 Task: Find connections with filter location Mundgod with filter topic #productmanagementwith filter profile language Potuguese with filter current company Mobile Premier League (MPL) with filter school KIET Group of Institutions with filter industry Automation Machinery Manufacturing with filter service category Telecommunications with filter keywords title Software Ninjaneer
Action: Mouse moved to (509, 83)
Screenshot: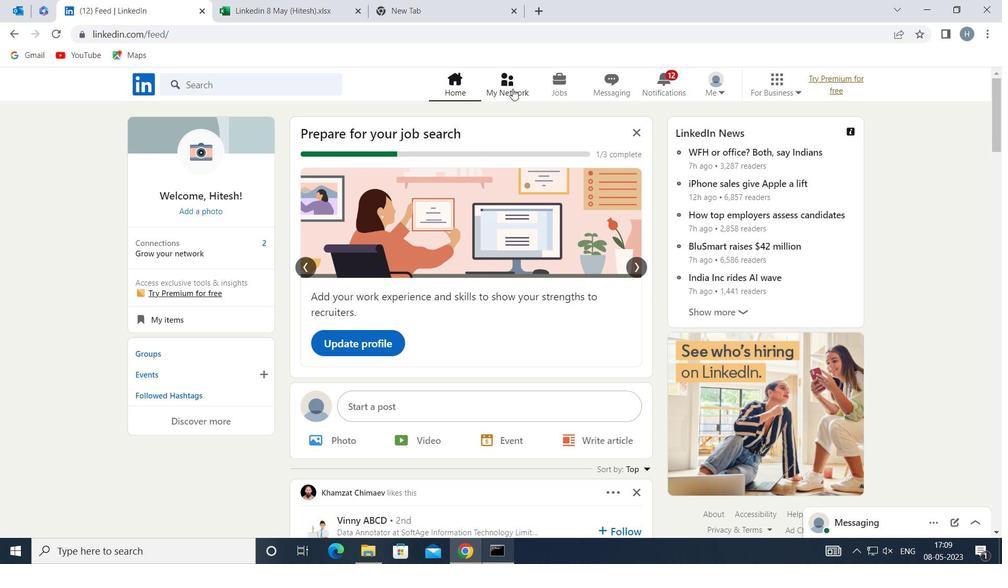 
Action: Mouse pressed left at (509, 83)
Screenshot: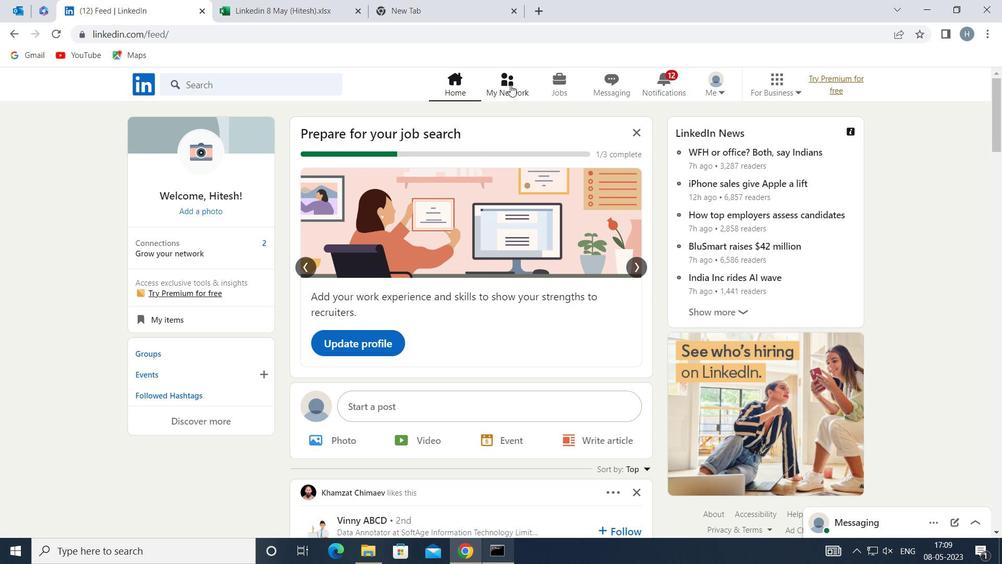 
Action: Mouse moved to (287, 154)
Screenshot: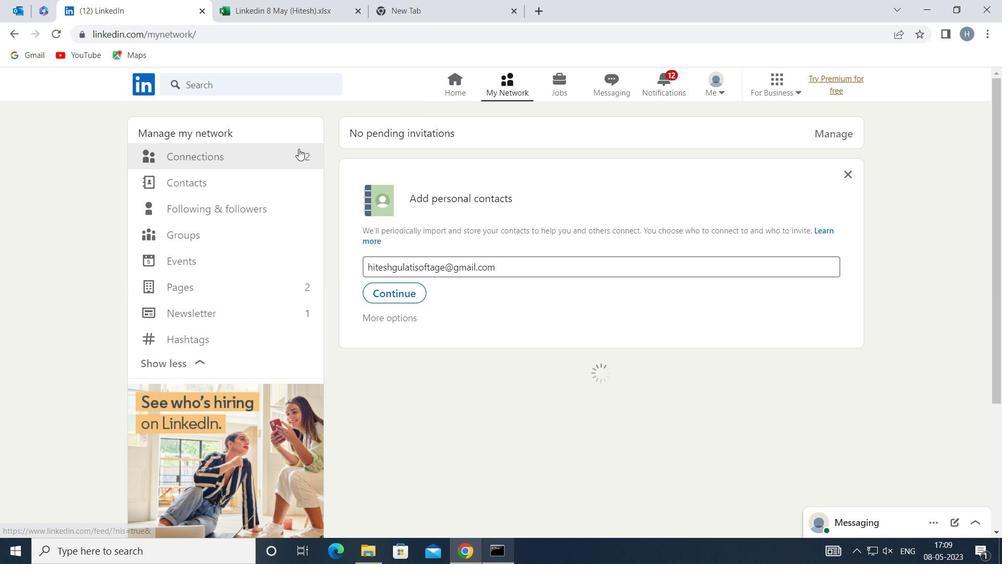 
Action: Mouse pressed left at (287, 154)
Screenshot: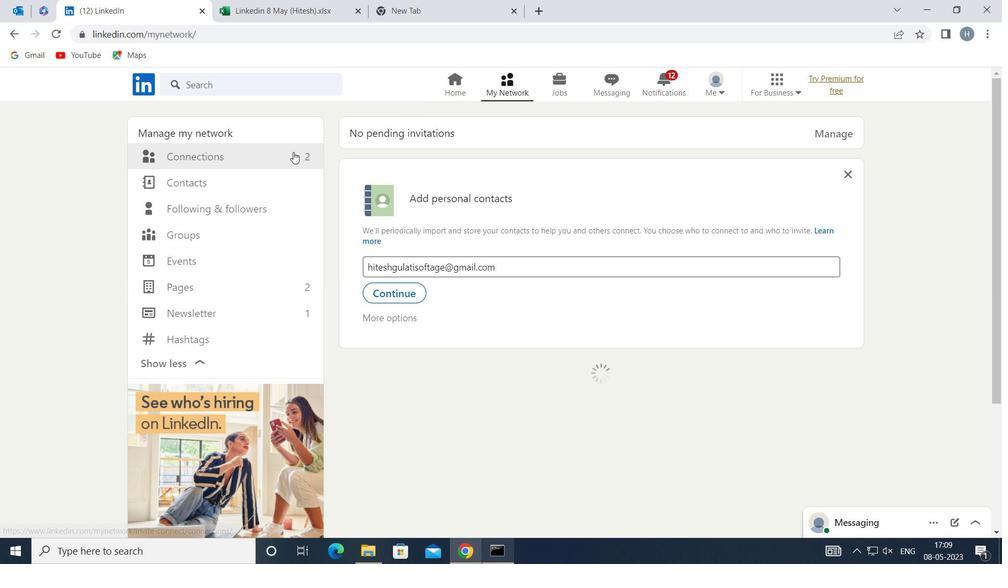 
Action: Mouse moved to (583, 155)
Screenshot: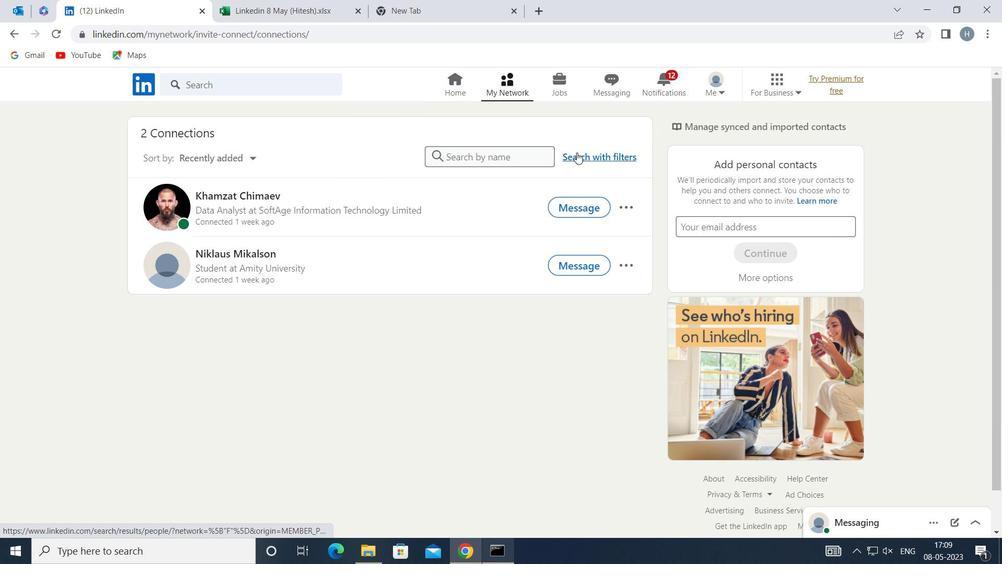 
Action: Mouse pressed left at (583, 155)
Screenshot: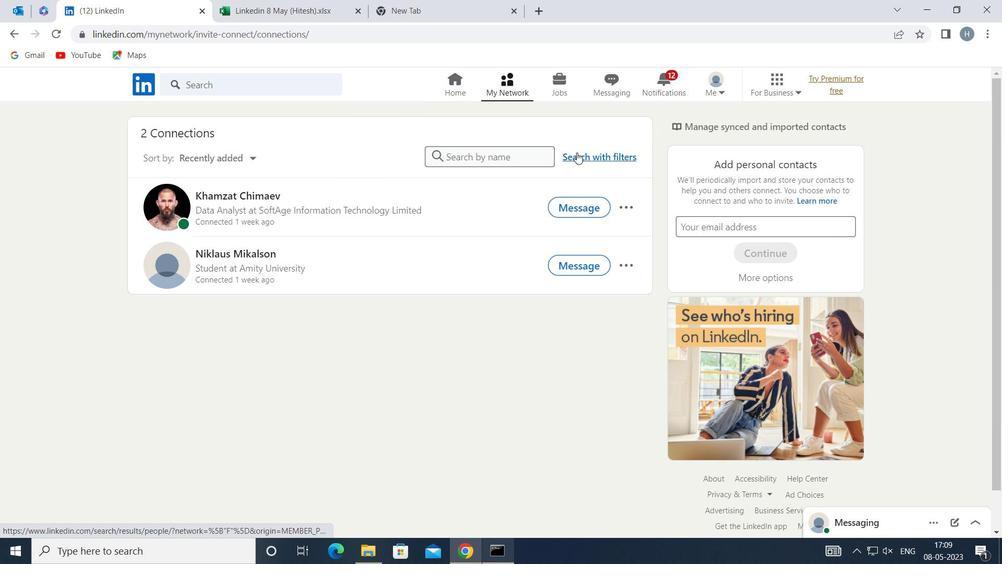 
Action: Mouse moved to (543, 115)
Screenshot: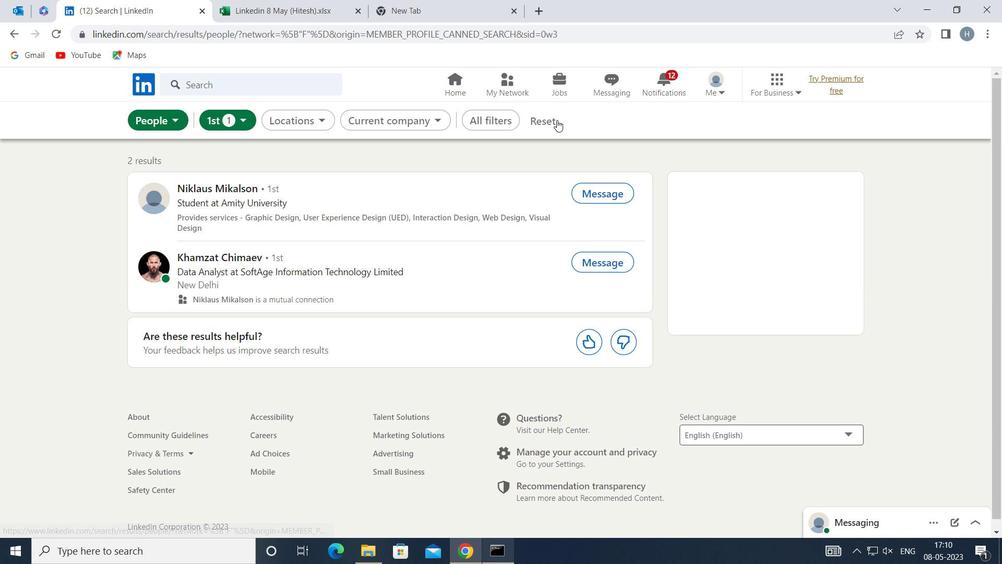 
Action: Mouse pressed left at (543, 115)
Screenshot: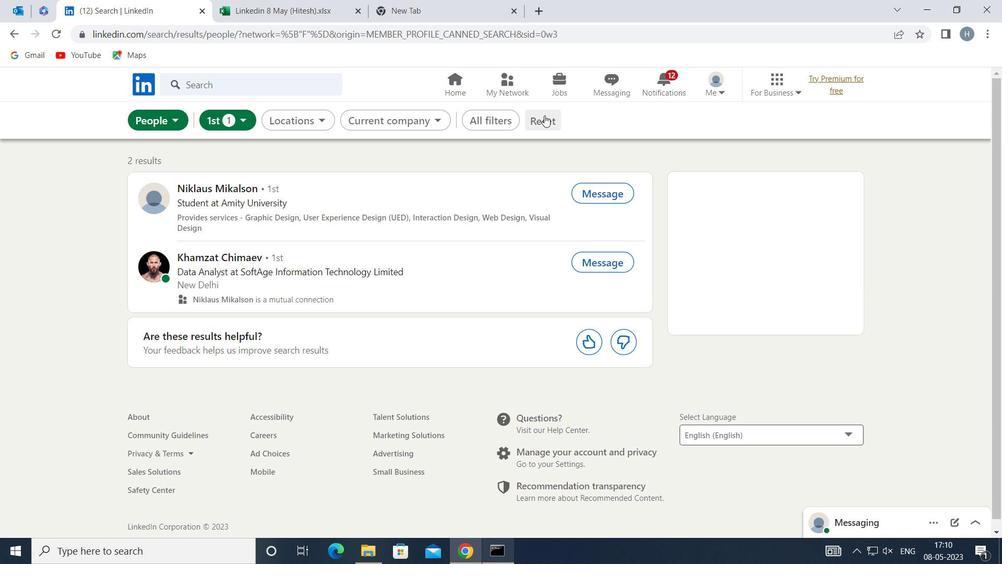 
Action: Mouse moved to (528, 117)
Screenshot: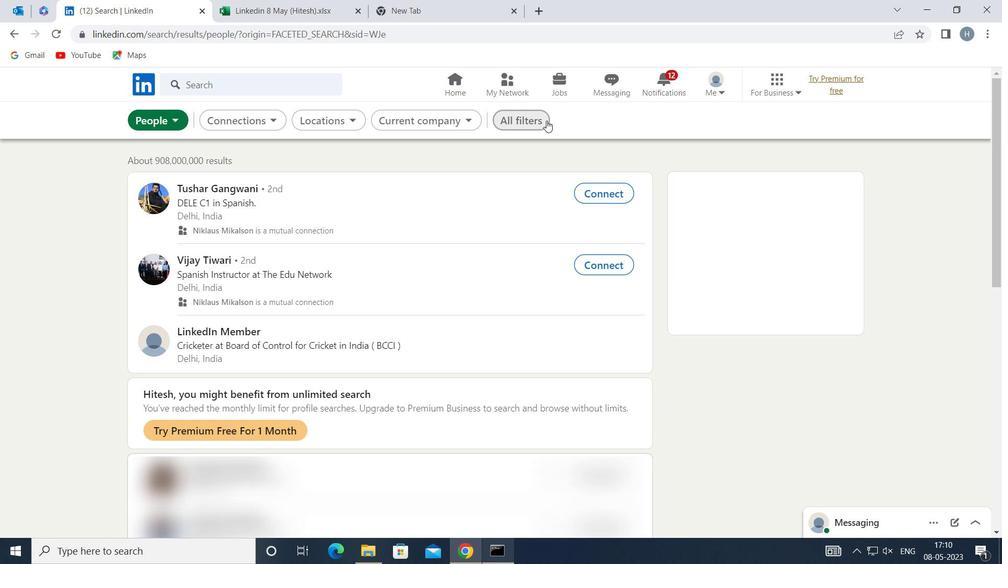 
Action: Mouse pressed left at (528, 117)
Screenshot: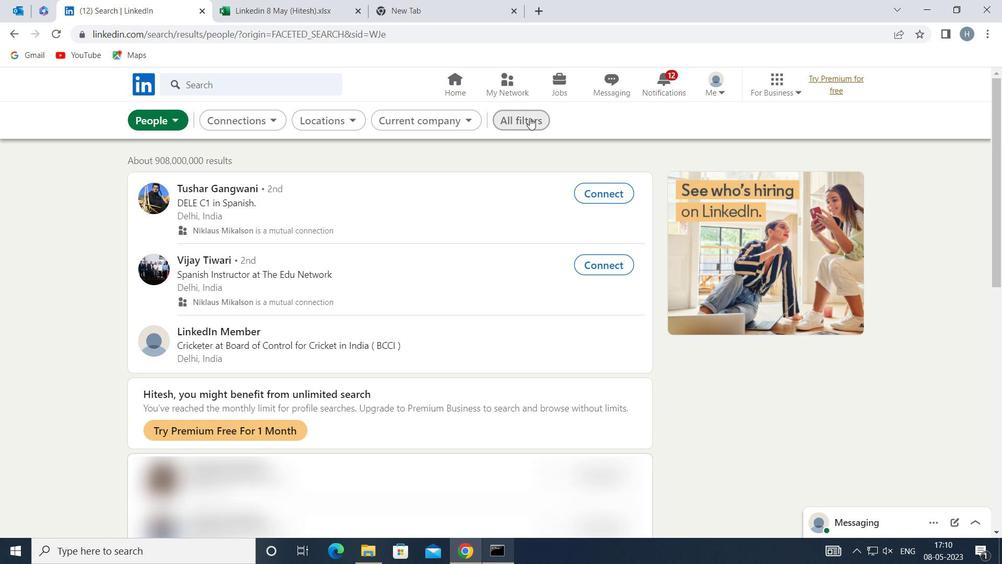 
Action: Mouse moved to (762, 212)
Screenshot: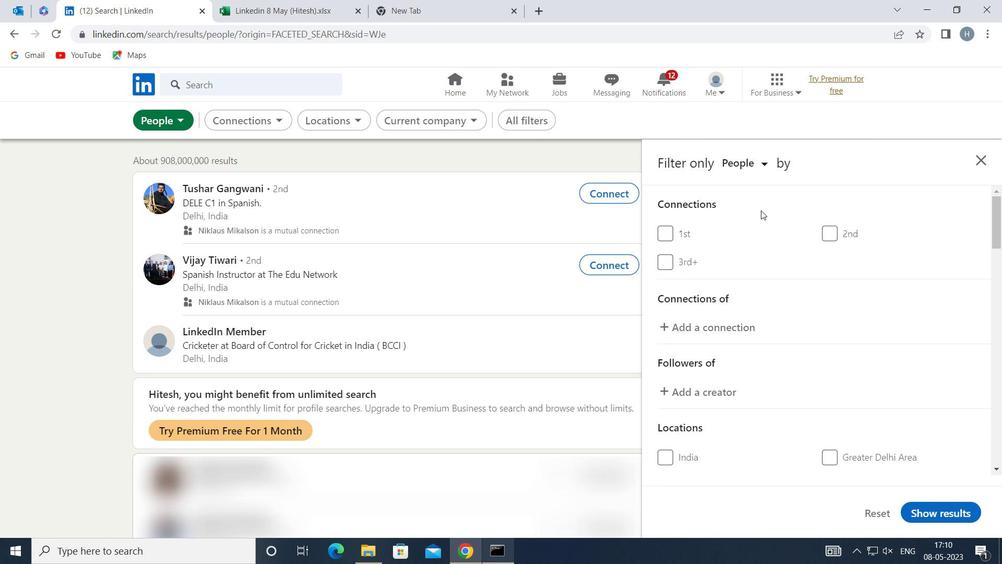
Action: Mouse scrolled (762, 211) with delta (0, 0)
Screenshot: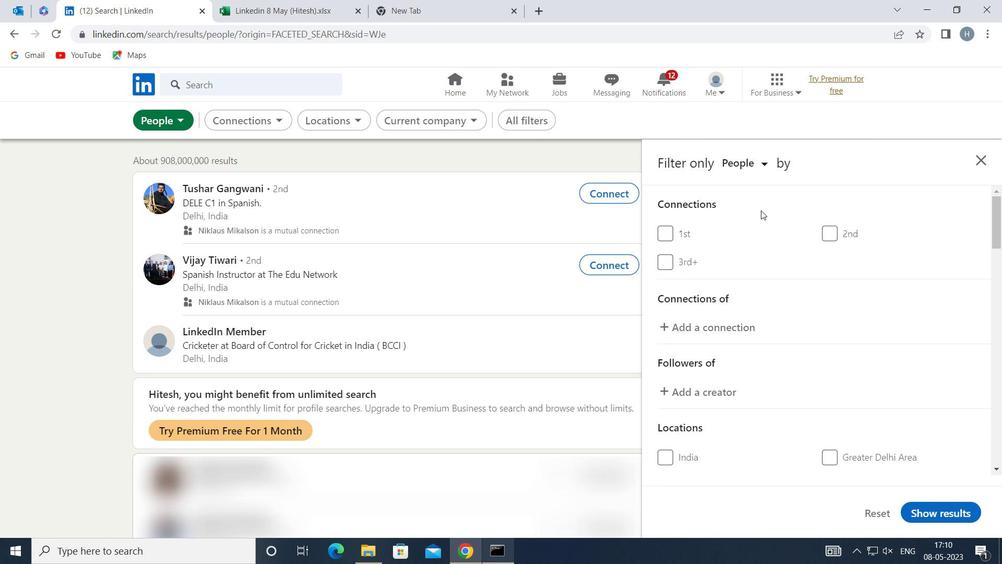 
Action: Mouse moved to (761, 215)
Screenshot: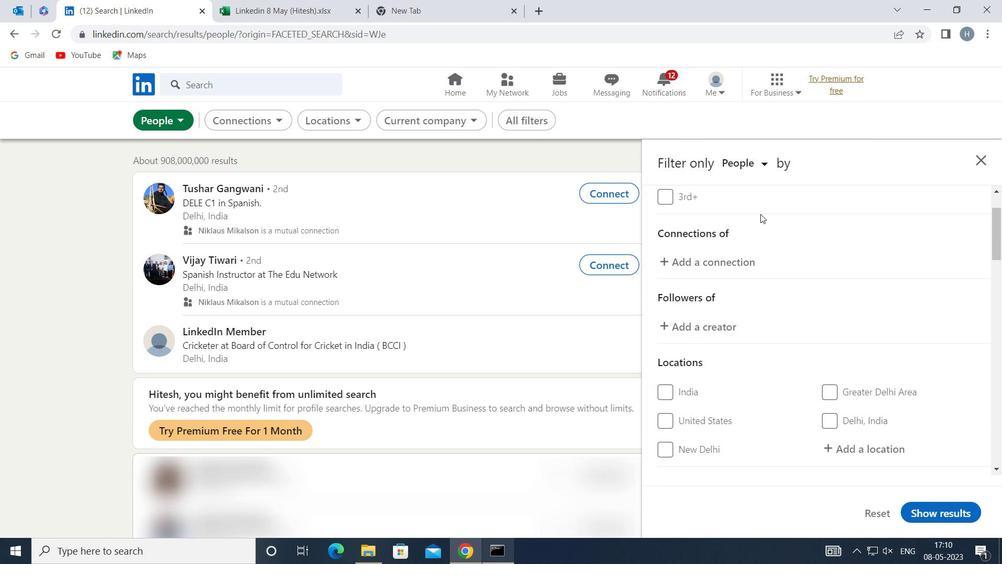 
Action: Mouse scrolled (761, 214) with delta (0, 0)
Screenshot: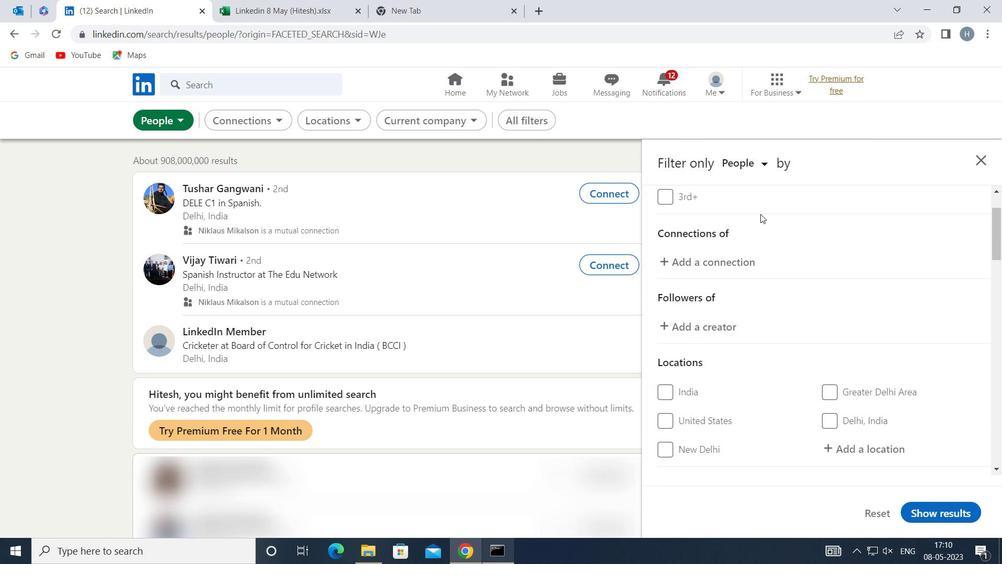 
Action: Mouse moved to (761, 217)
Screenshot: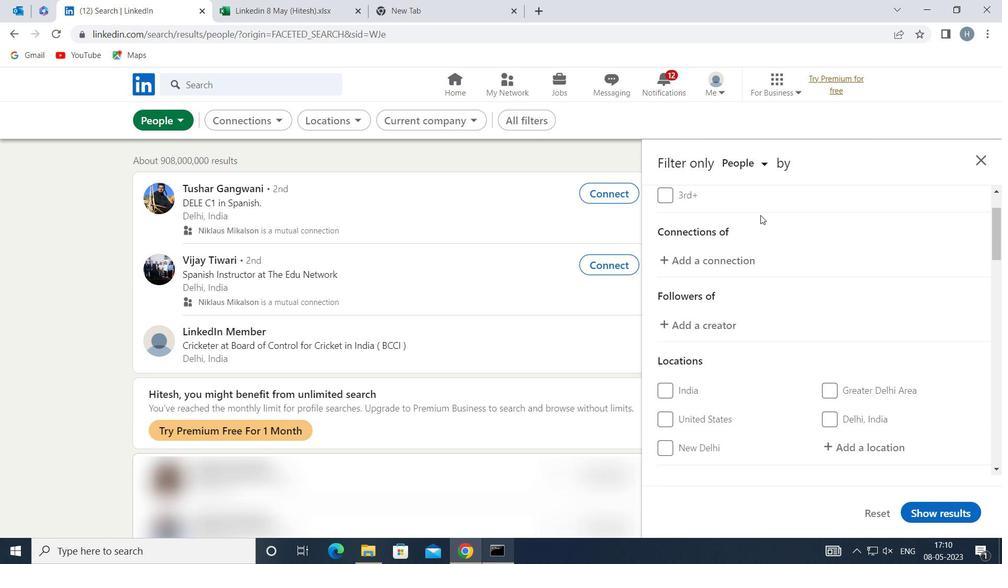 
Action: Mouse scrolled (761, 216) with delta (0, 0)
Screenshot: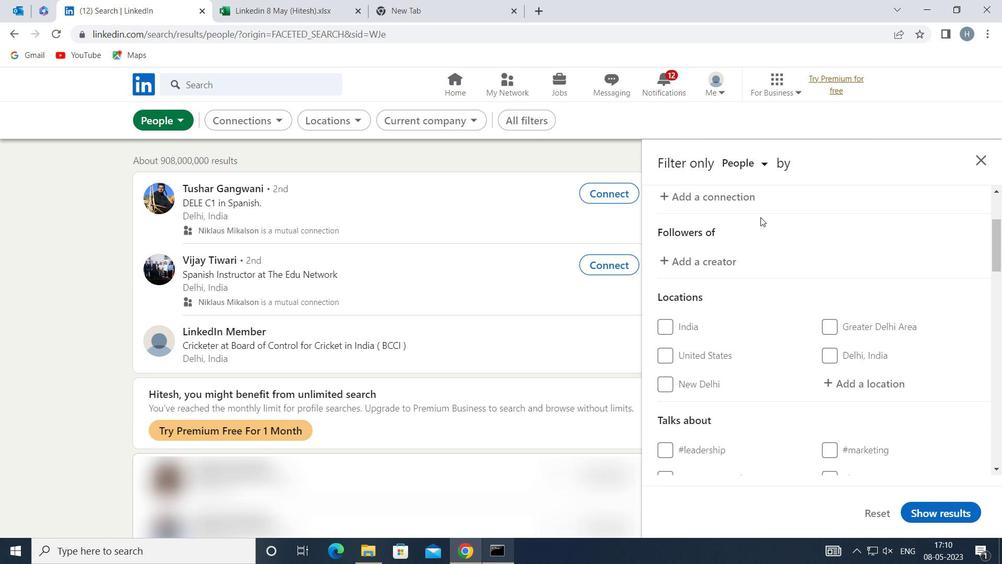 
Action: Mouse moved to (864, 316)
Screenshot: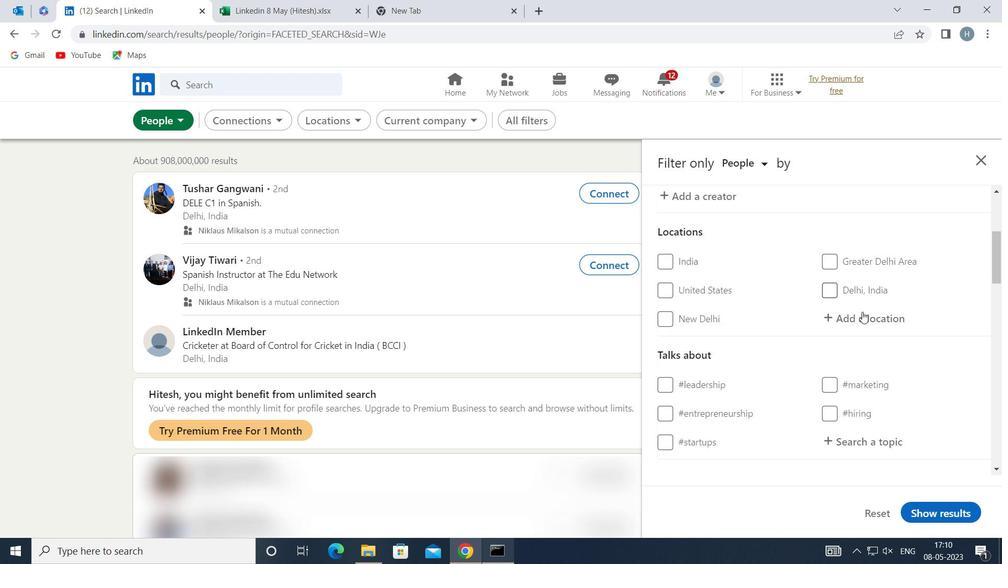 
Action: Mouse pressed left at (864, 316)
Screenshot: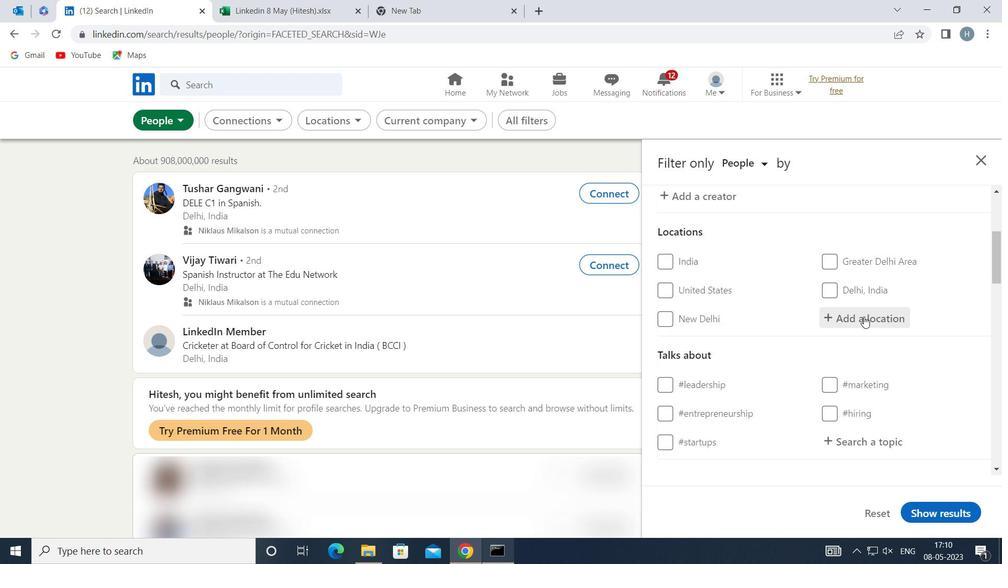 
Action: Mouse moved to (864, 317)
Screenshot: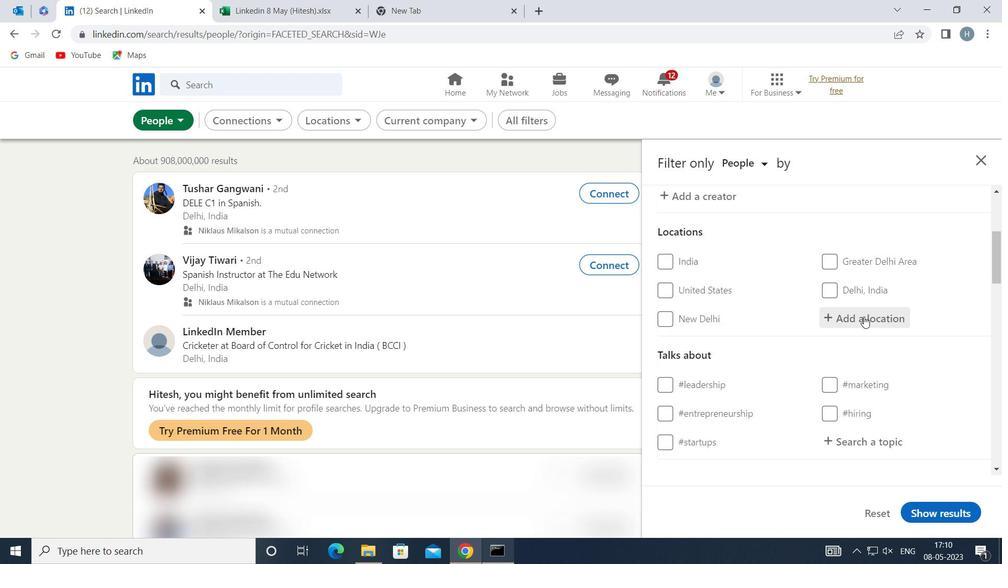 
Action: Key pressed <Key.shift>MUNDGOD
Screenshot: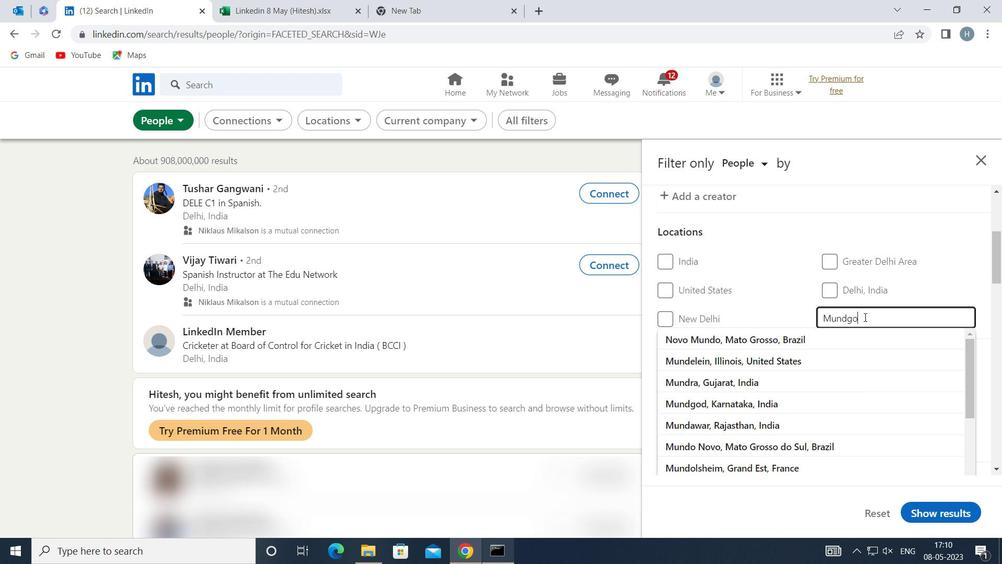 
Action: Mouse moved to (809, 342)
Screenshot: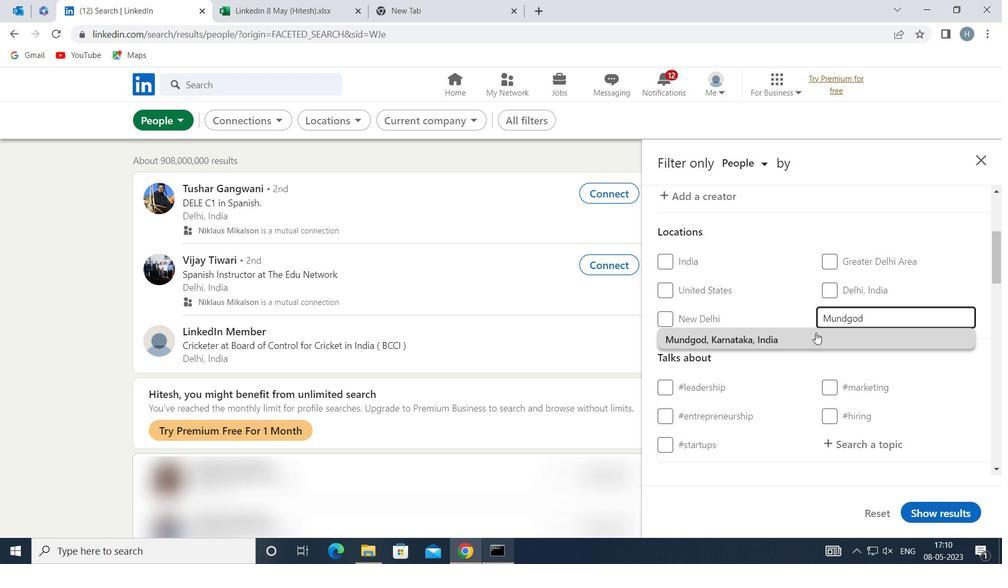 
Action: Mouse pressed left at (809, 342)
Screenshot: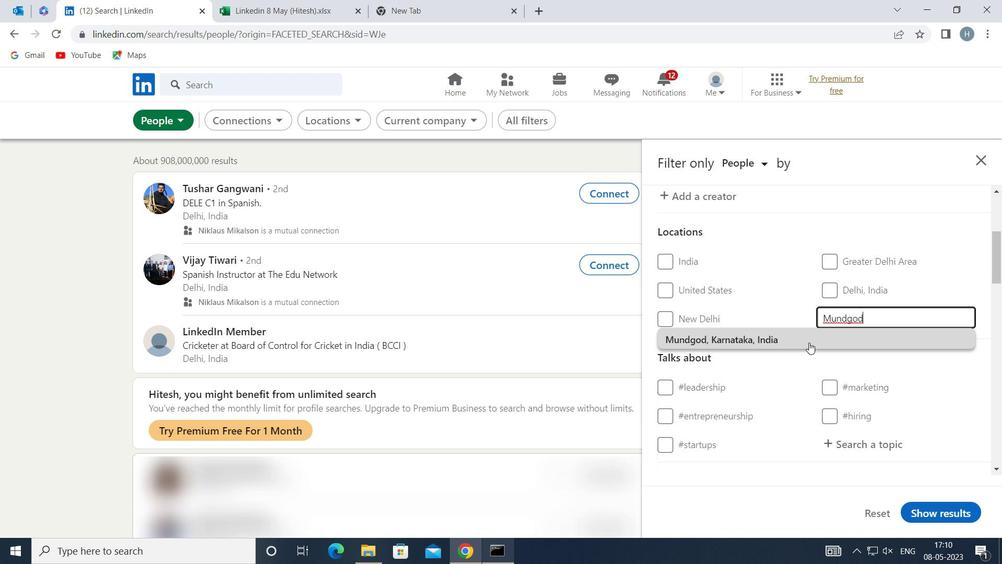 
Action: Mouse moved to (808, 337)
Screenshot: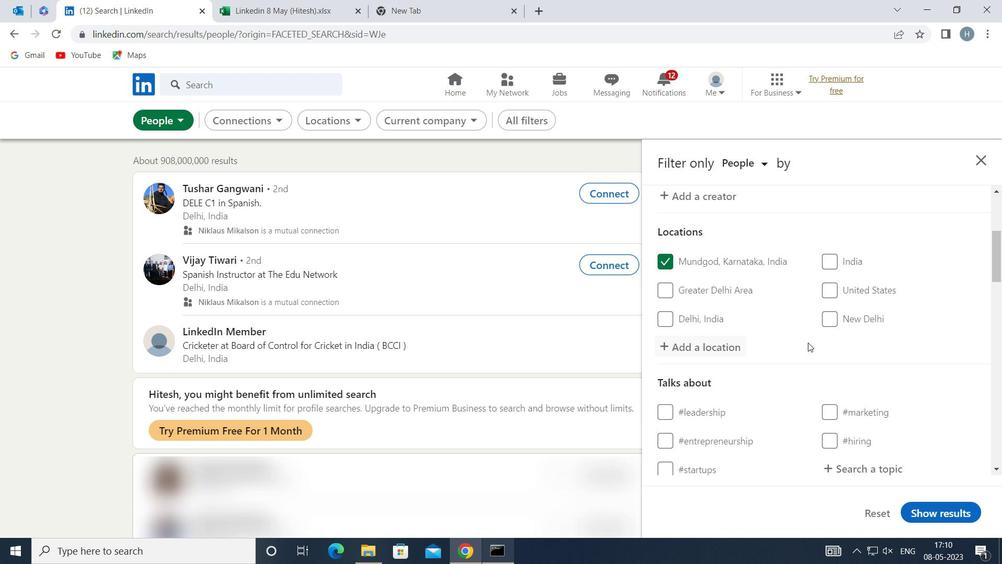 
Action: Mouse scrolled (808, 336) with delta (0, 0)
Screenshot: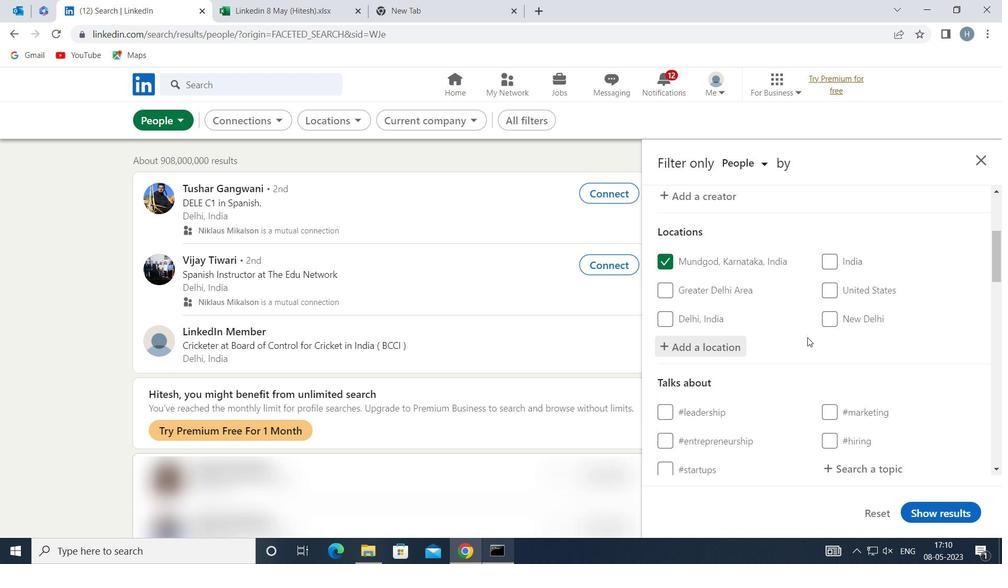
Action: Mouse moved to (808, 335)
Screenshot: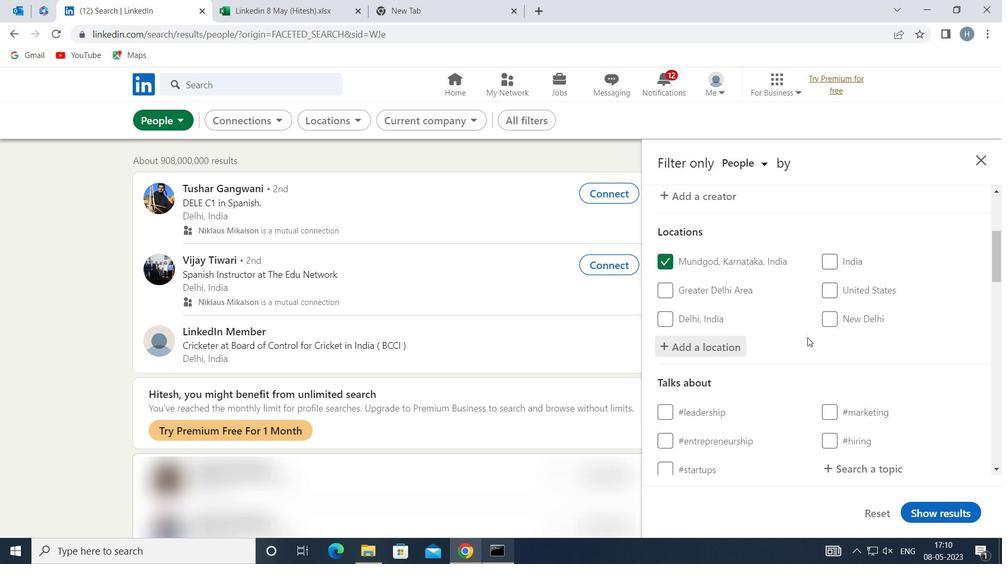 
Action: Mouse scrolled (808, 335) with delta (0, 0)
Screenshot: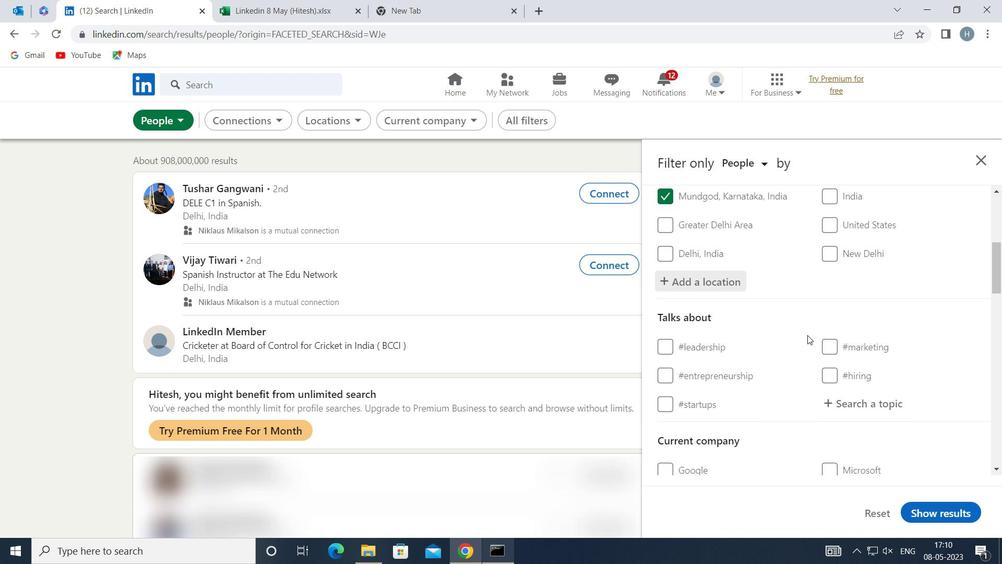 
Action: Mouse moved to (852, 332)
Screenshot: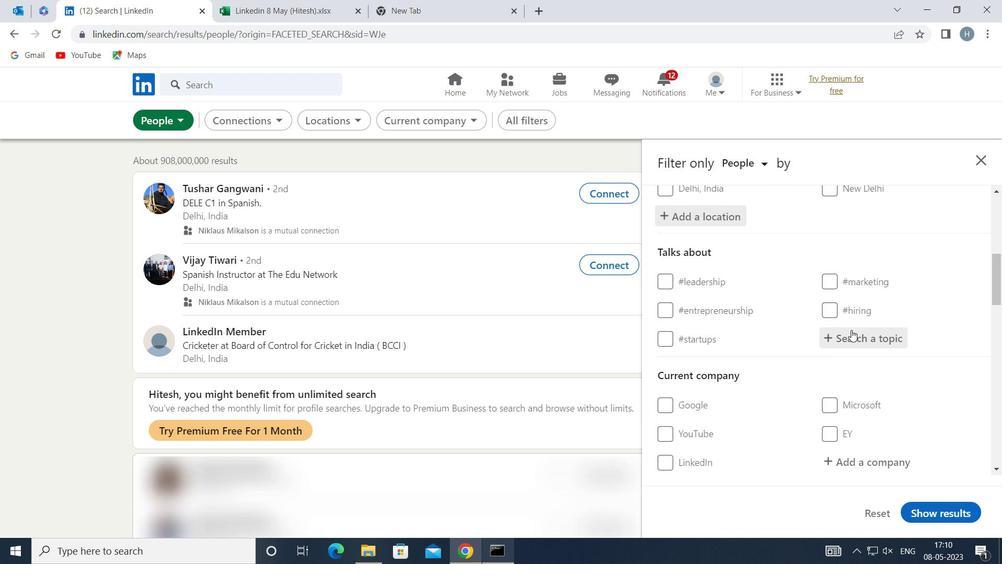 
Action: Mouse pressed left at (852, 332)
Screenshot: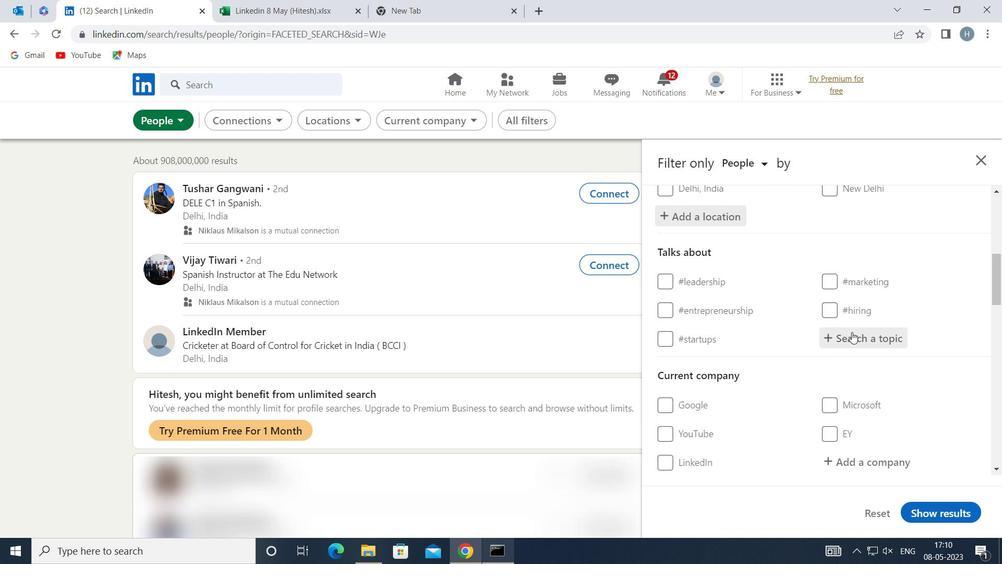 
Action: Key pressed PRODUCTMANAGE
Screenshot: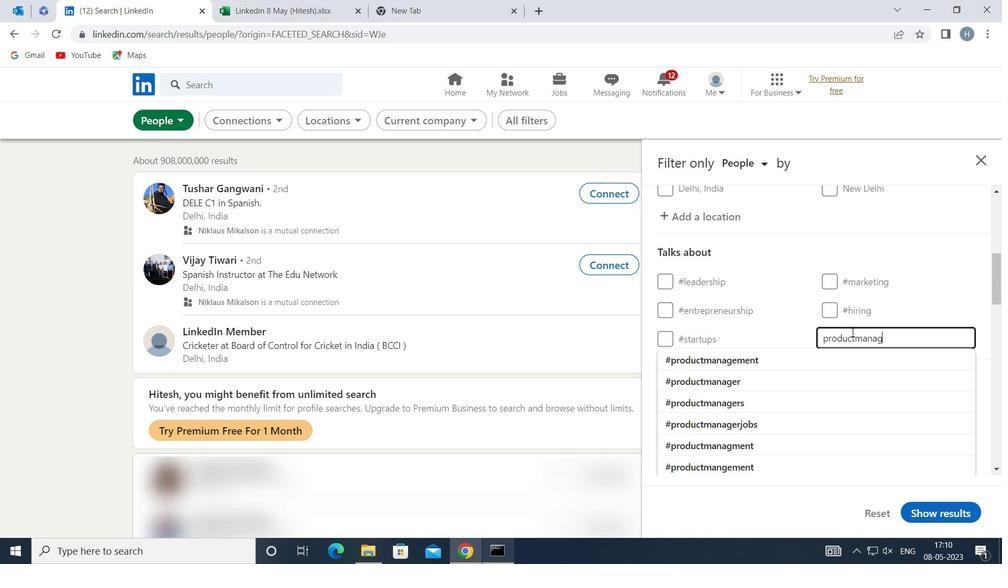 
Action: Mouse moved to (794, 361)
Screenshot: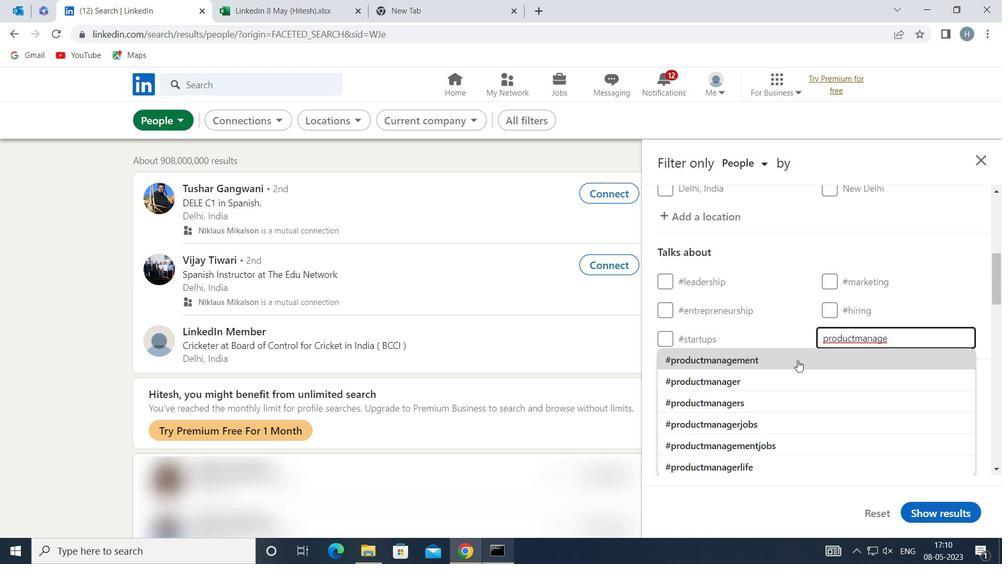 
Action: Mouse pressed left at (794, 361)
Screenshot: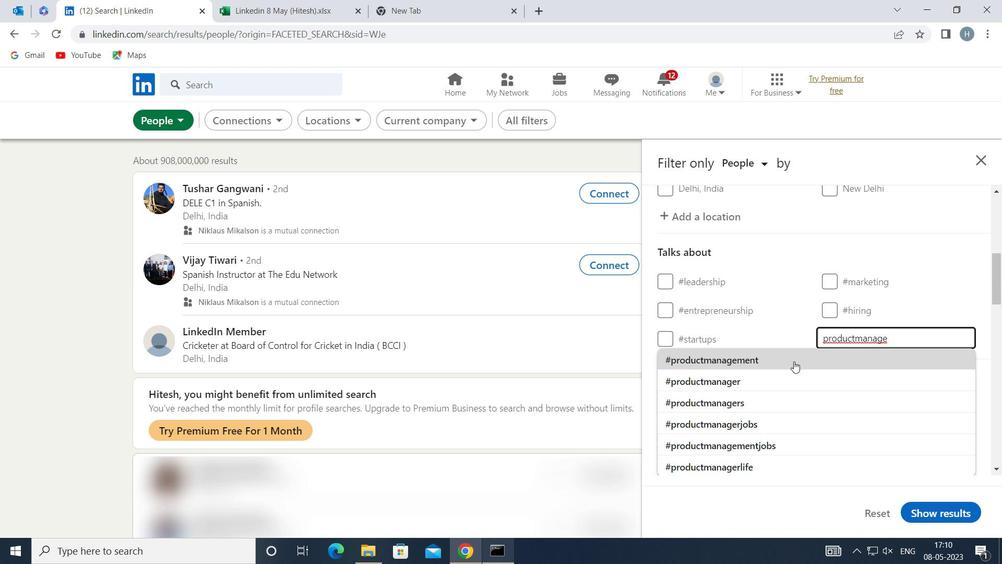 
Action: Mouse moved to (778, 361)
Screenshot: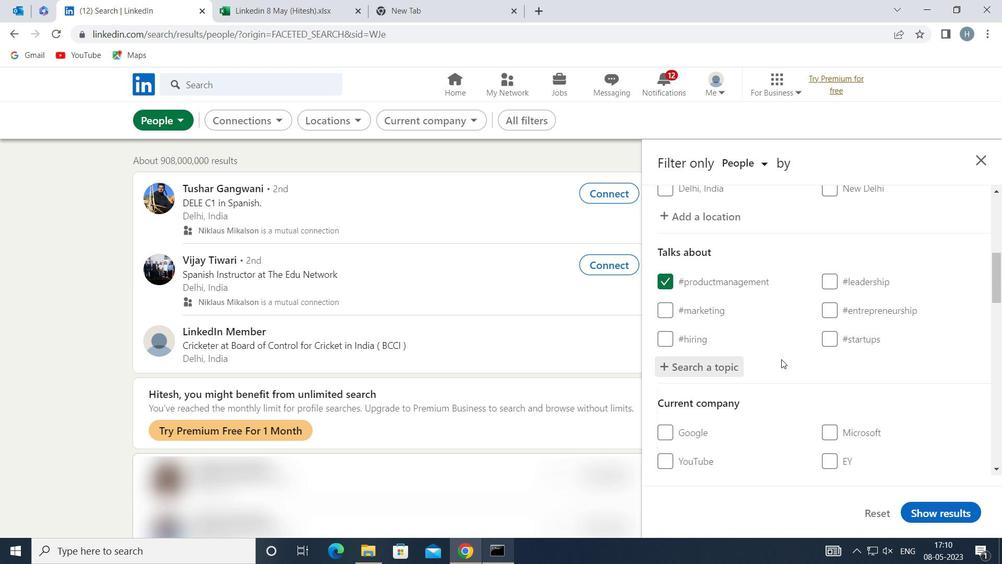 
Action: Mouse scrolled (778, 360) with delta (0, 0)
Screenshot: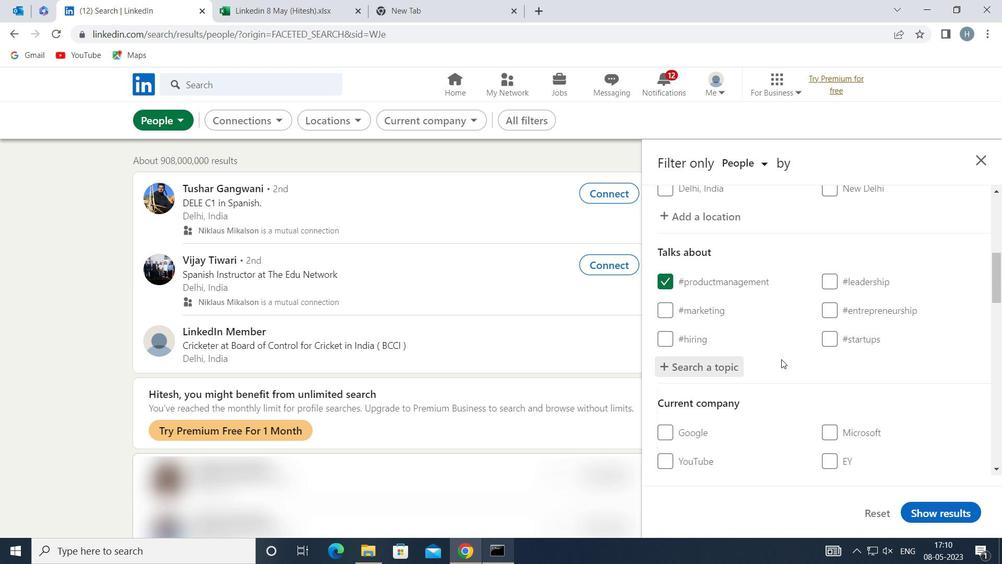 
Action: Mouse moved to (777, 361)
Screenshot: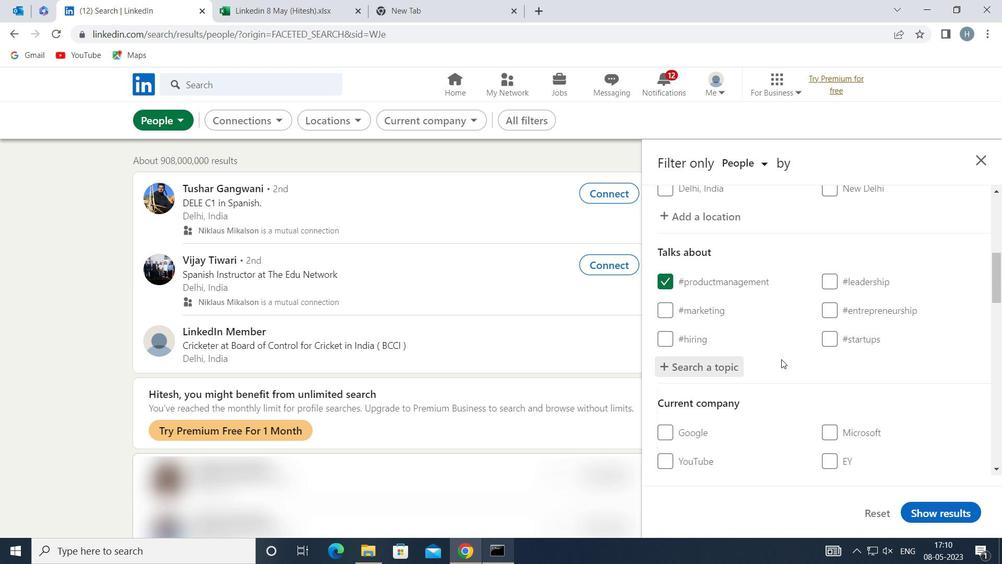 
Action: Mouse scrolled (777, 360) with delta (0, 0)
Screenshot: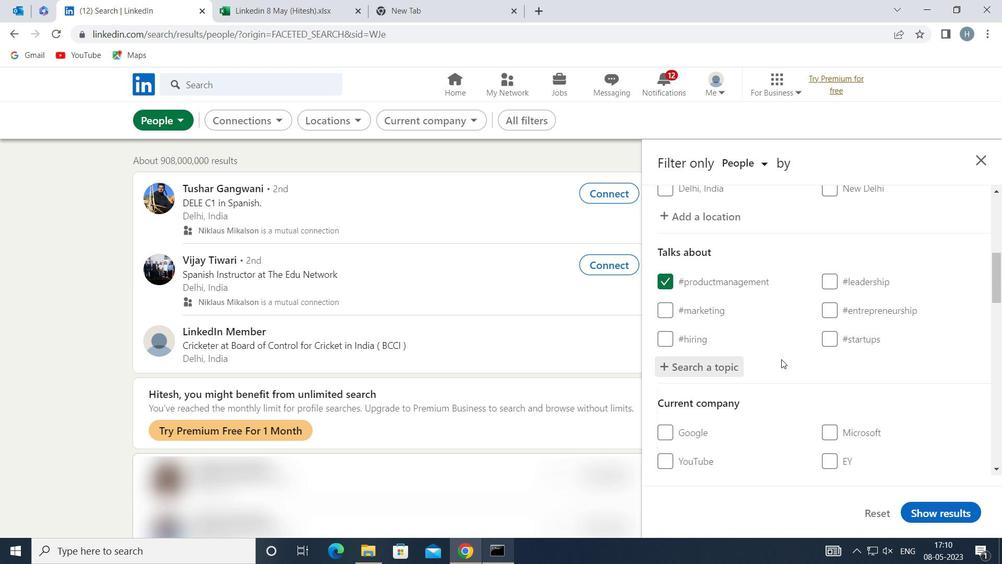 
Action: Mouse moved to (784, 314)
Screenshot: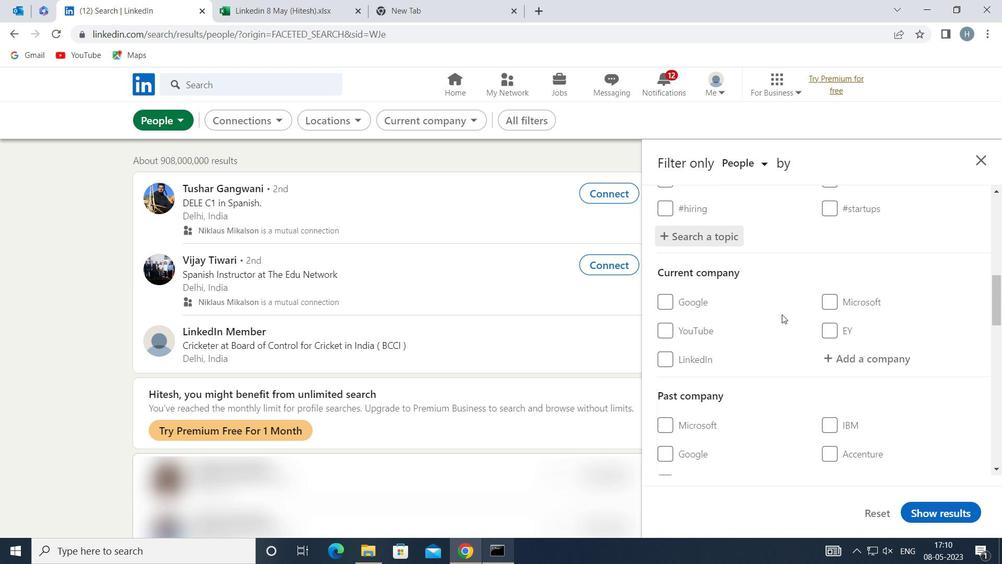 
Action: Mouse scrolled (784, 314) with delta (0, 0)
Screenshot: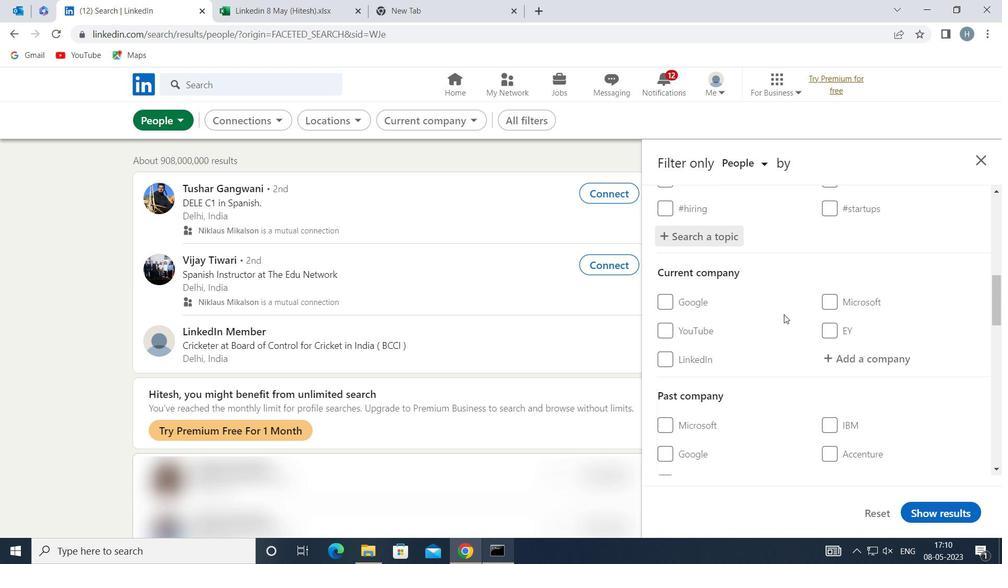 
Action: Mouse moved to (784, 315)
Screenshot: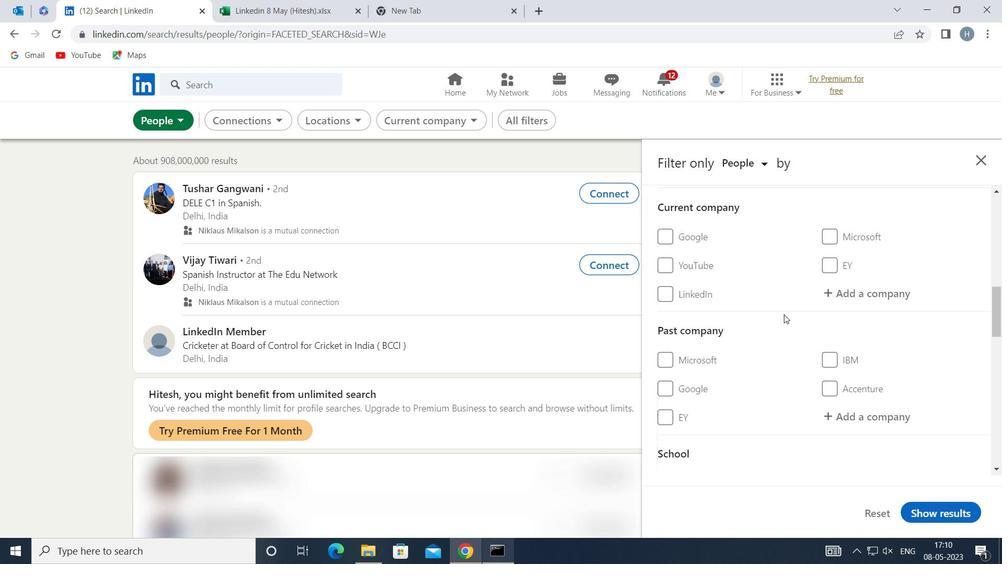 
Action: Mouse scrolled (784, 314) with delta (0, 0)
Screenshot: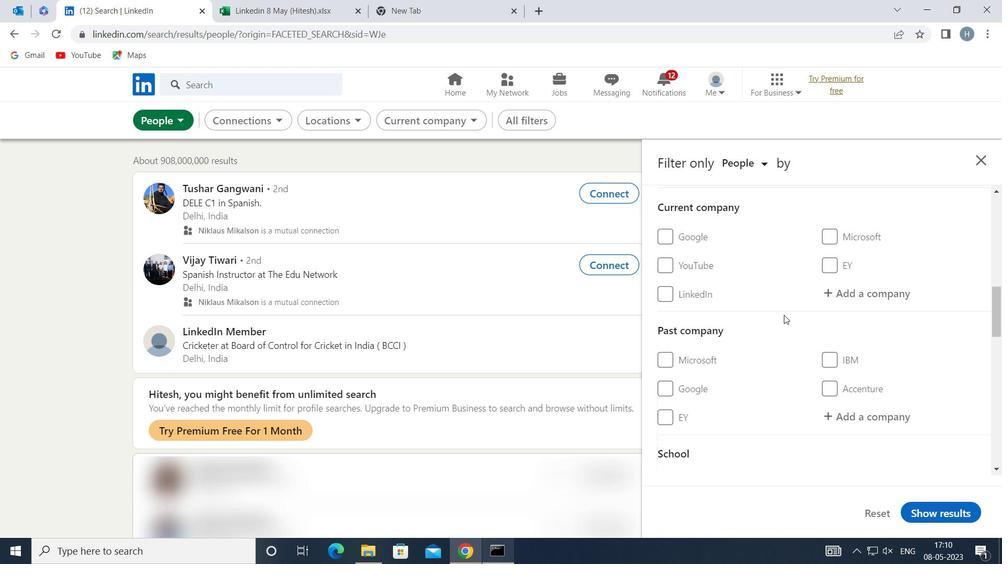 
Action: Mouse scrolled (784, 314) with delta (0, 0)
Screenshot: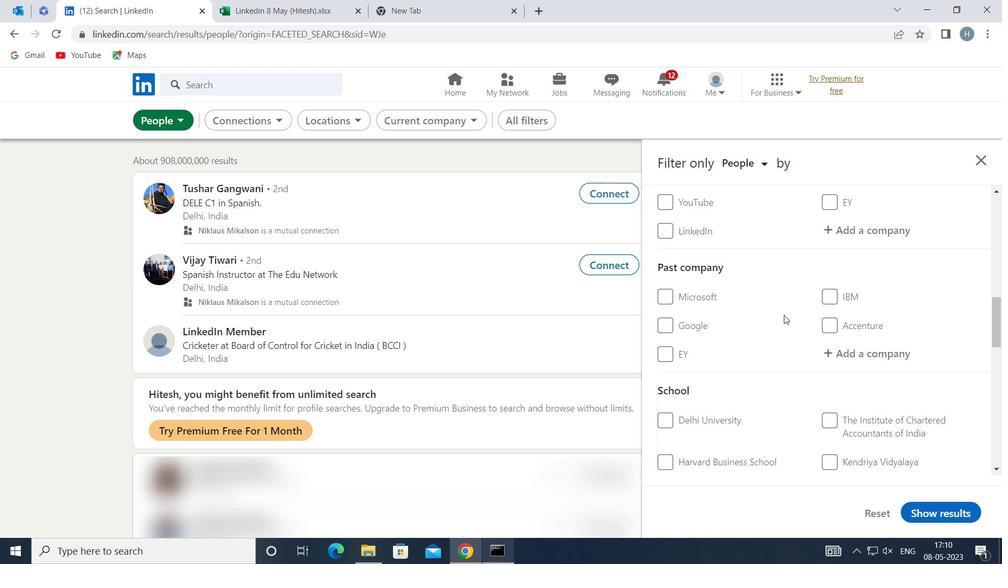 
Action: Mouse scrolled (784, 314) with delta (0, 0)
Screenshot: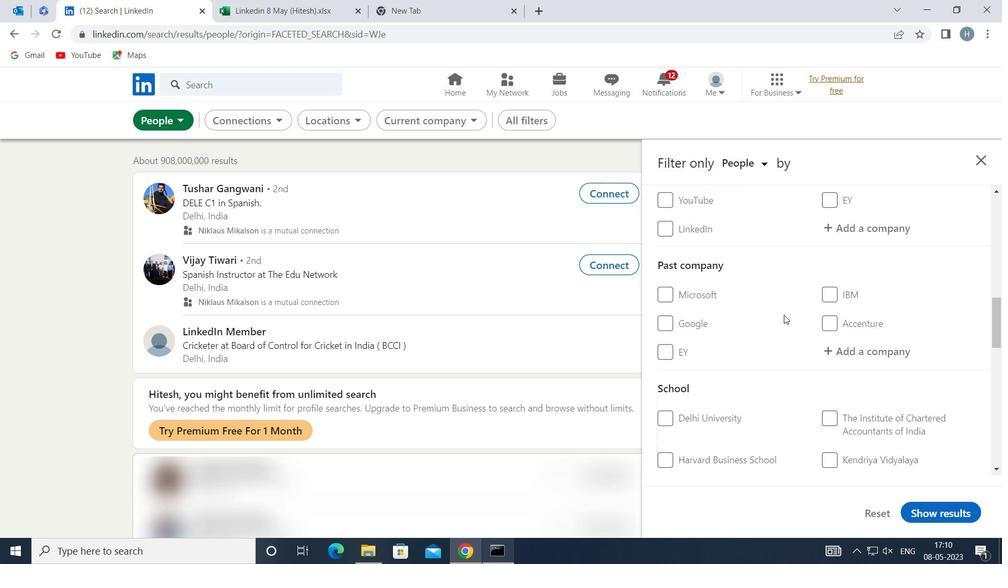 
Action: Mouse scrolled (784, 314) with delta (0, 0)
Screenshot: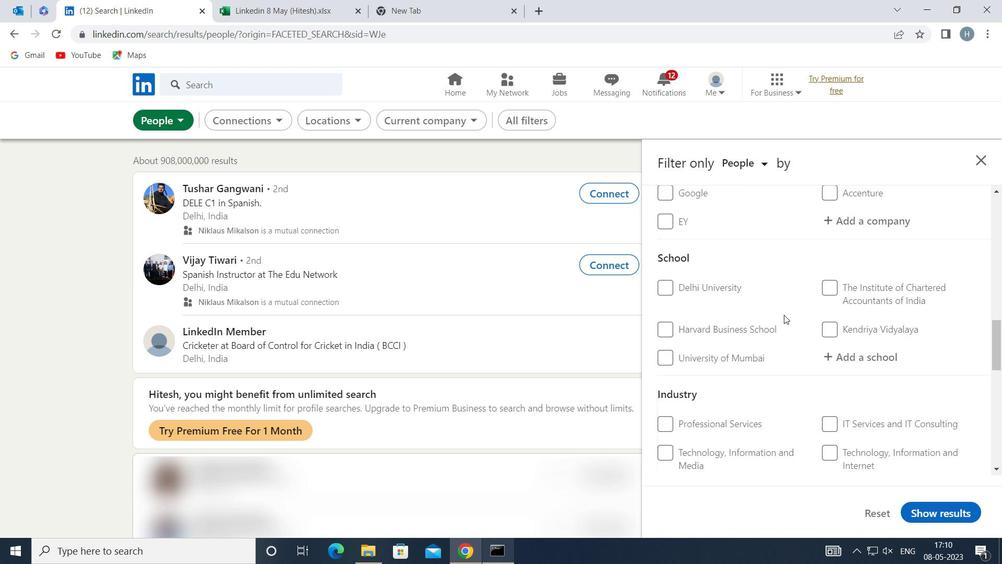 
Action: Mouse scrolled (784, 314) with delta (0, 0)
Screenshot: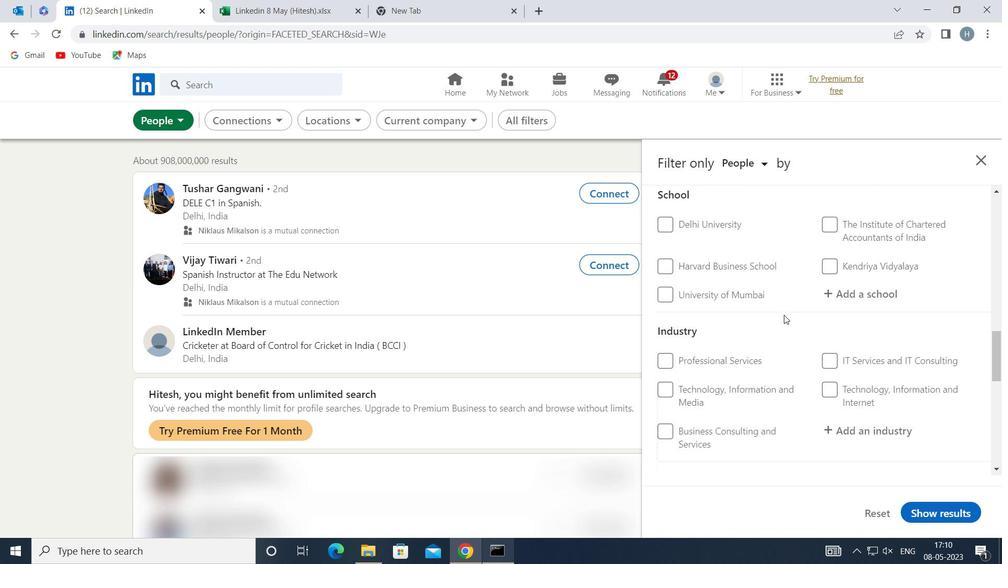 
Action: Mouse moved to (785, 316)
Screenshot: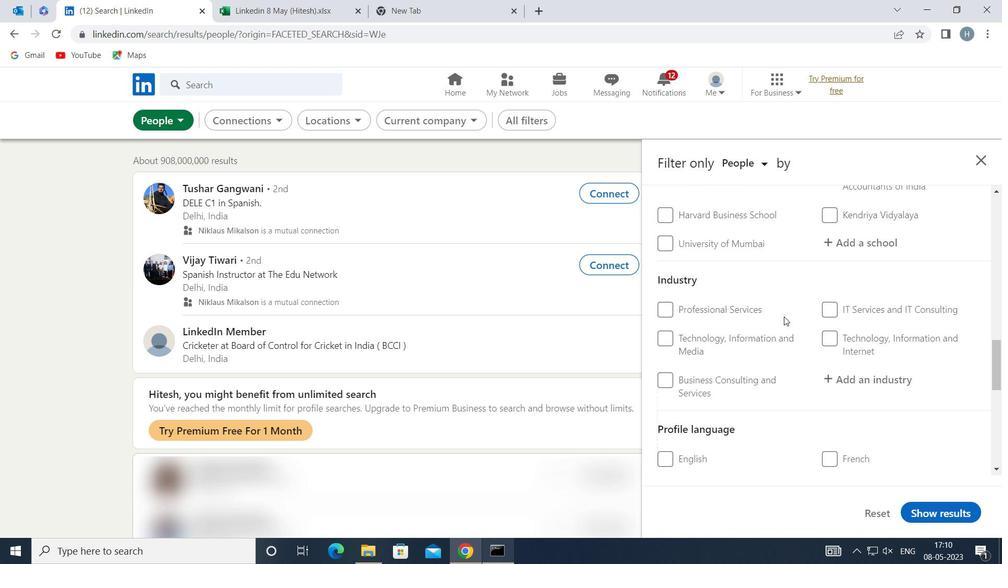 
Action: Mouse scrolled (785, 315) with delta (0, 0)
Screenshot: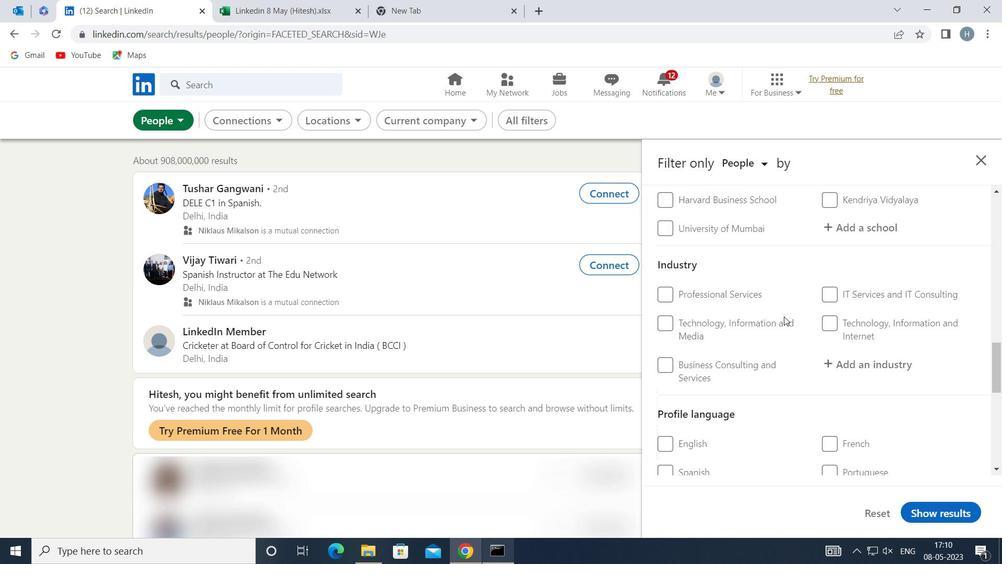 
Action: Mouse moved to (786, 317)
Screenshot: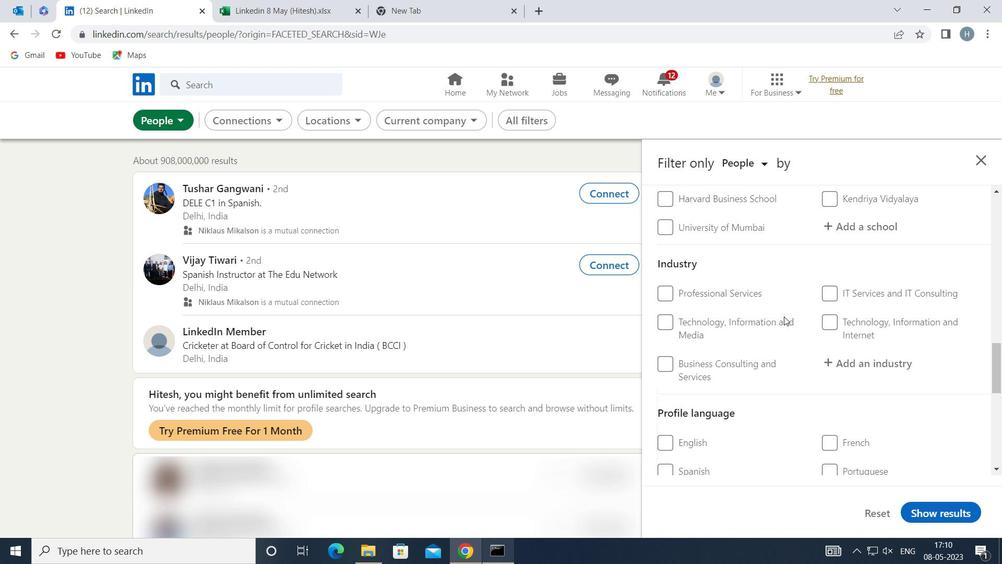 
Action: Mouse scrolled (786, 317) with delta (0, 0)
Screenshot: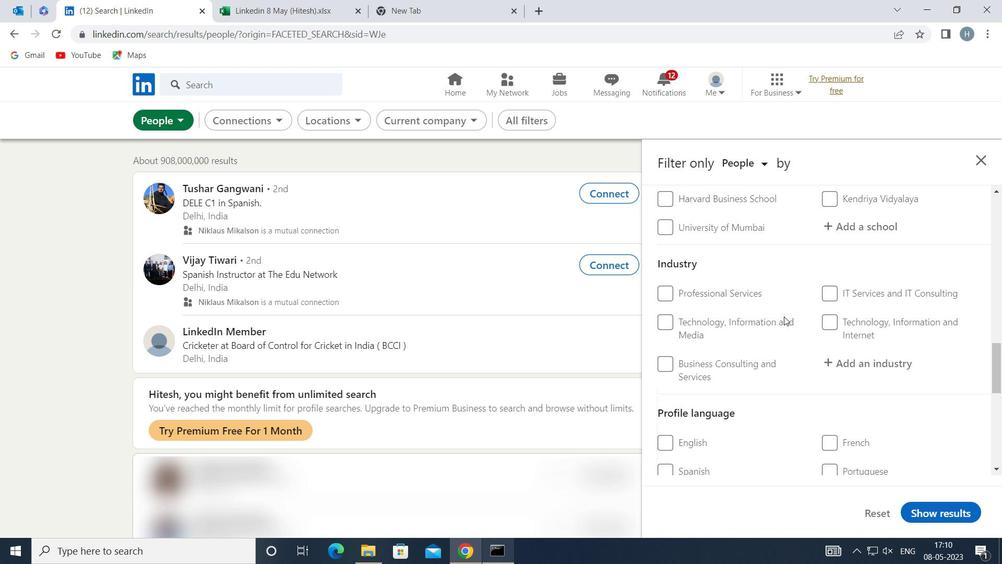 
Action: Mouse scrolled (786, 317) with delta (0, 0)
Screenshot: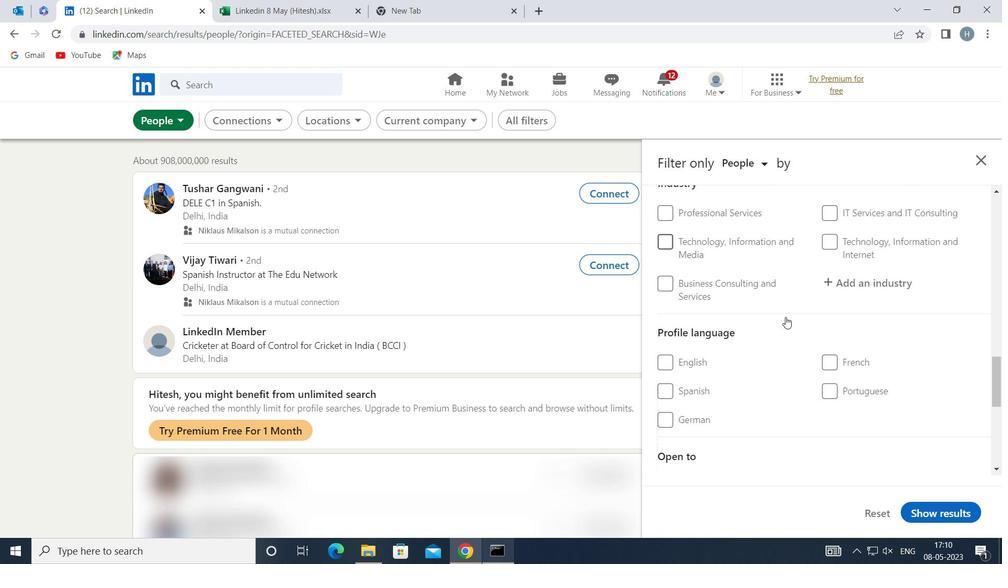 
Action: Mouse moved to (838, 278)
Screenshot: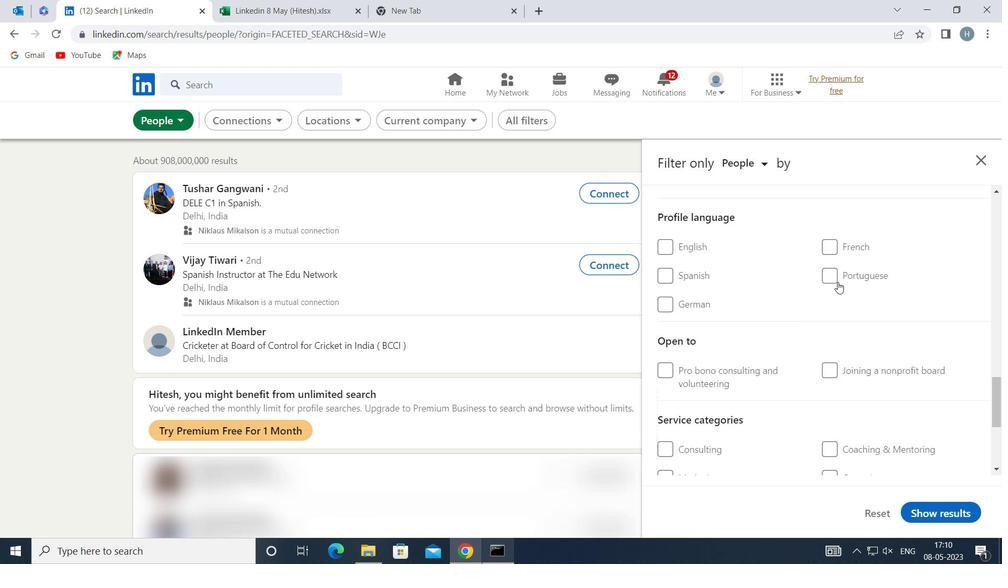 
Action: Mouse pressed left at (838, 278)
Screenshot: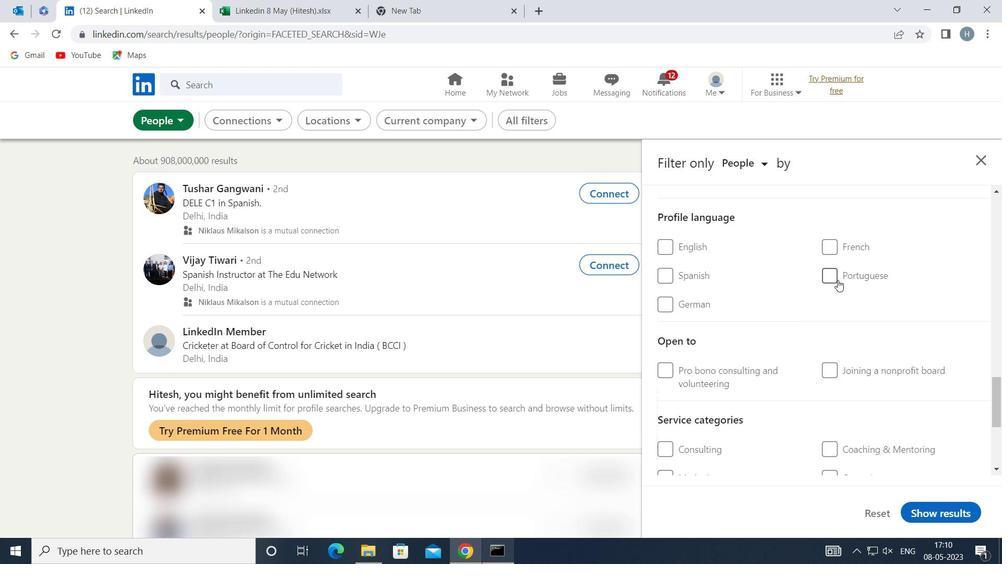 
Action: Mouse moved to (798, 303)
Screenshot: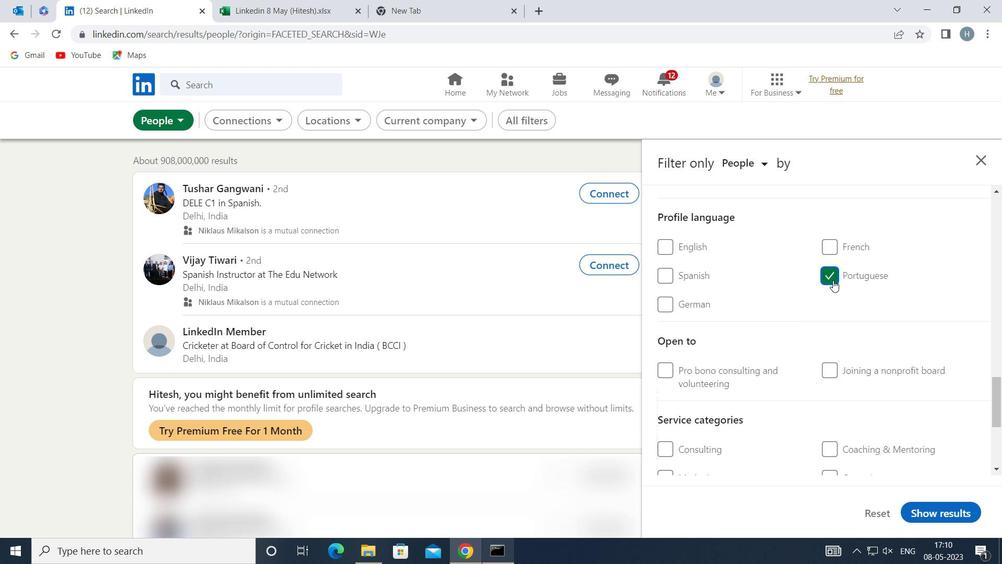 
Action: Mouse scrolled (798, 303) with delta (0, 0)
Screenshot: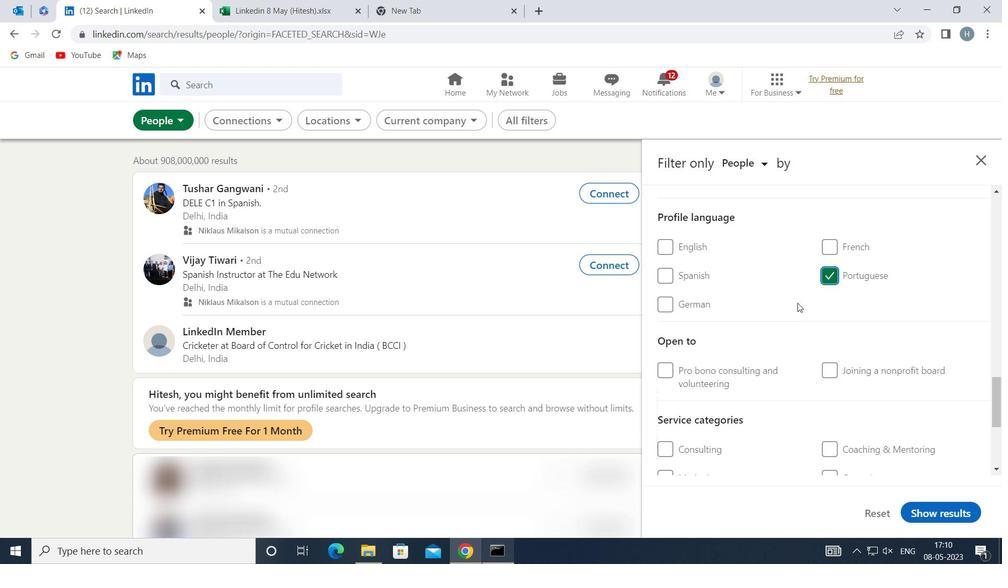 
Action: Mouse moved to (797, 303)
Screenshot: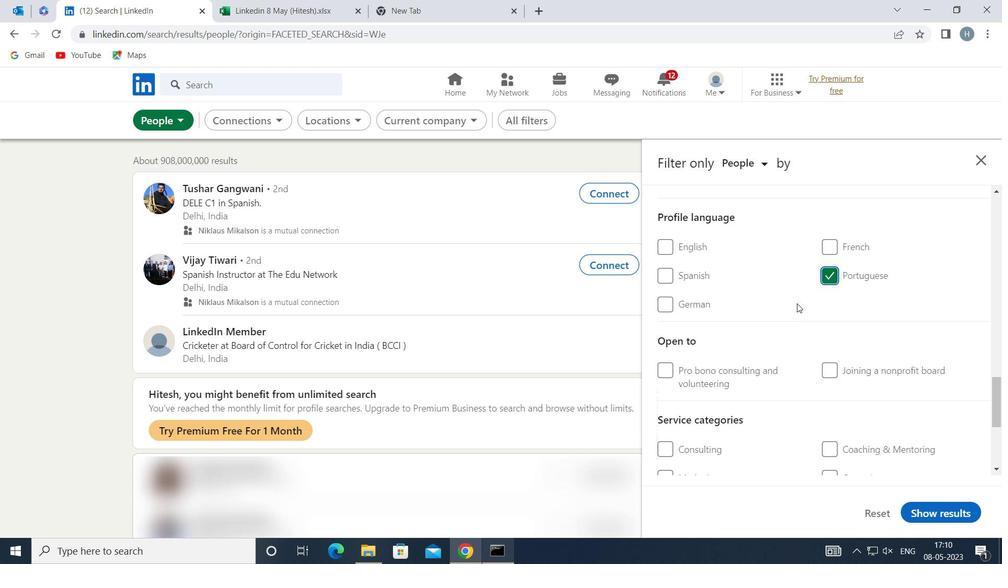 
Action: Mouse scrolled (797, 303) with delta (0, 0)
Screenshot: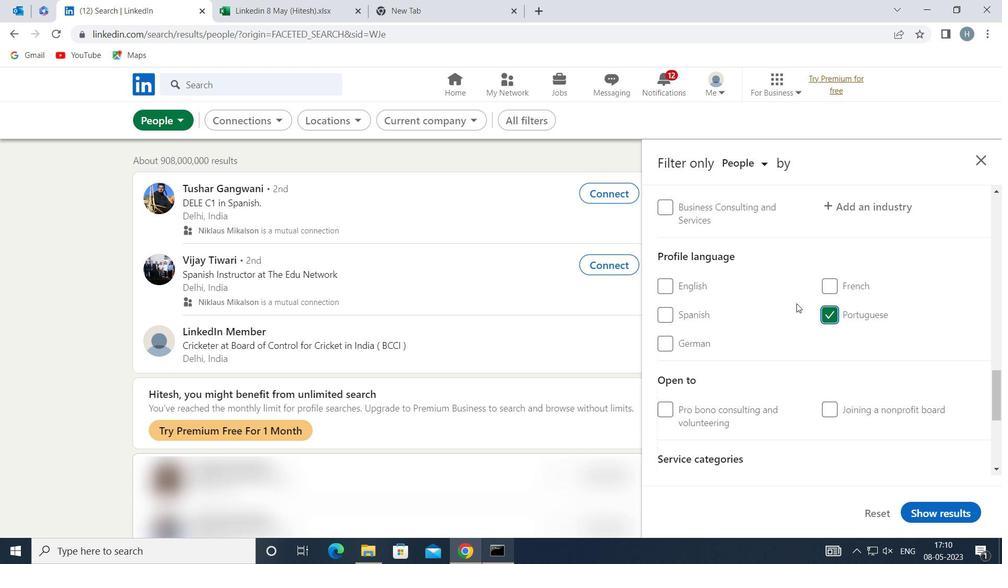 
Action: Mouse scrolled (797, 303) with delta (0, 0)
Screenshot: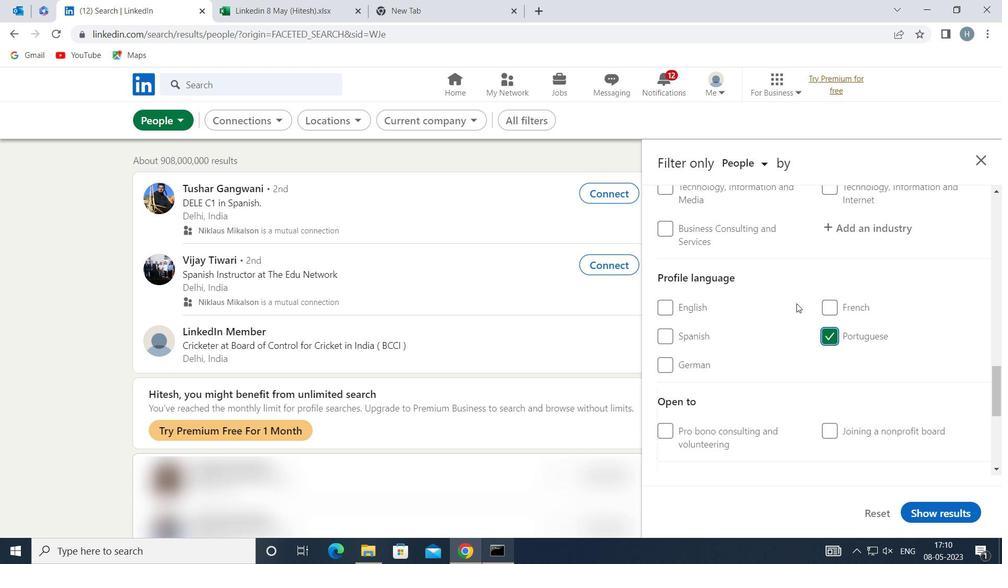 
Action: Mouse scrolled (797, 303) with delta (0, 0)
Screenshot: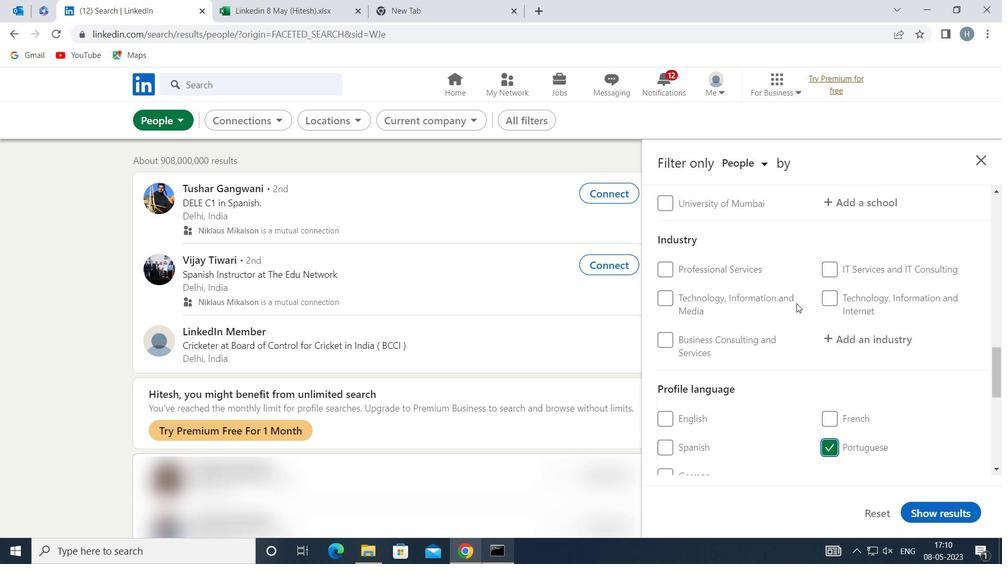 
Action: Mouse scrolled (797, 303) with delta (0, 0)
Screenshot: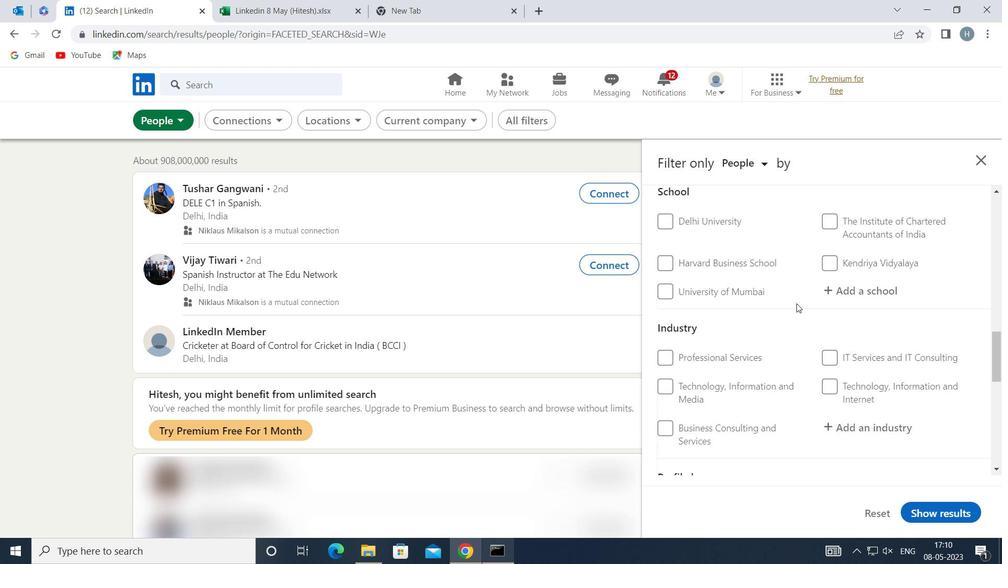 
Action: Mouse scrolled (797, 303) with delta (0, 0)
Screenshot: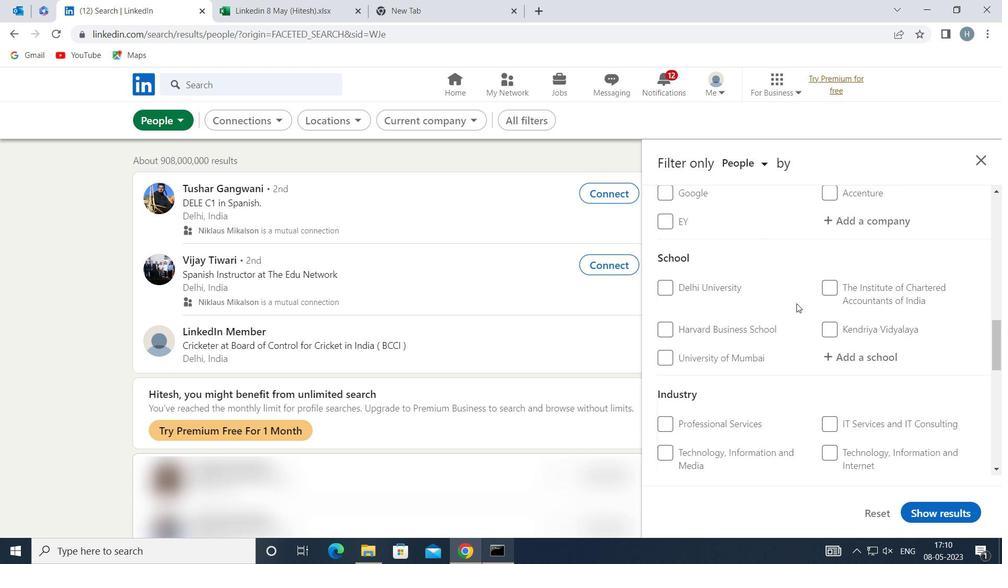 
Action: Mouse scrolled (797, 303) with delta (0, 0)
Screenshot: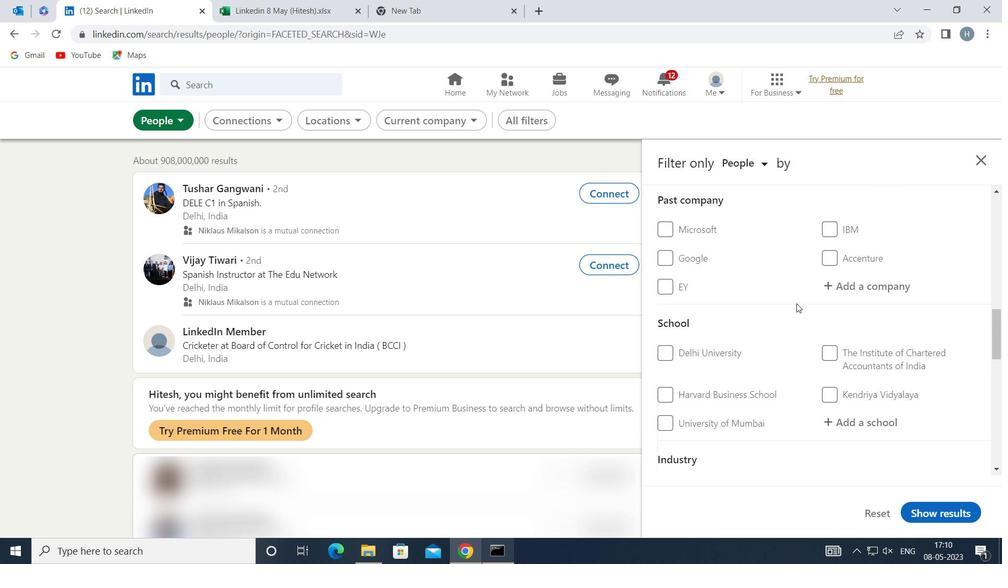 
Action: Mouse scrolled (797, 303) with delta (0, 0)
Screenshot: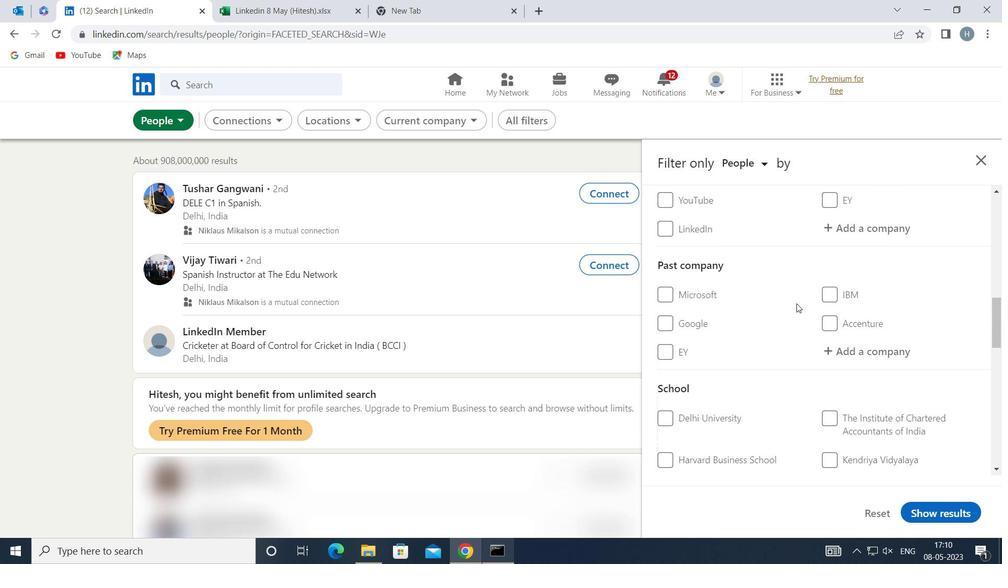 
Action: Mouse scrolled (797, 303) with delta (0, 0)
Screenshot: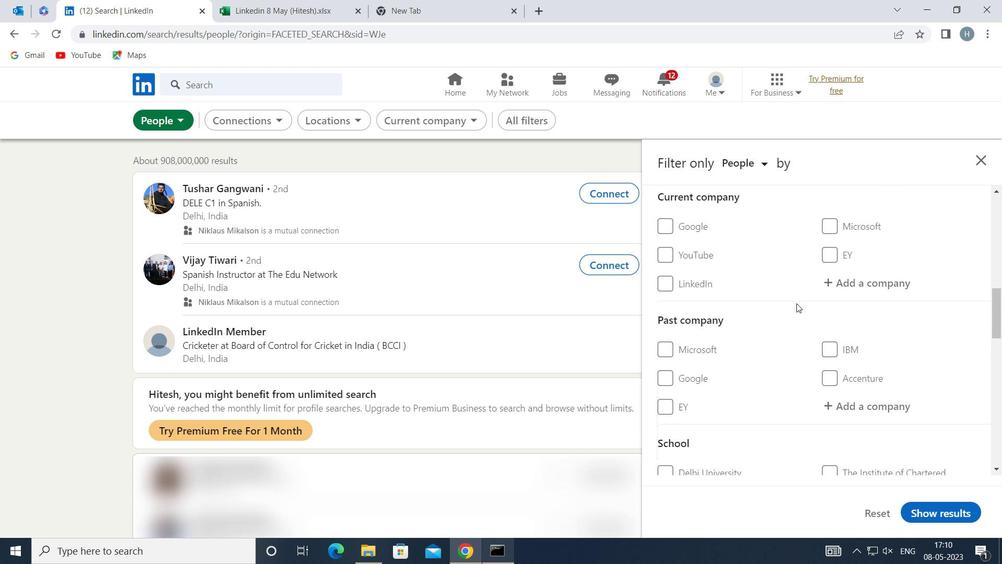 
Action: Mouse moved to (858, 353)
Screenshot: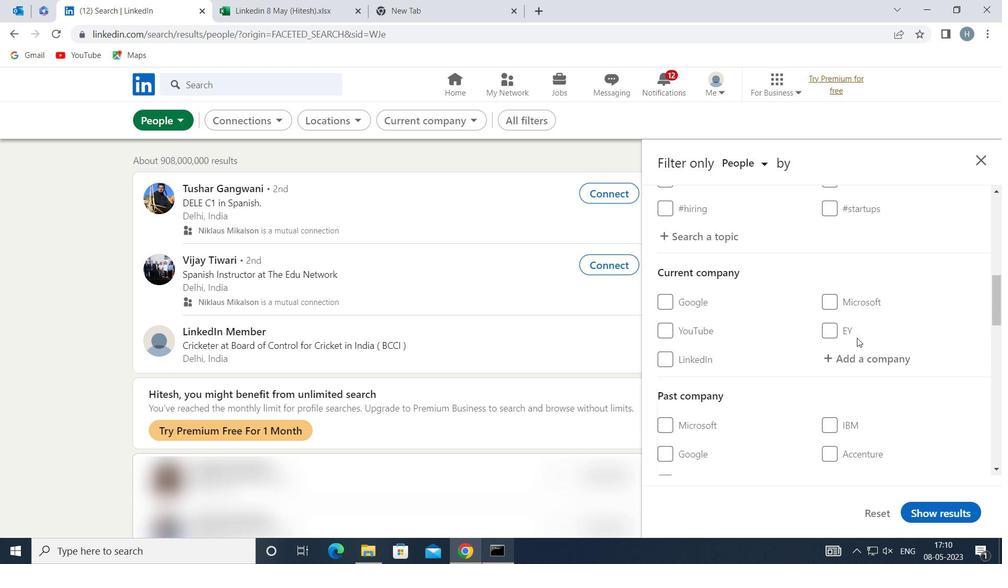 
Action: Mouse pressed left at (858, 353)
Screenshot: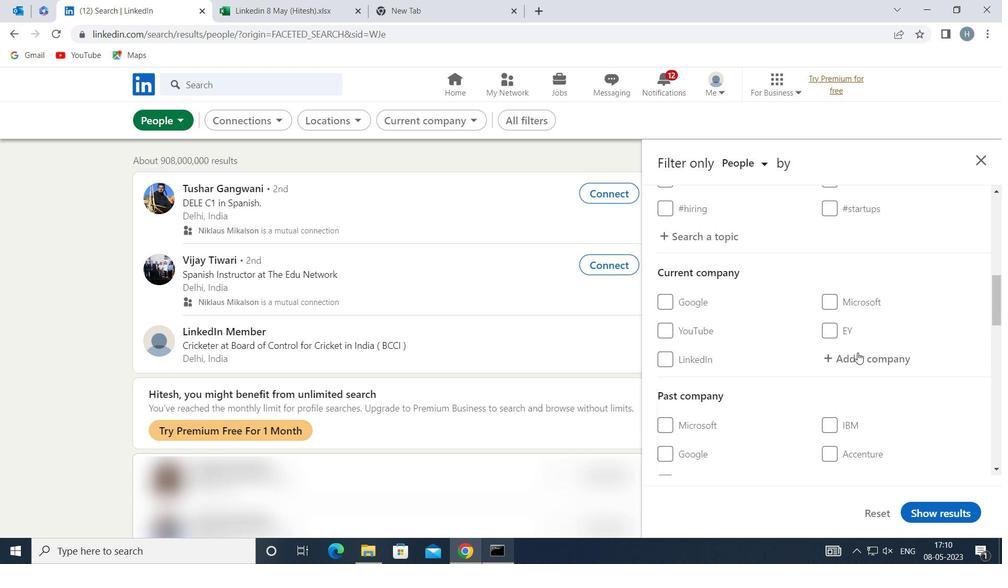 
Action: Key pressed <Key.shift>MOBILE<Key.space><Key.shift>PREMIER
Screenshot: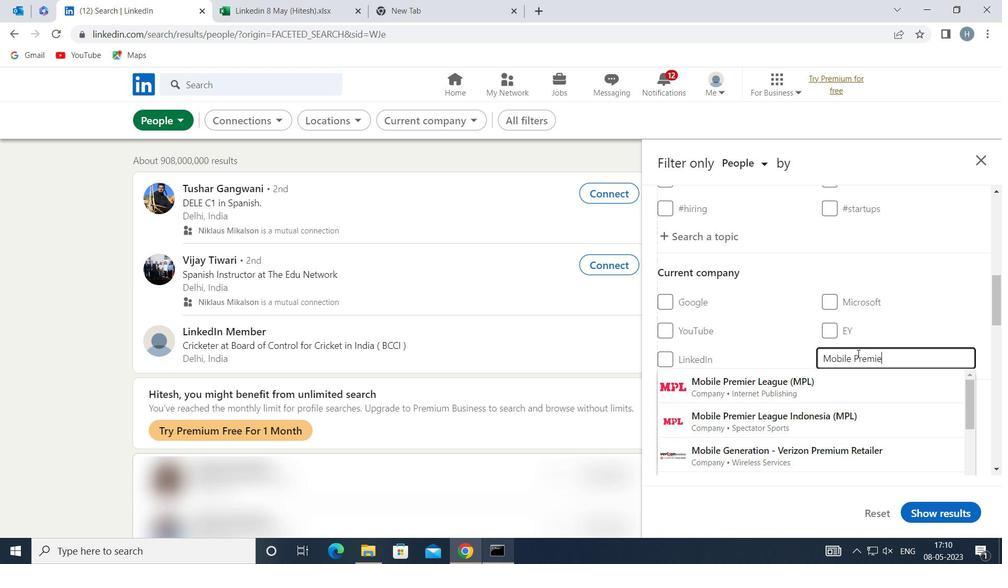 
Action: Mouse moved to (818, 382)
Screenshot: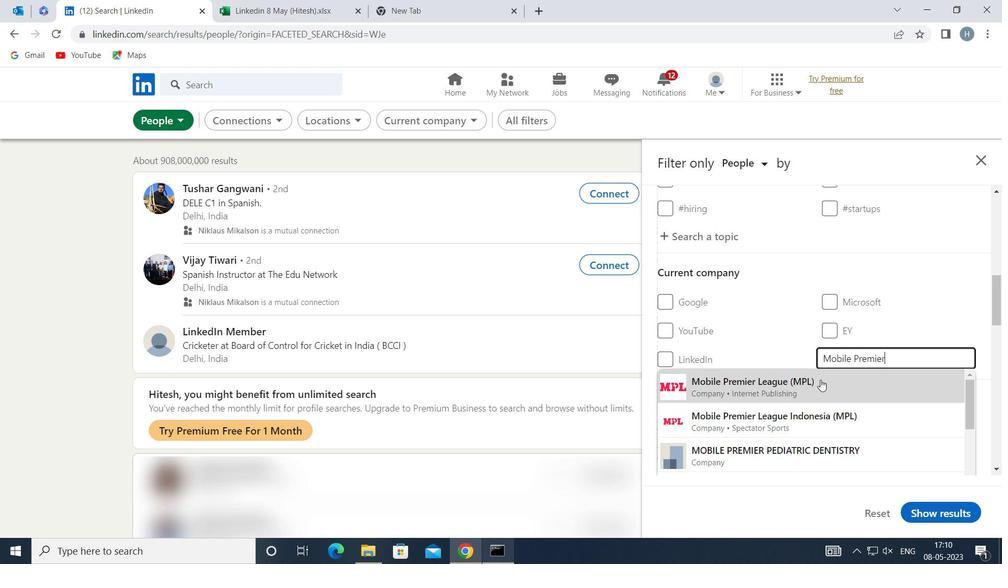 
Action: Mouse pressed left at (818, 382)
Screenshot: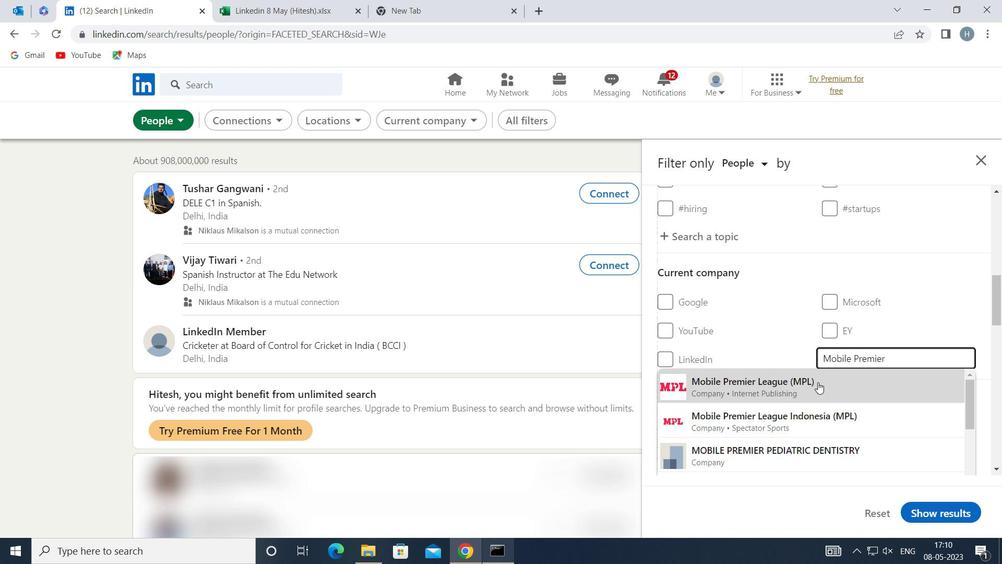 
Action: Mouse moved to (803, 316)
Screenshot: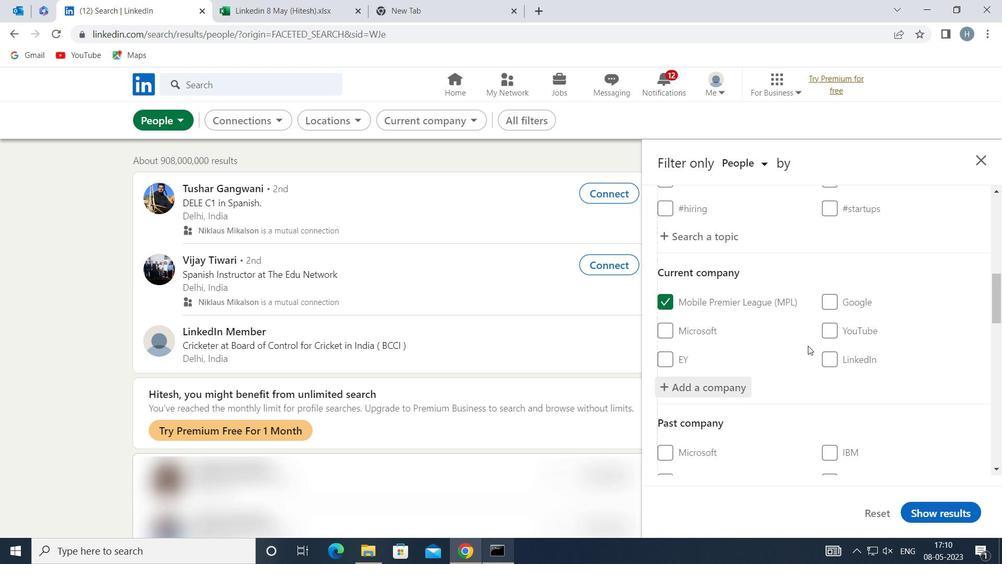 
Action: Mouse scrolled (803, 315) with delta (0, 0)
Screenshot: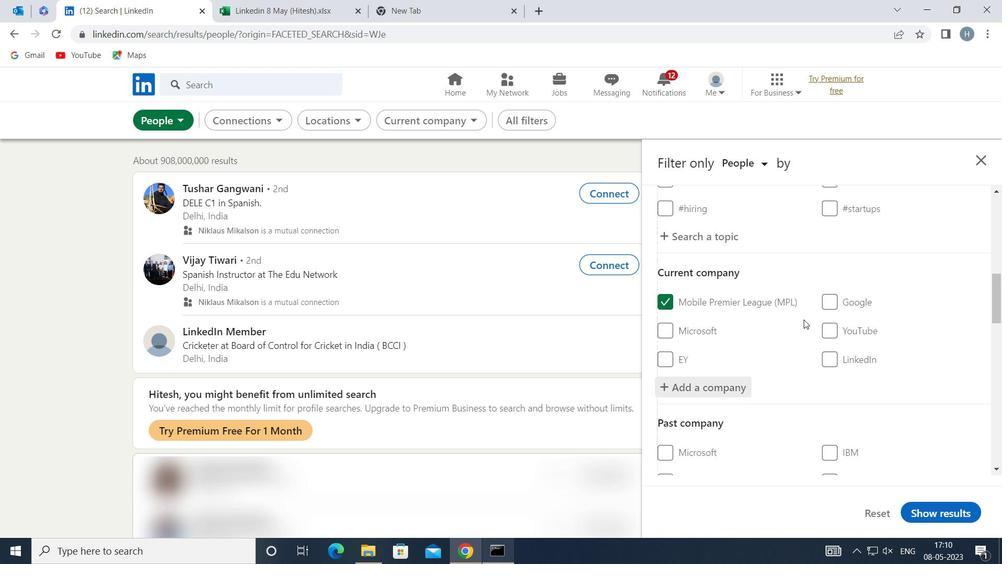 
Action: Mouse moved to (803, 314)
Screenshot: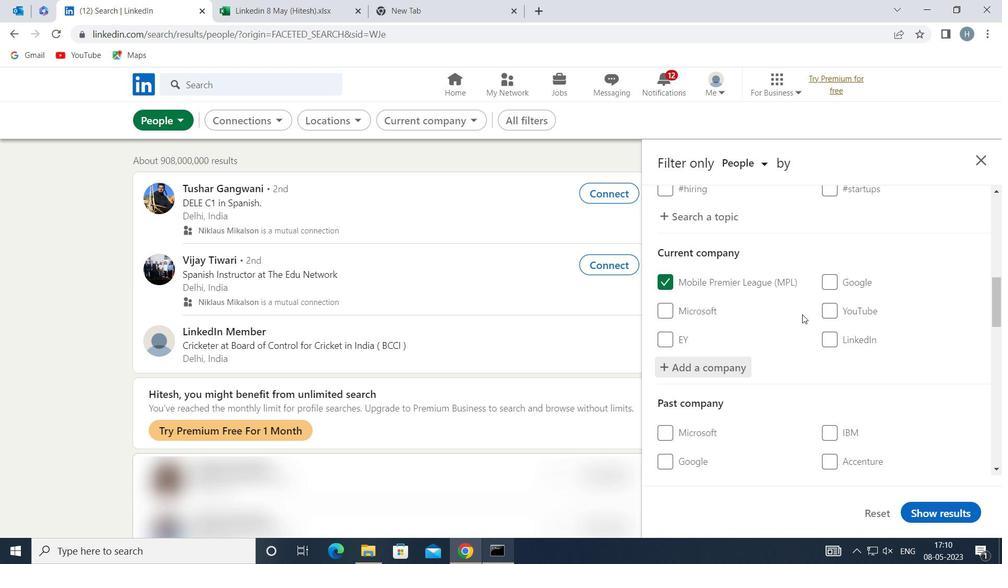 
Action: Mouse scrolled (803, 314) with delta (0, 0)
Screenshot: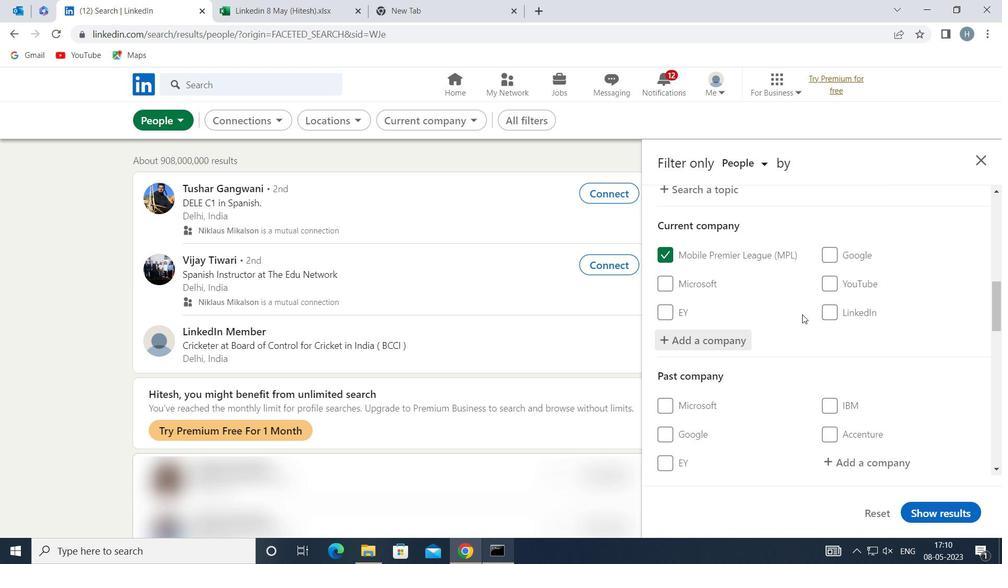 
Action: Mouse scrolled (803, 314) with delta (0, 0)
Screenshot: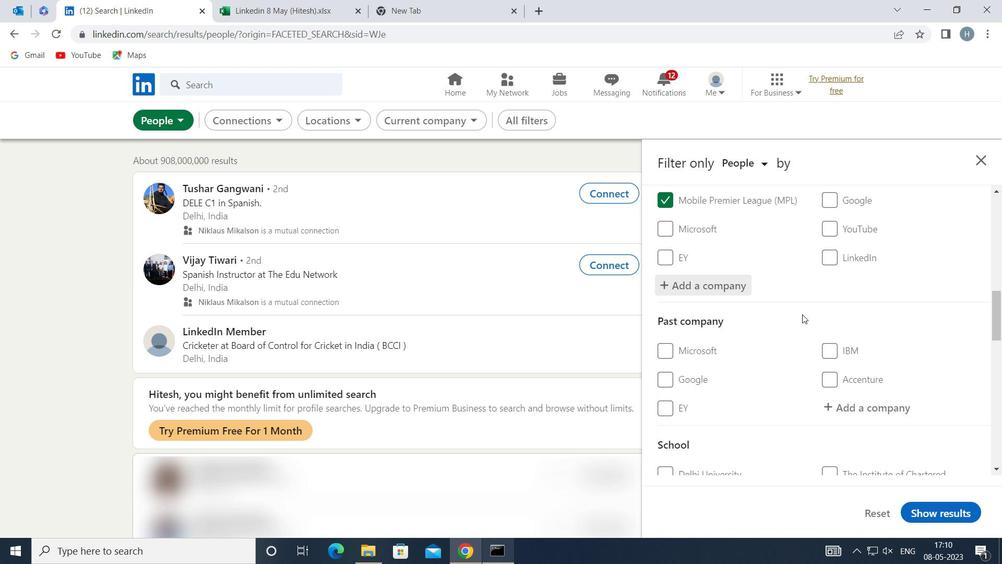
Action: Mouse moved to (803, 313)
Screenshot: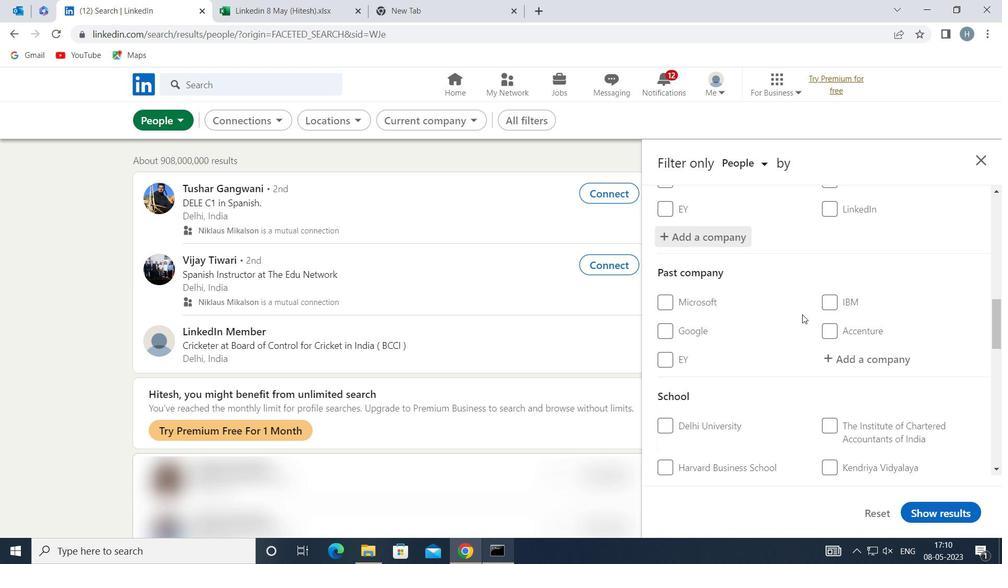 
Action: Mouse scrolled (803, 313) with delta (0, 0)
Screenshot: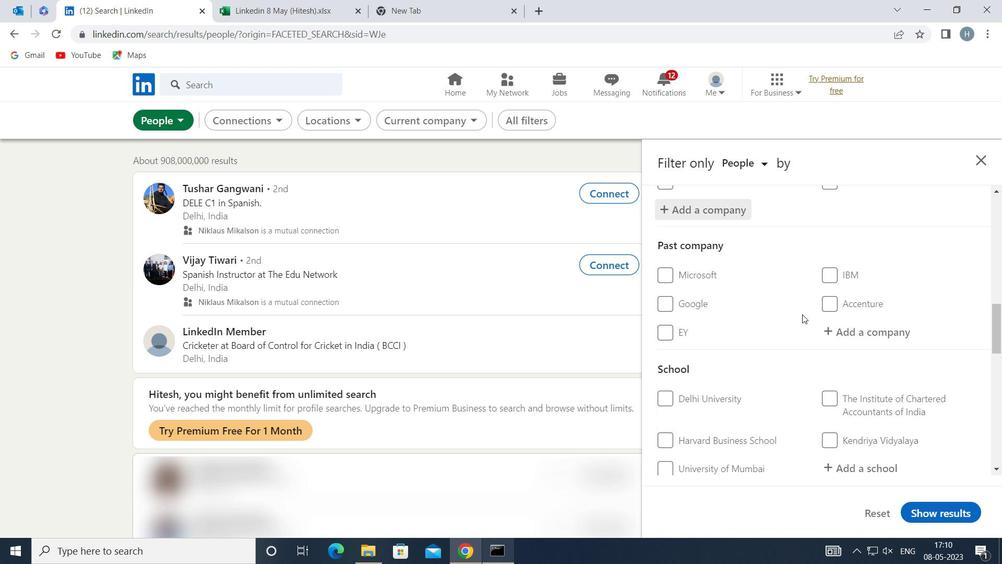 
Action: Mouse moved to (859, 381)
Screenshot: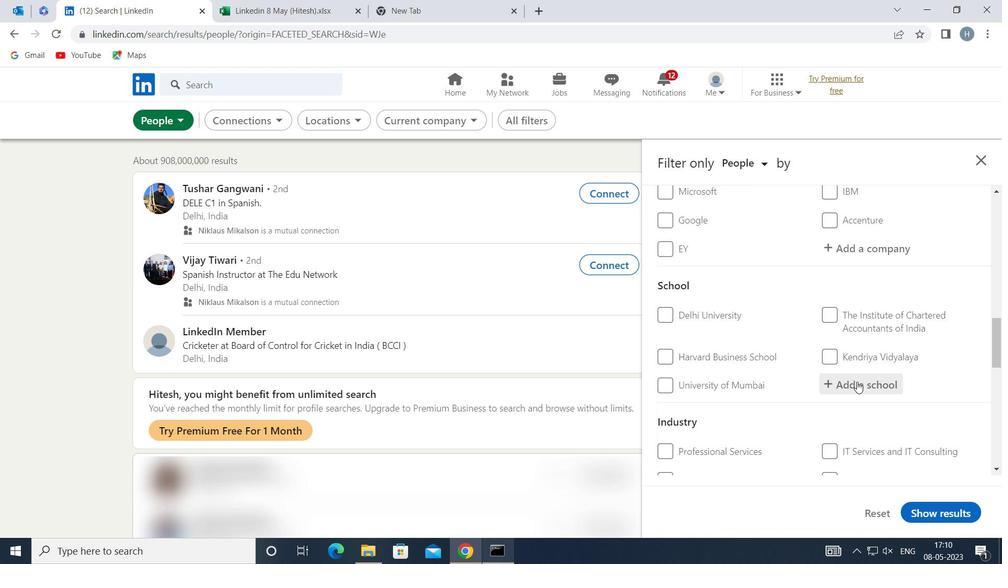 
Action: Mouse pressed left at (859, 381)
Screenshot: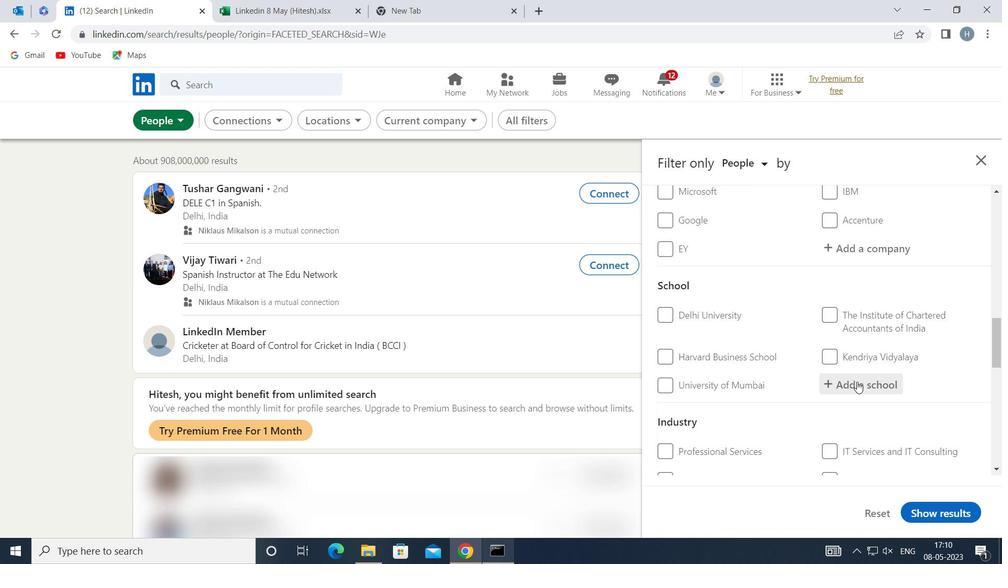 
Action: Mouse moved to (857, 379)
Screenshot: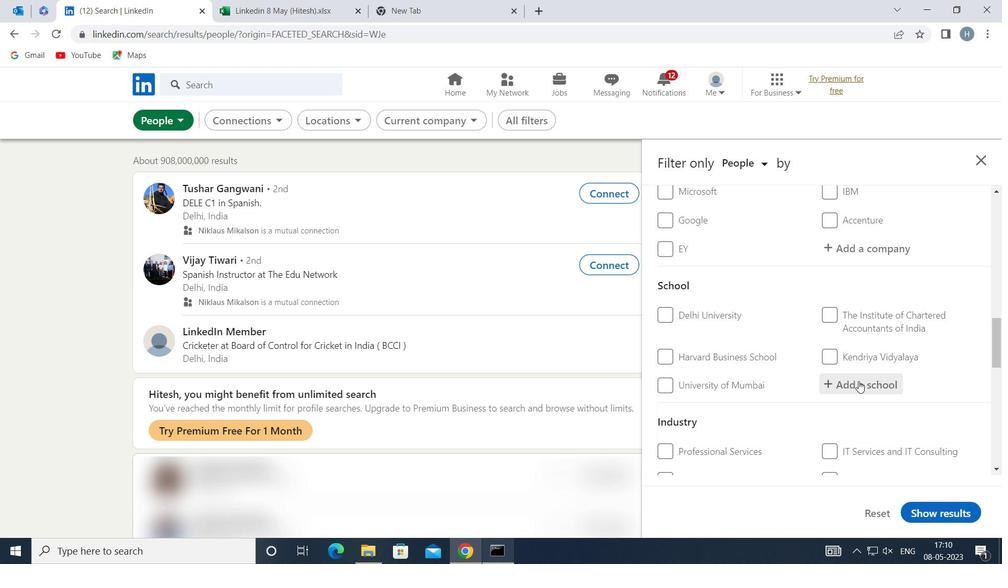
Action: Key pressed <Key.shift>KIET
Screenshot: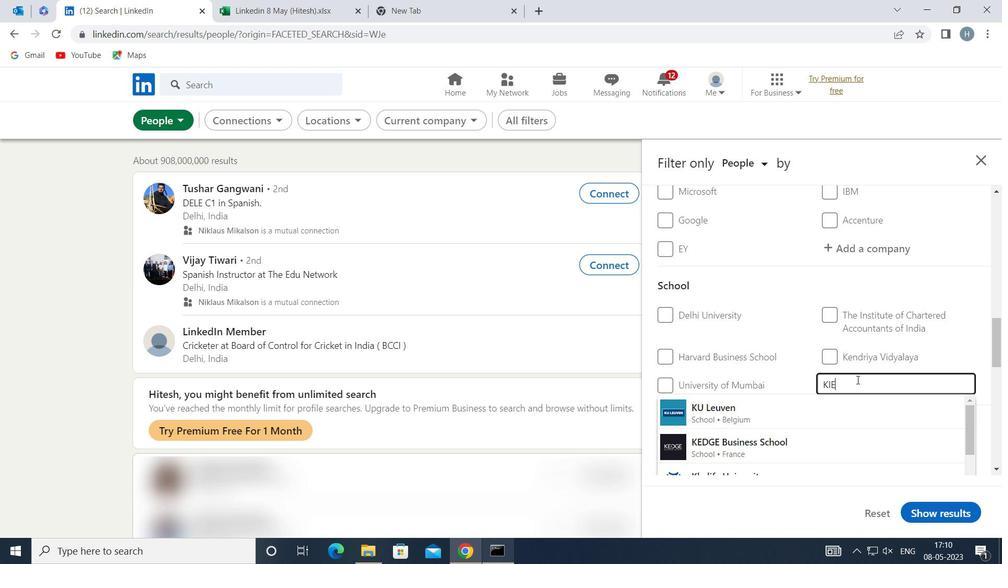 
Action: Mouse moved to (842, 376)
Screenshot: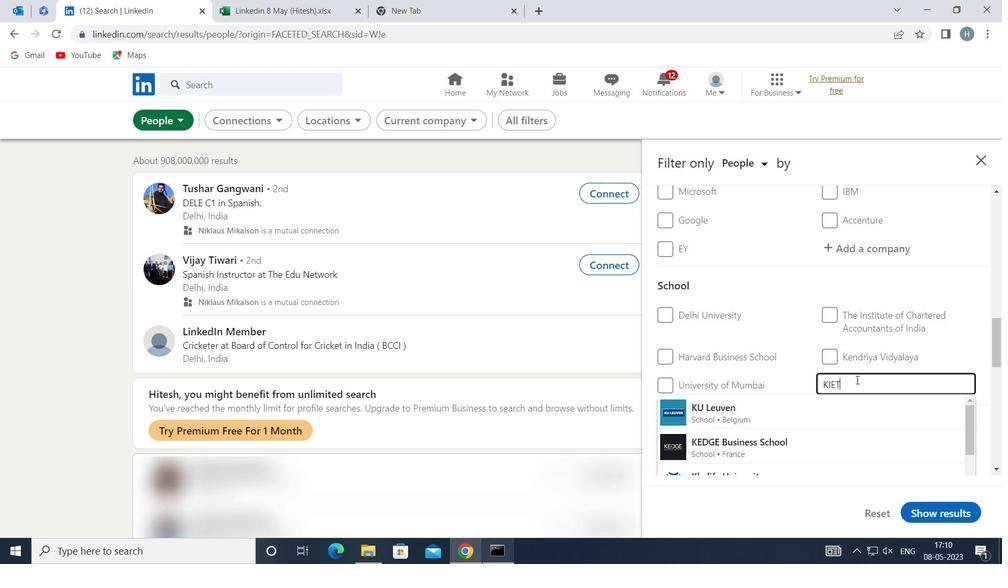 
Action: Key pressed <Key.space><Key.shift>GROUP
Screenshot: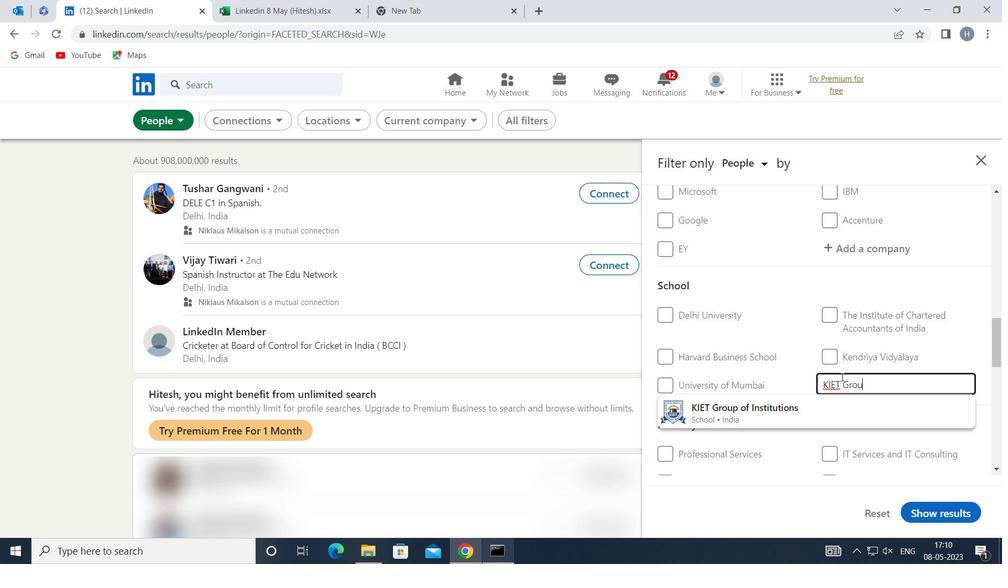
Action: Mouse moved to (813, 415)
Screenshot: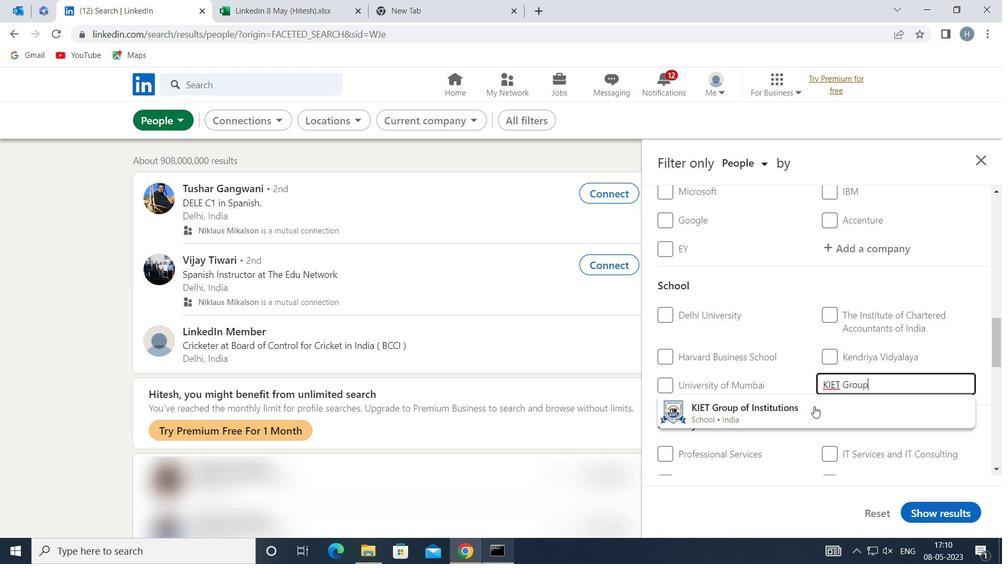 
Action: Mouse pressed left at (813, 415)
Screenshot: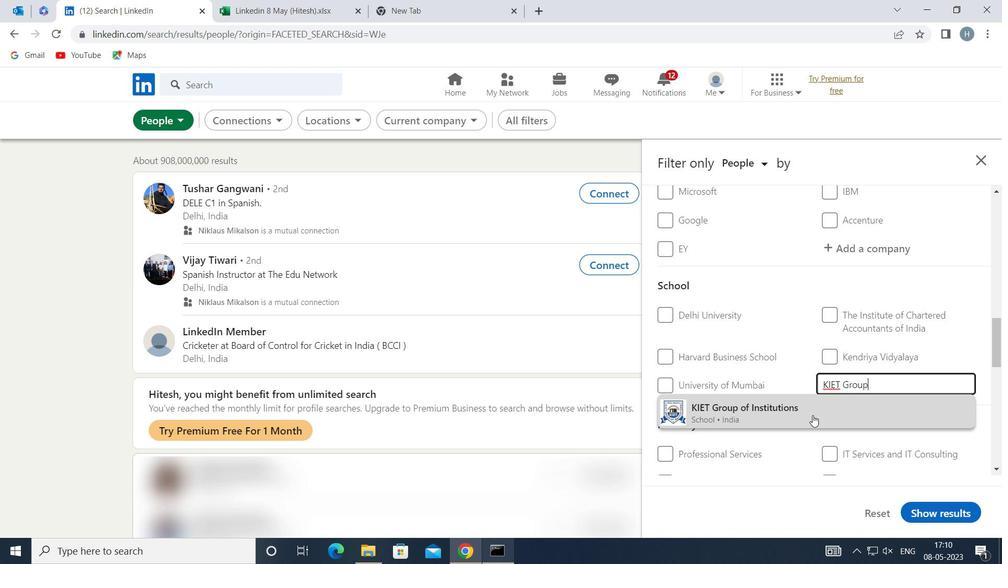 
Action: Mouse moved to (771, 363)
Screenshot: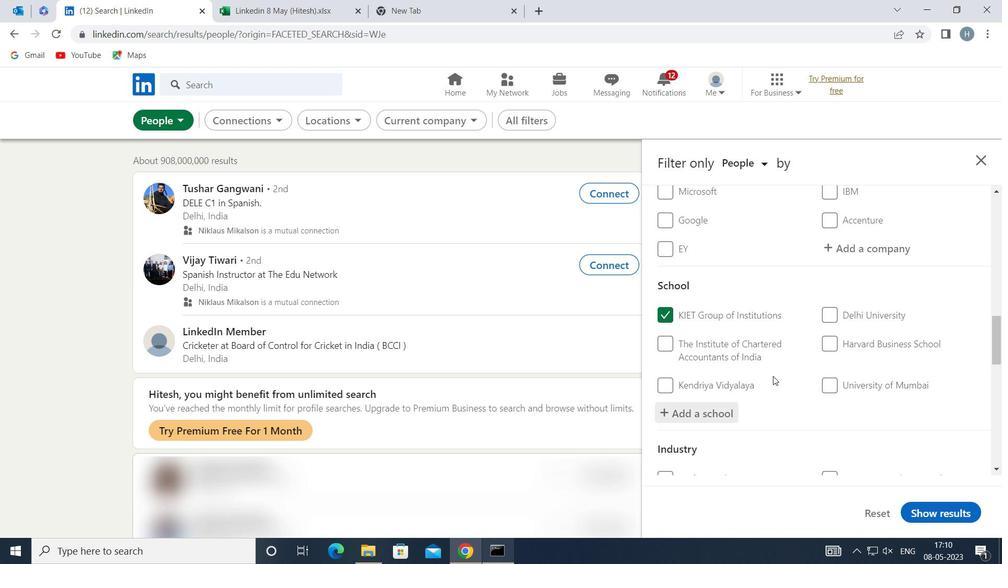 
Action: Mouse scrolled (771, 363) with delta (0, 0)
Screenshot: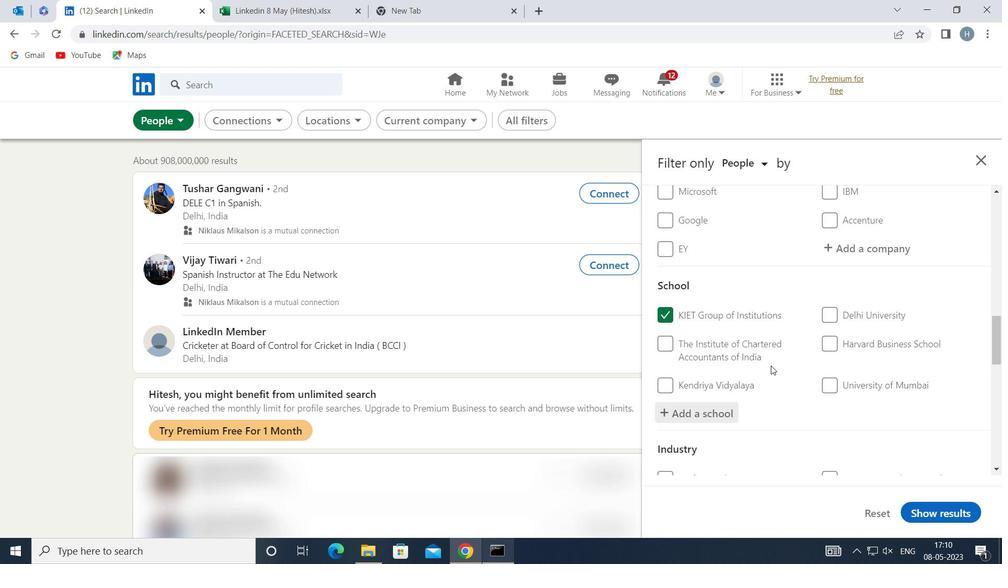 
Action: Mouse scrolled (771, 363) with delta (0, 0)
Screenshot: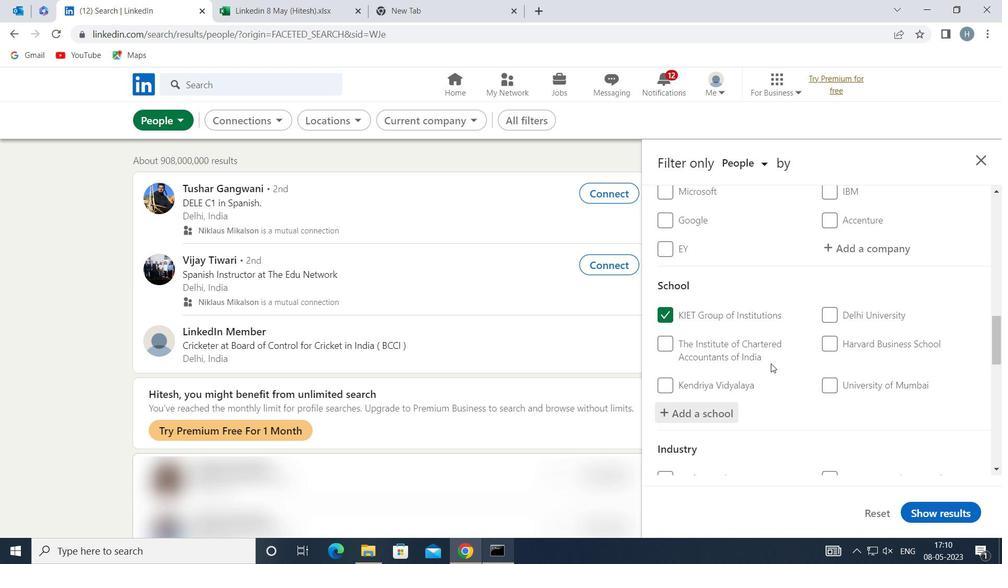 
Action: Mouse moved to (787, 352)
Screenshot: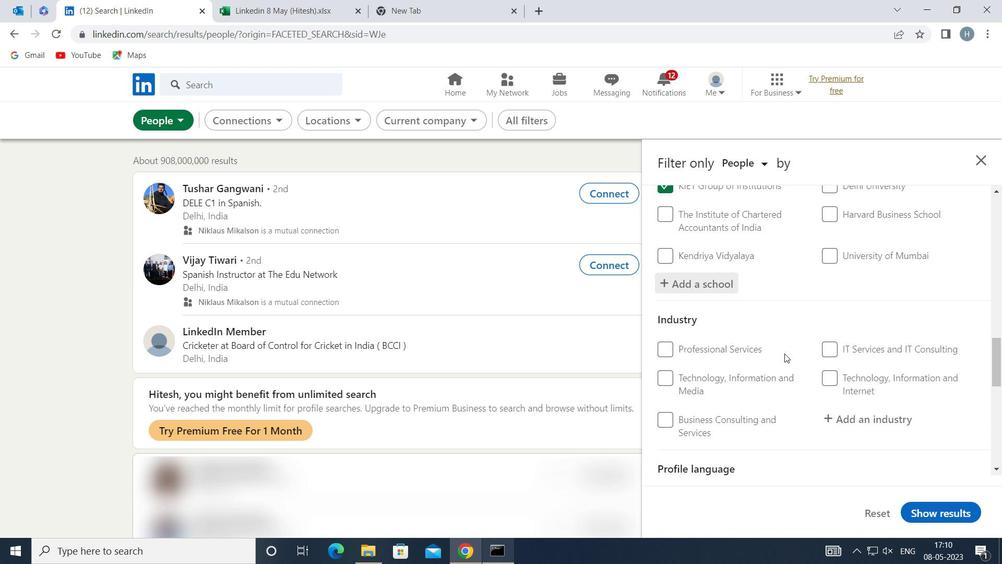 
Action: Mouse scrolled (787, 351) with delta (0, 0)
Screenshot: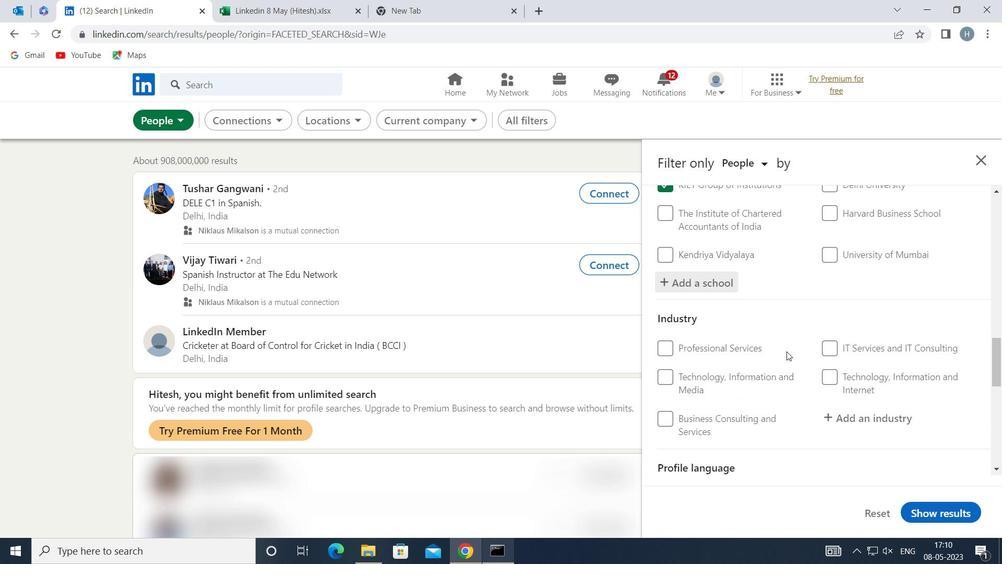
Action: Mouse moved to (886, 349)
Screenshot: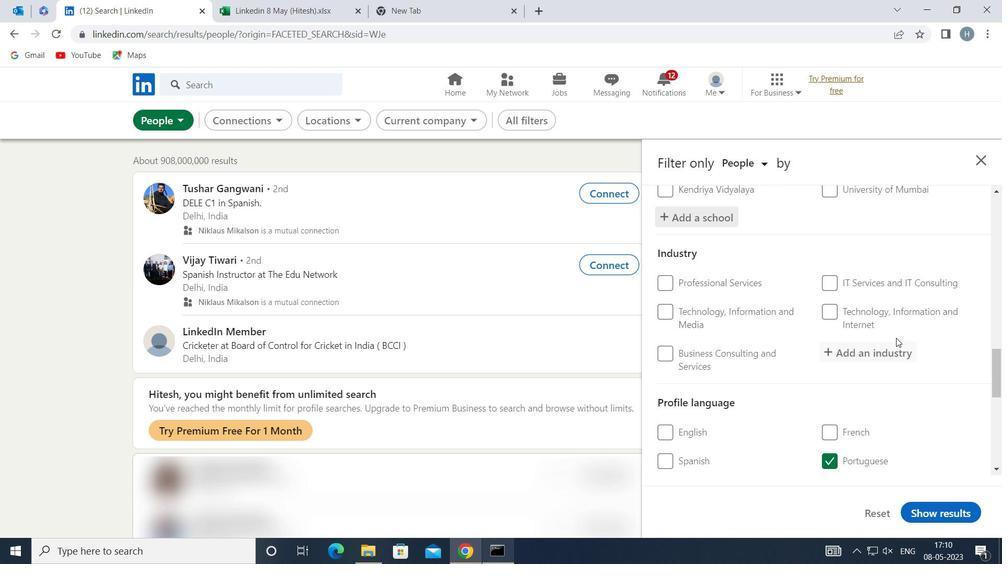 
Action: Mouse pressed left at (886, 349)
Screenshot: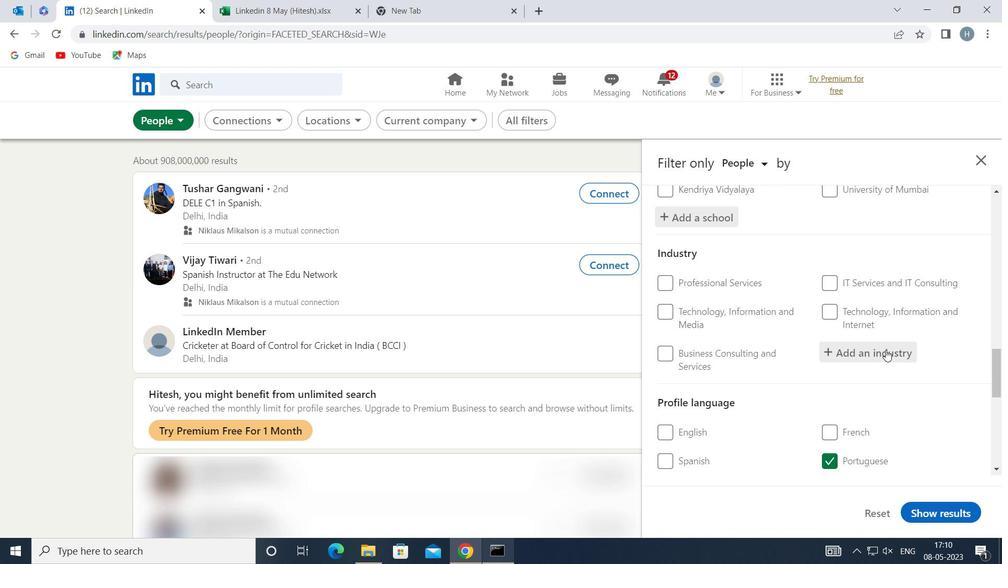
Action: Key pressed <Key.shift>AUTOMATION
Screenshot: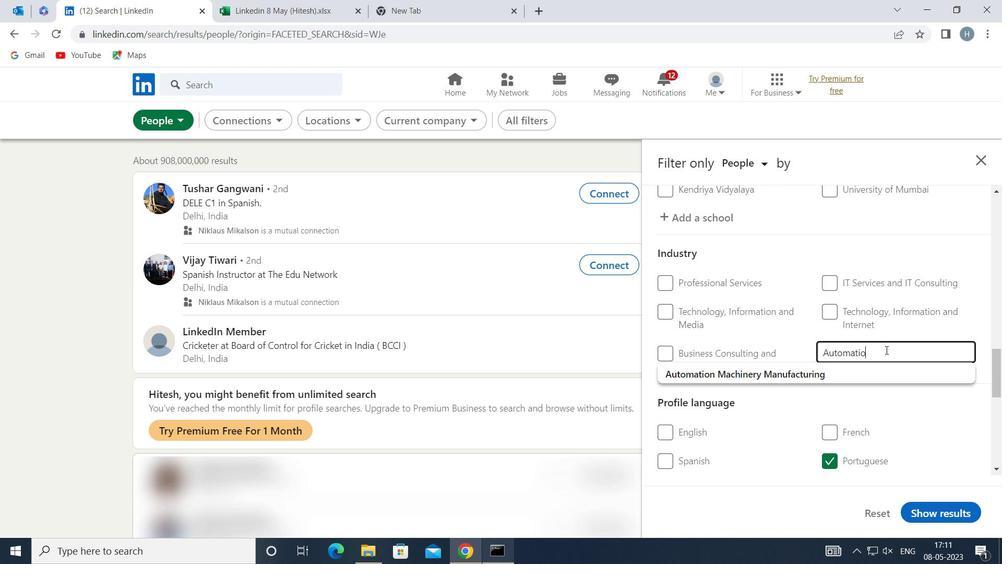 
Action: Mouse moved to (824, 373)
Screenshot: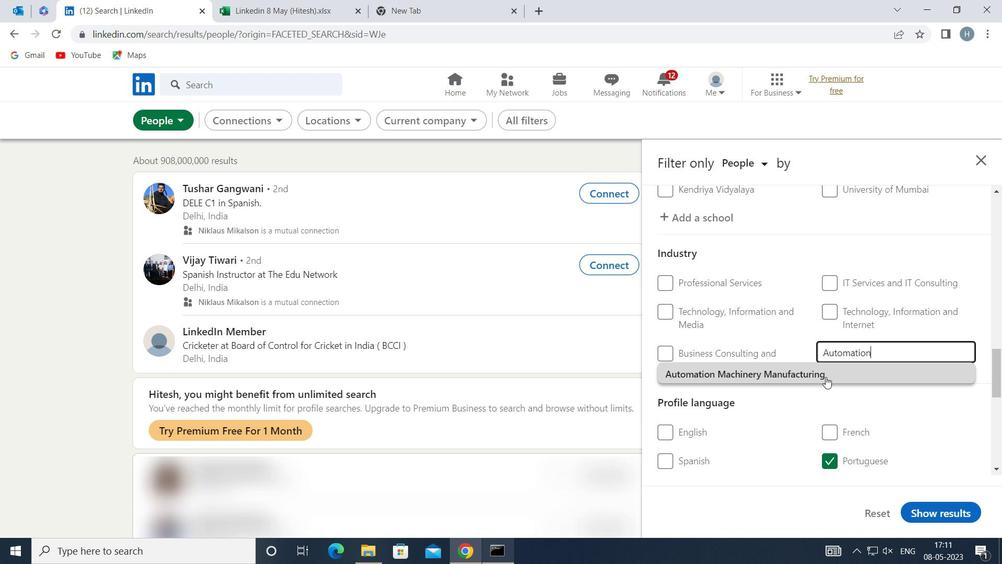 
Action: Mouse pressed left at (824, 373)
Screenshot: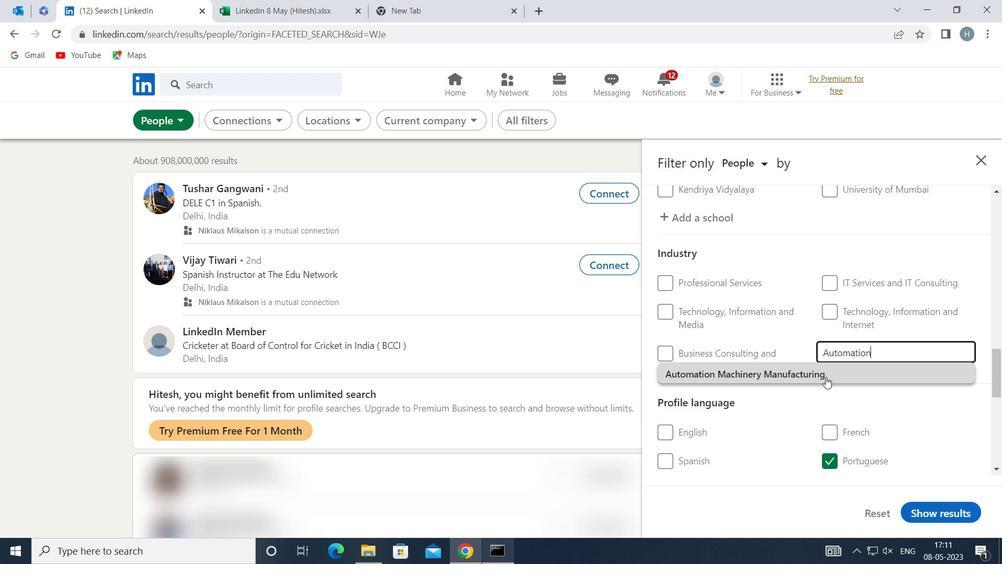 
Action: Mouse moved to (807, 370)
Screenshot: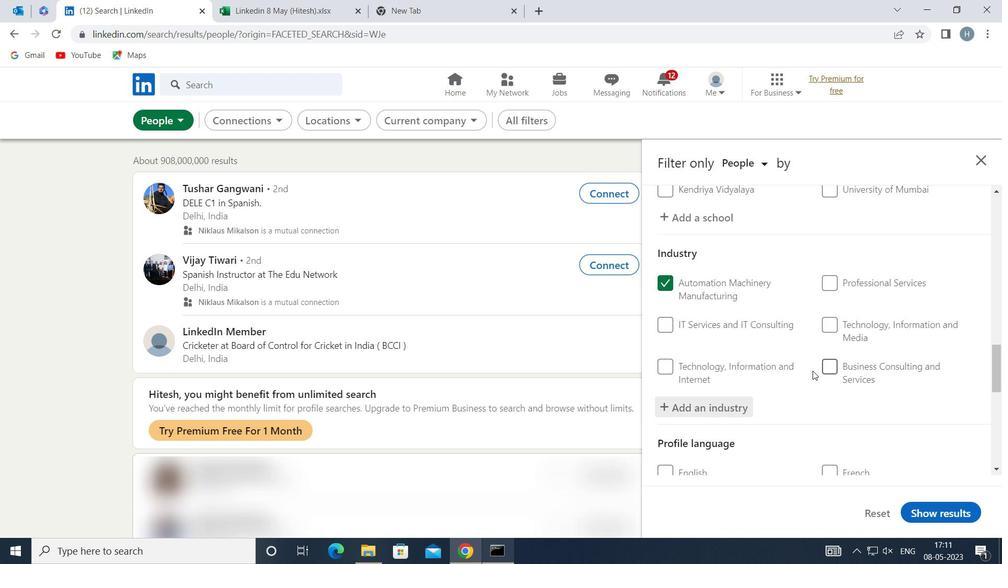 
Action: Mouse scrolled (807, 369) with delta (0, 0)
Screenshot: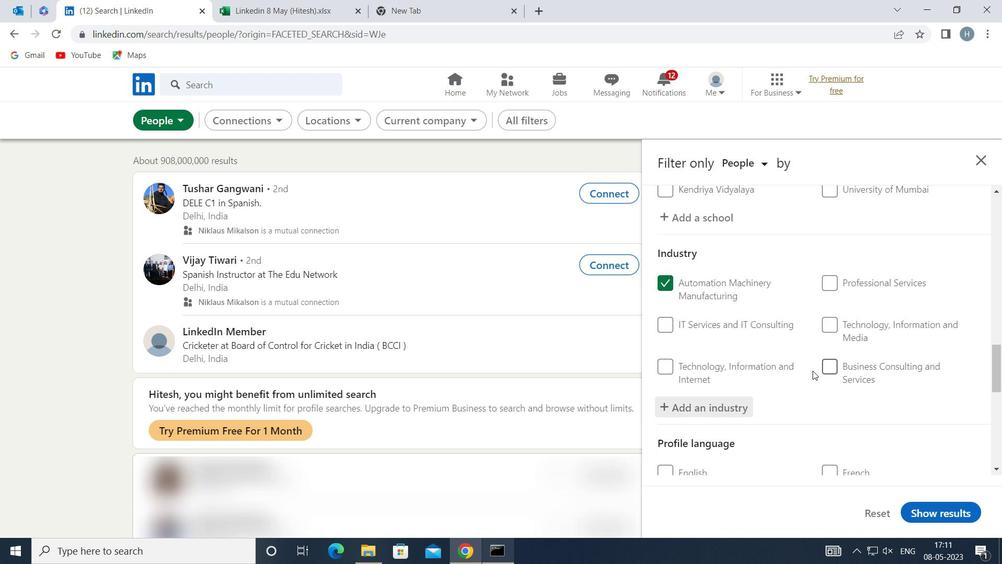 
Action: Mouse moved to (806, 370)
Screenshot: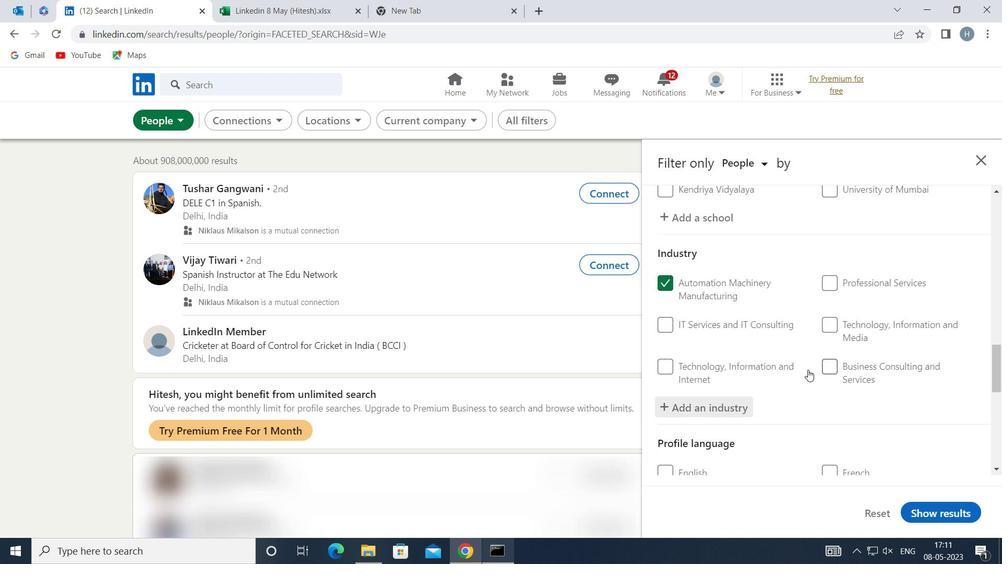 
Action: Mouse scrolled (806, 369) with delta (0, 0)
Screenshot: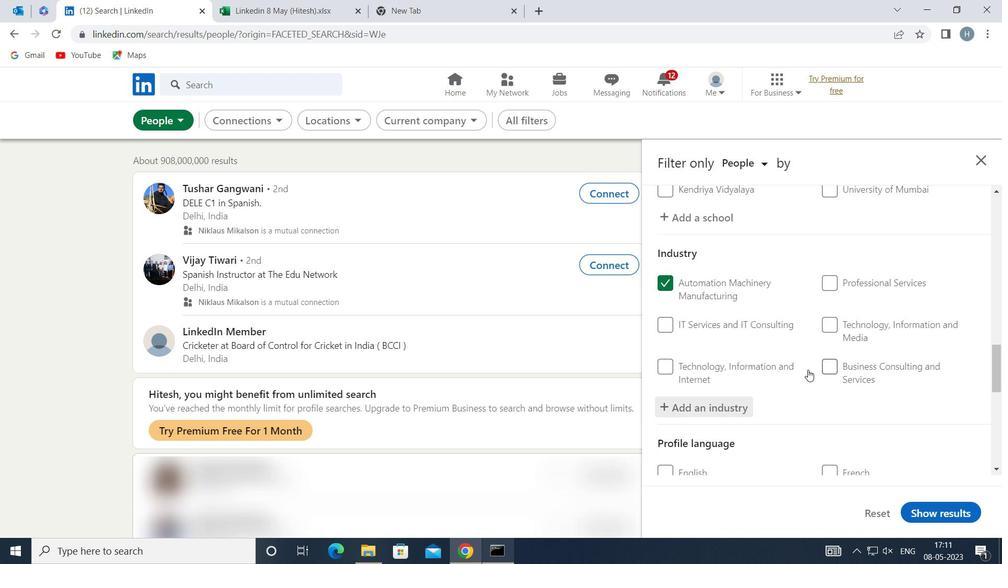 
Action: Mouse moved to (805, 369)
Screenshot: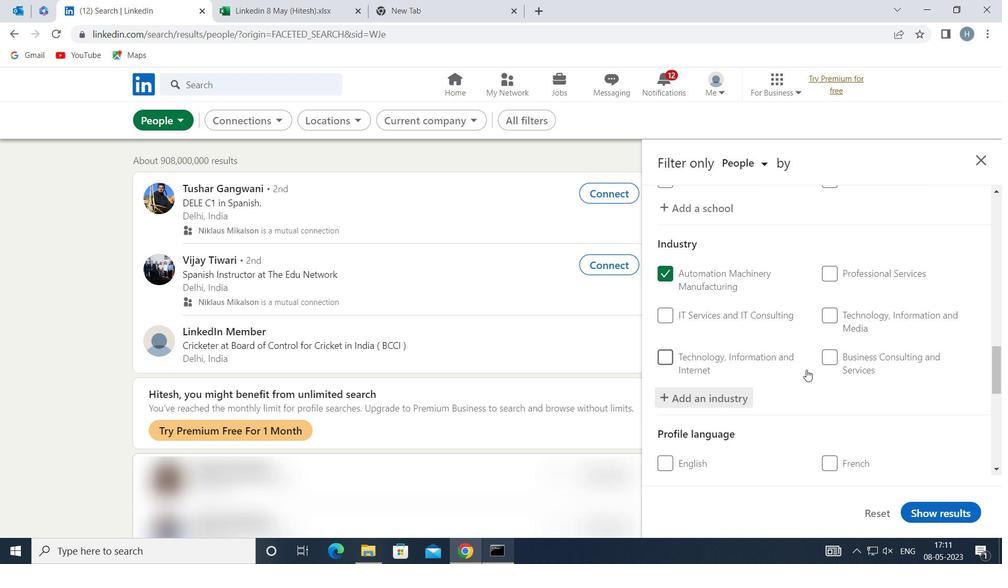 
Action: Mouse scrolled (805, 369) with delta (0, 0)
Screenshot: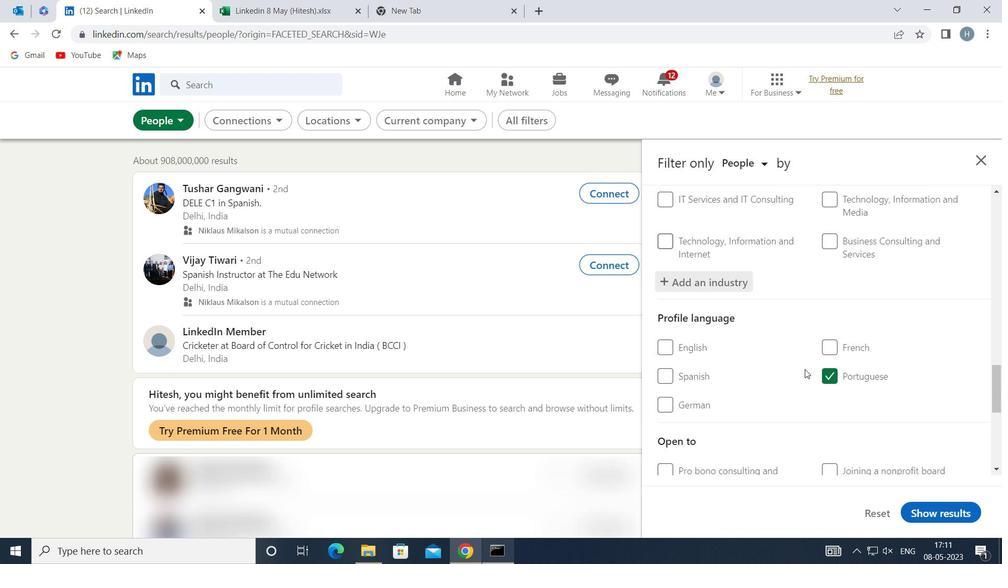 
Action: Mouse moved to (803, 369)
Screenshot: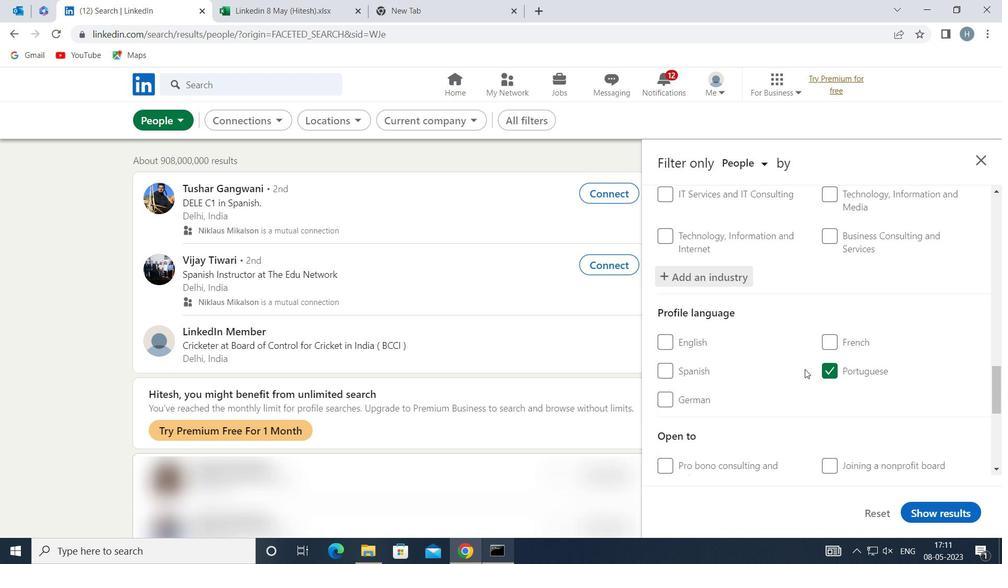 
Action: Mouse scrolled (803, 368) with delta (0, 0)
Screenshot: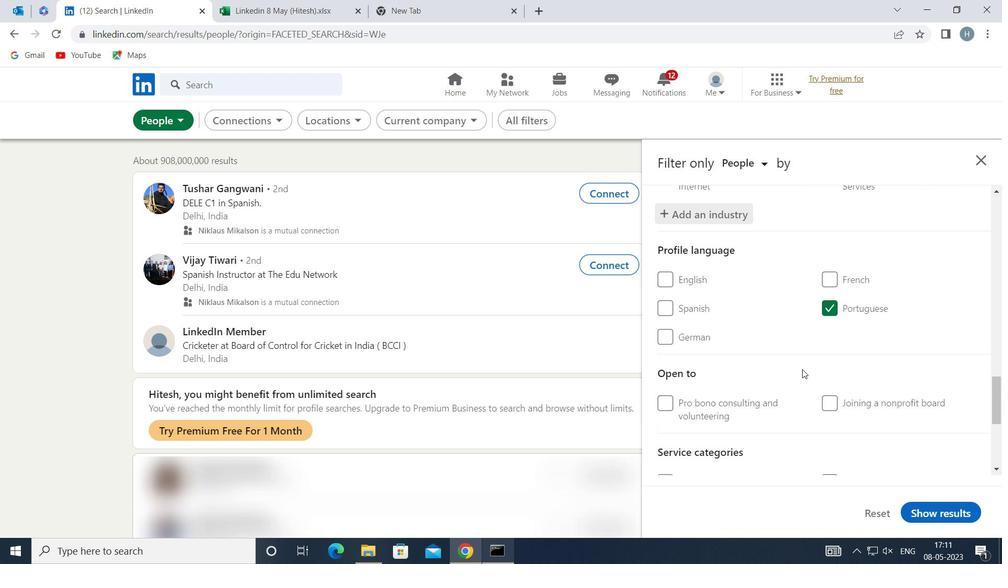 
Action: Mouse scrolled (803, 368) with delta (0, 0)
Screenshot: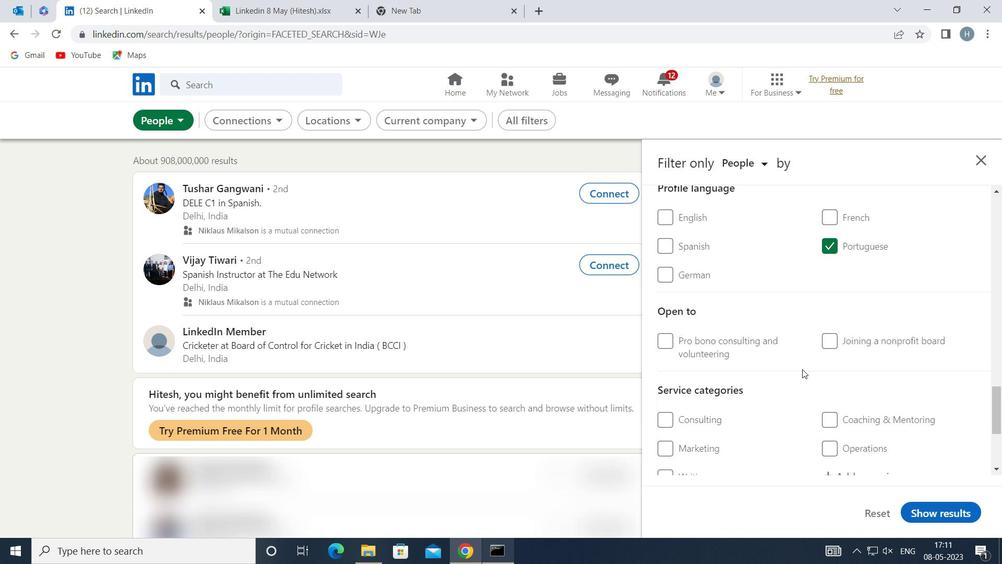 
Action: Mouse moved to (803, 368)
Screenshot: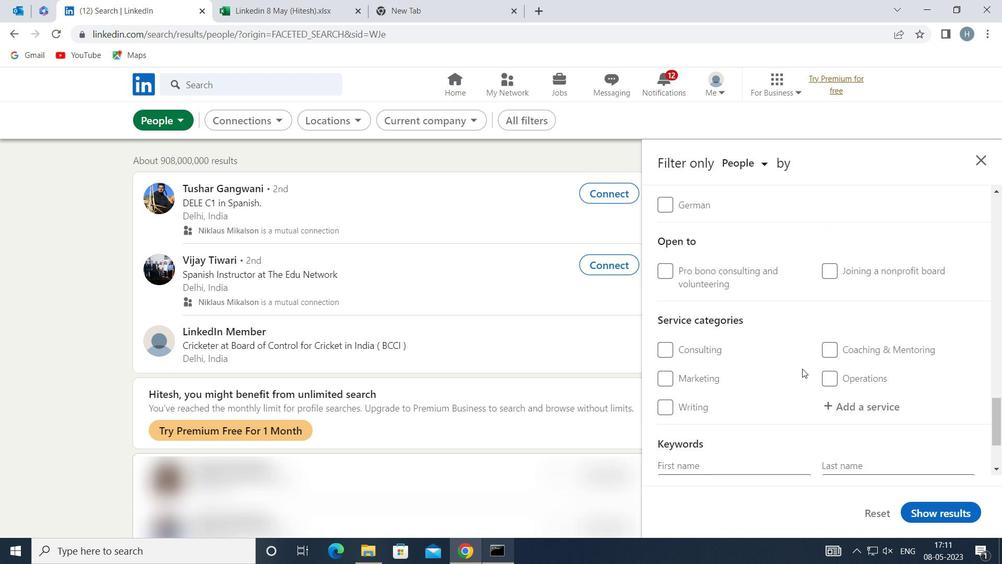 
Action: Mouse scrolled (803, 367) with delta (0, 0)
Screenshot: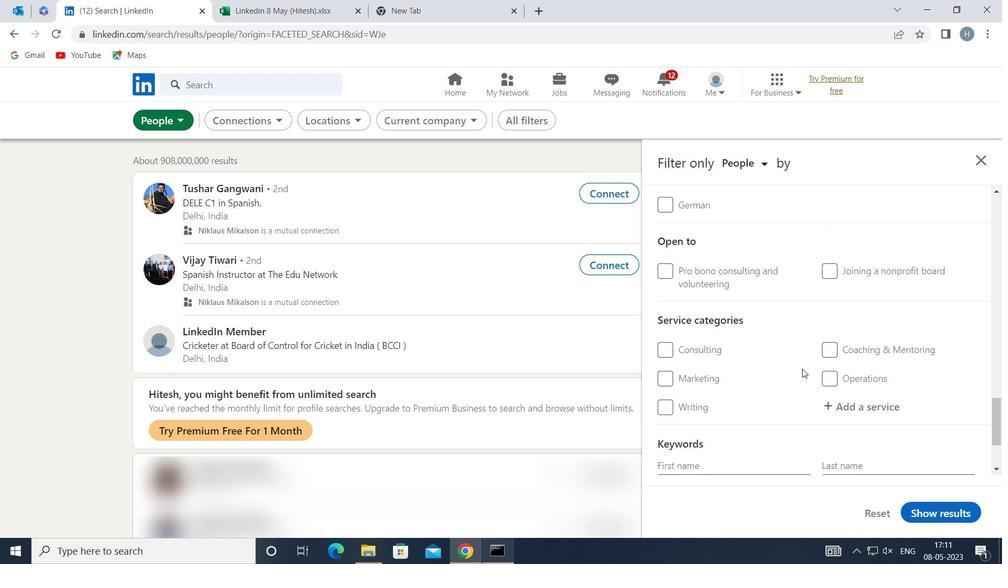 
Action: Mouse moved to (876, 340)
Screenshot: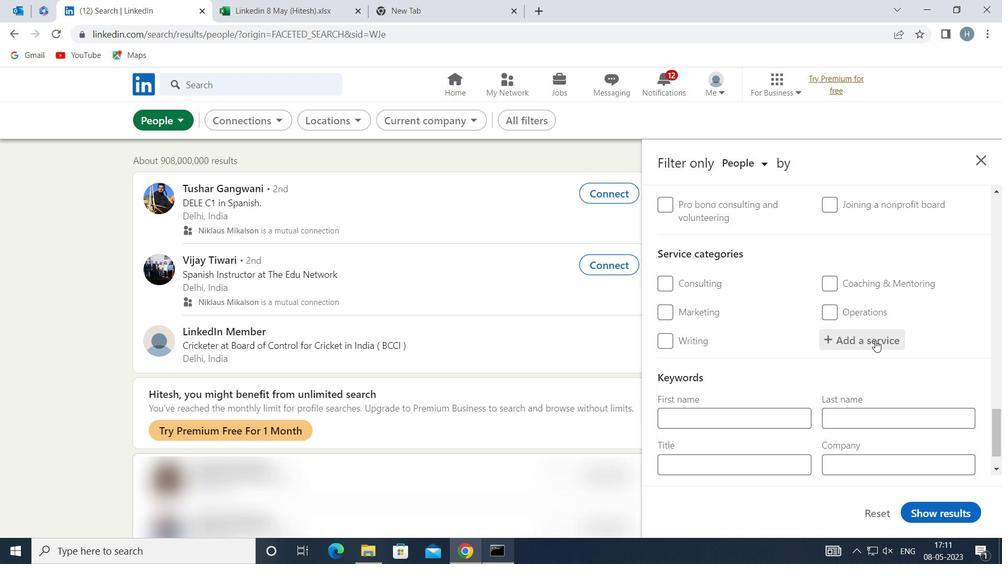
Action: Mouse pressed left at (876, 340)
Screenshot: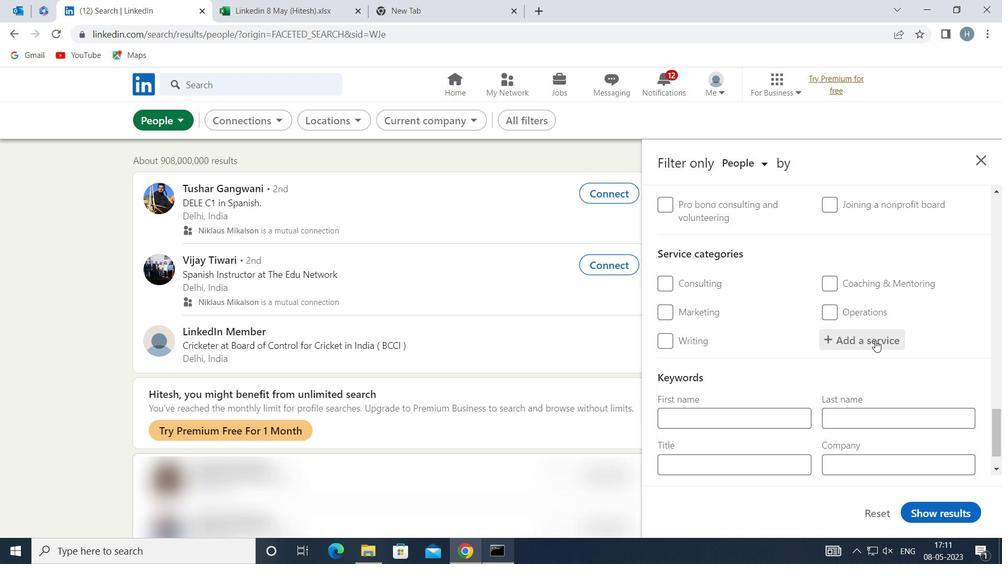
Action: Key pressed <Key.shift>TELECOMMUNI
Screenshot: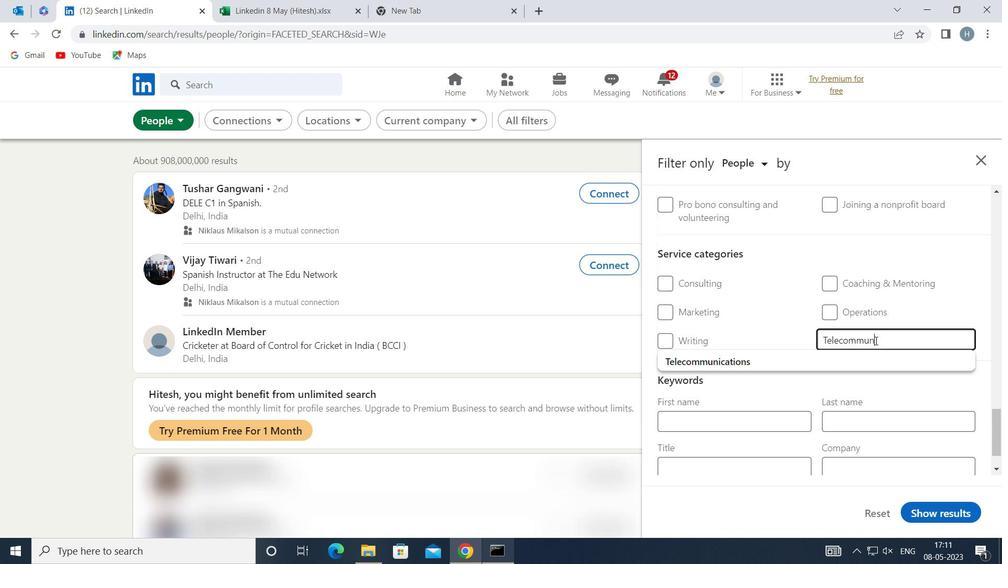 
Action: Mouse moved to (808, 368)
Screenshot: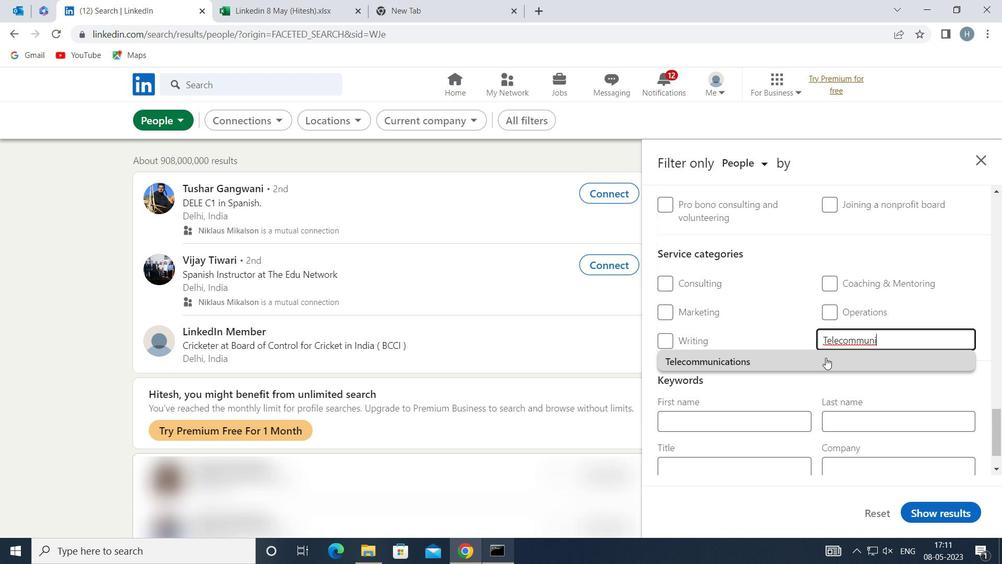 
Action: Mouse pressed left at (808, 368)
Screenshot: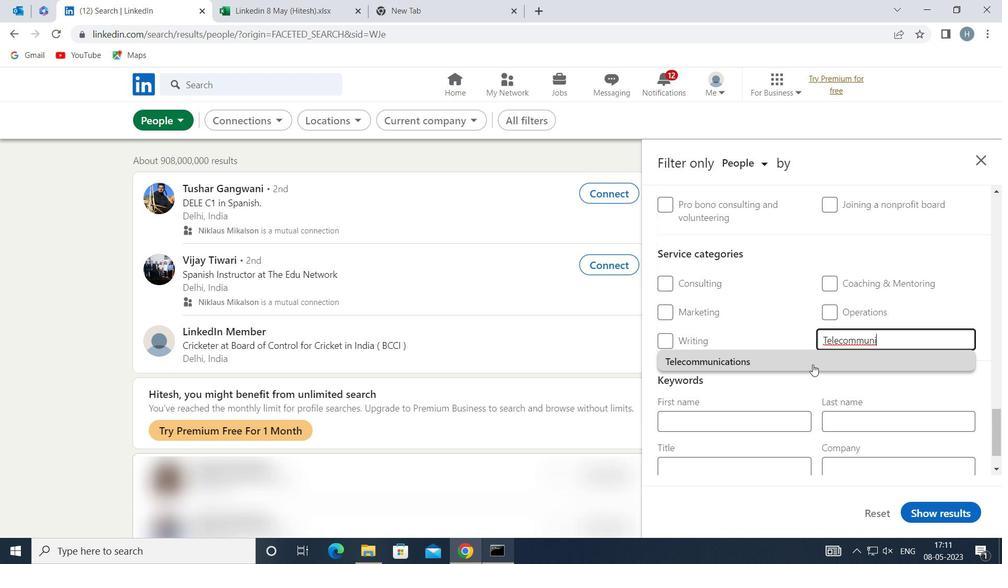 
Action: Mouse moved to (808, 367)
Screenshot: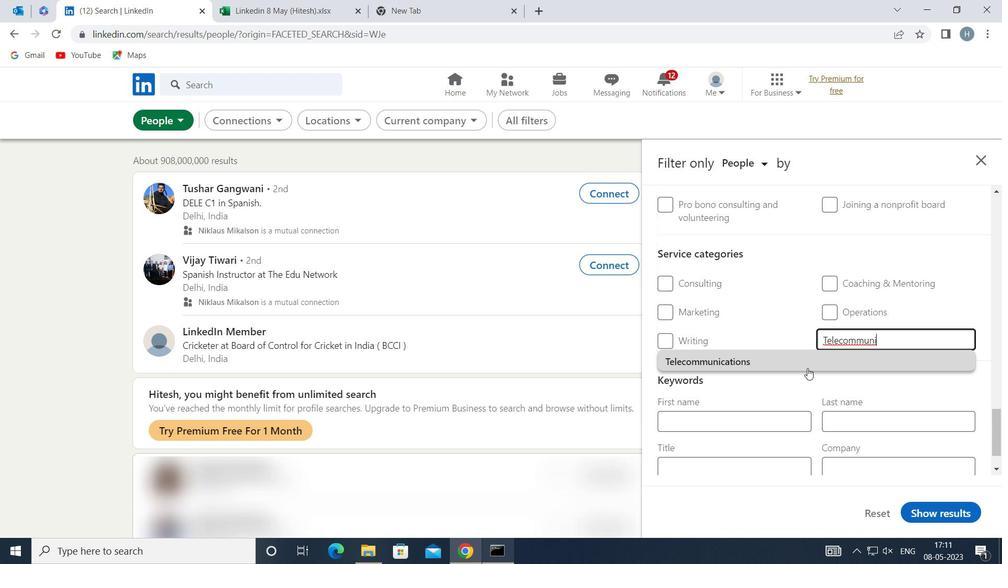 
Action: Mouse scrolled (808, 367) with delta (0, 0)
Screenshot: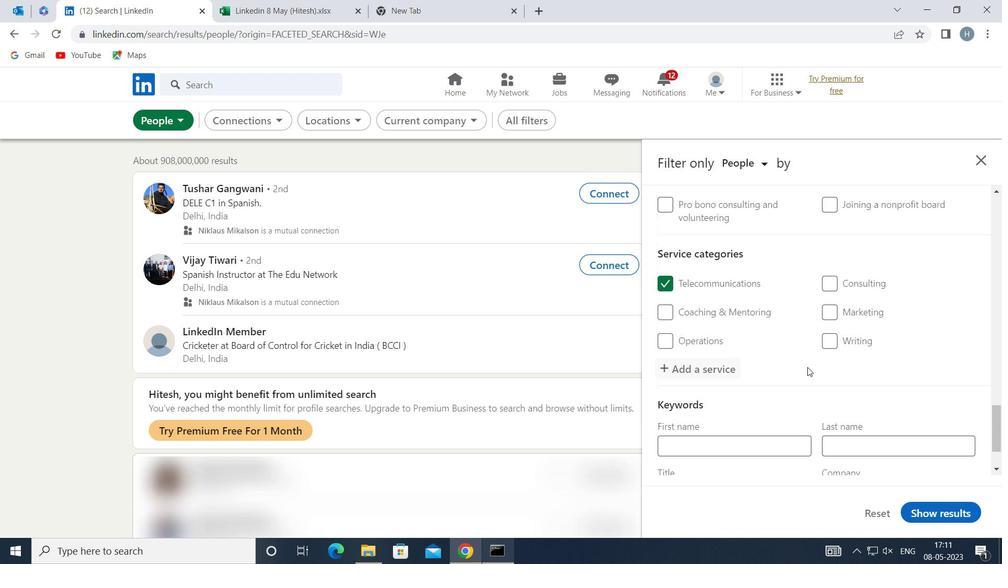 
Action: Mouse scrolled (808, 367) with delta (0, 0)
Screenshot: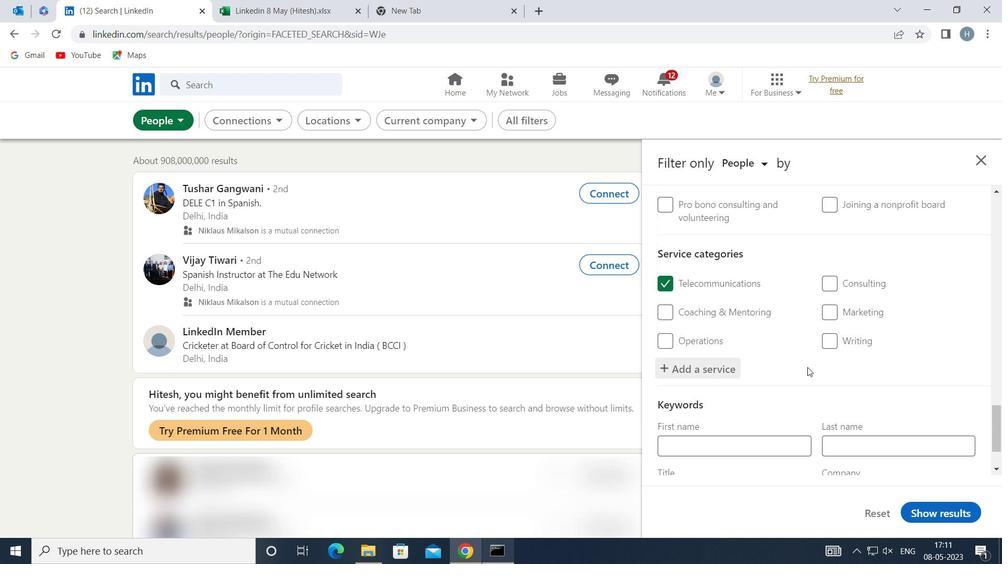 
Action: Mouse scrolled (808, 367) with delta (0, 0)
Screenshot: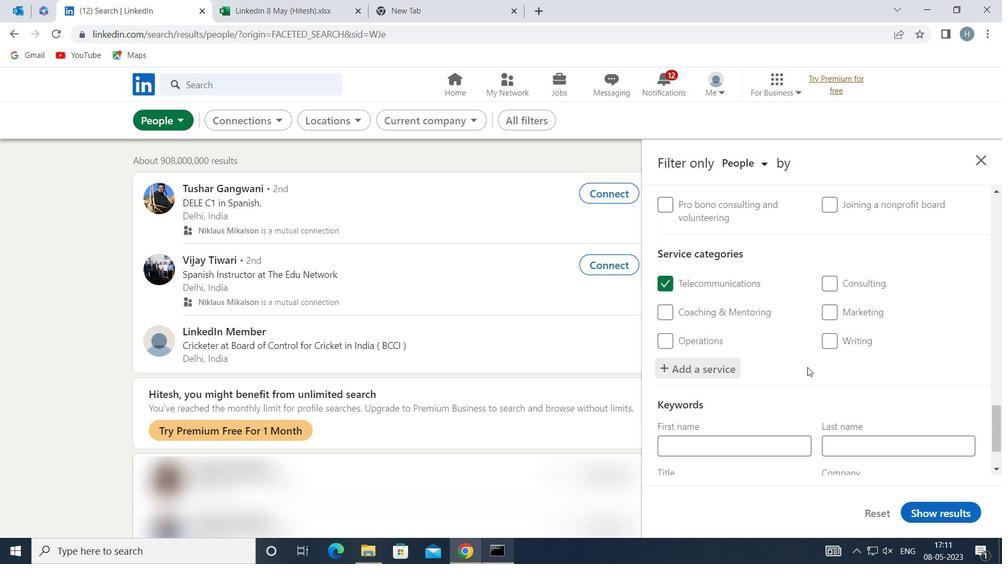 
Action: Mouse moved to (806, 367)
Screenshot: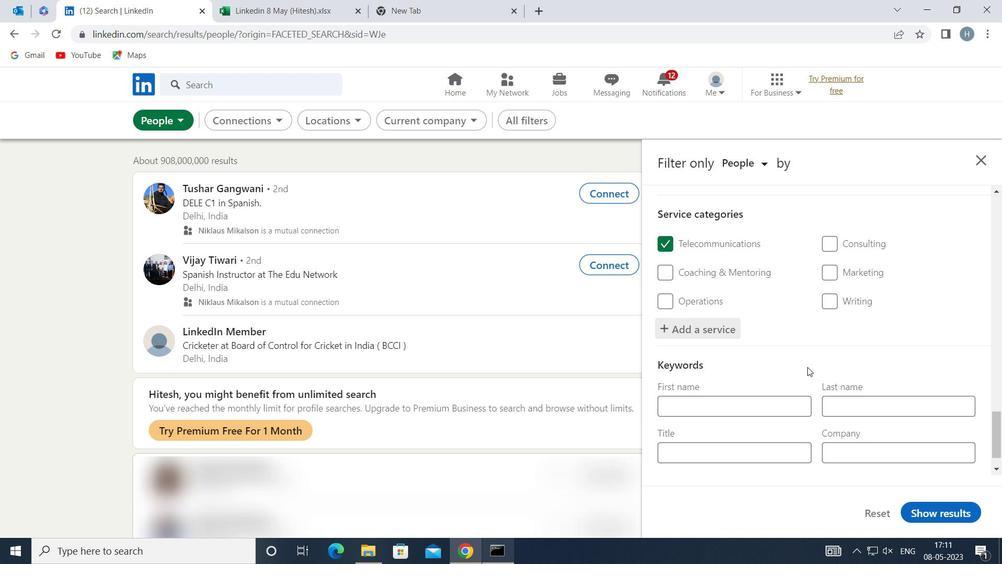 
Action: Mouse scrolled (806, 367) with delta (0, 0)
Screenshot: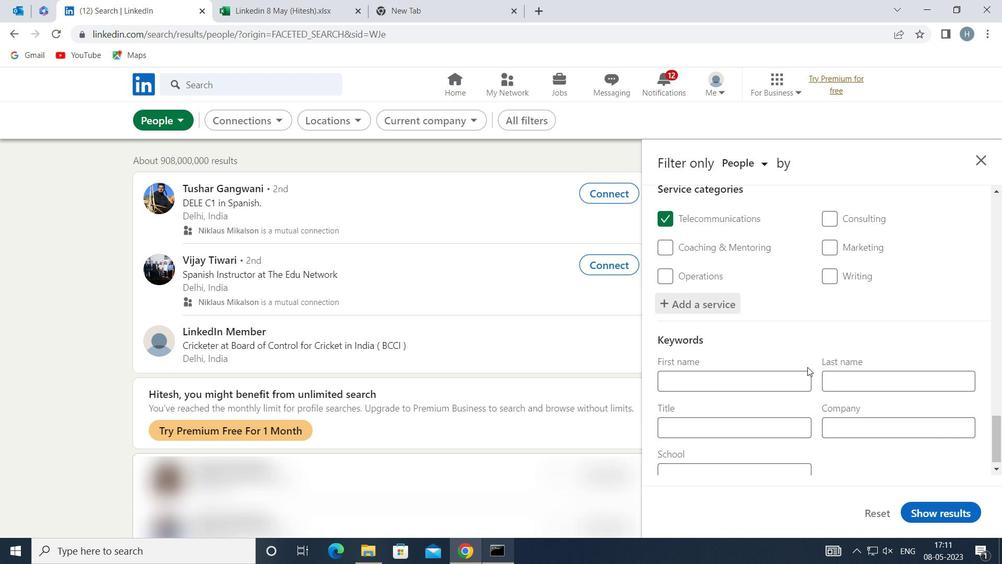 
Action: Mouse moved to (806, 369)
Screenshot: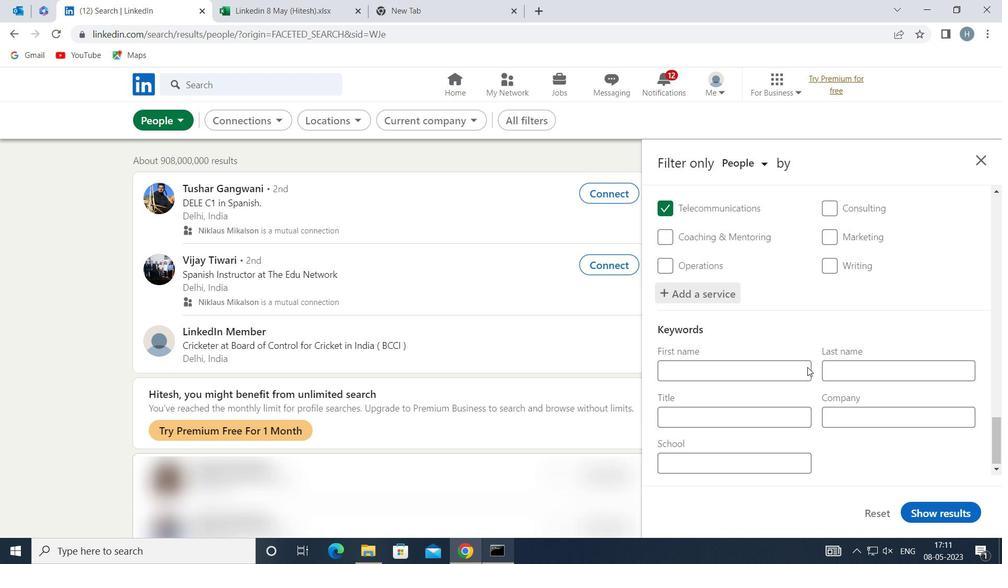 
Action: Mouse scrolled (806, 368) with delta (0, 0)
Screenshot: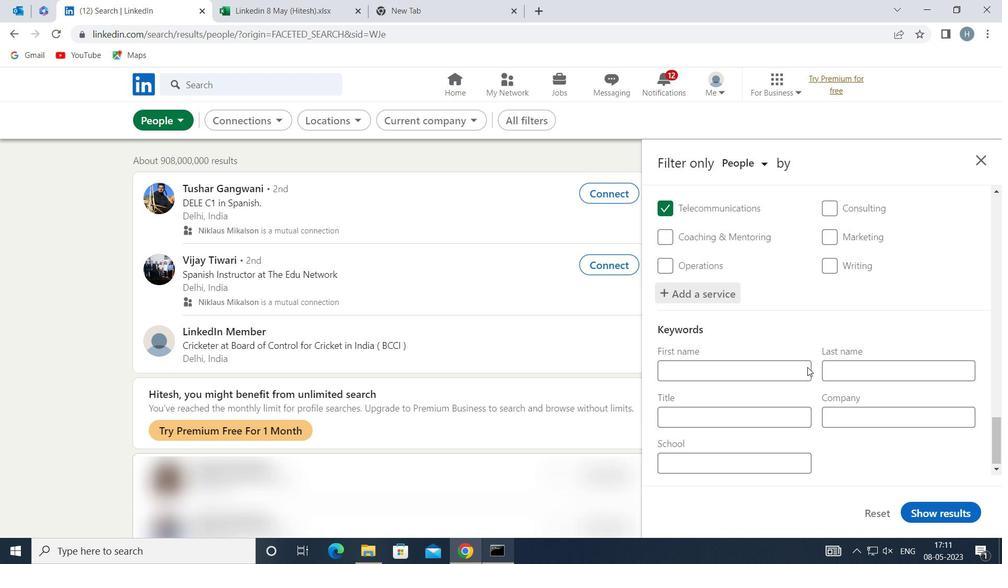
Action: Mouse moved to (789, 410)
Screenshot: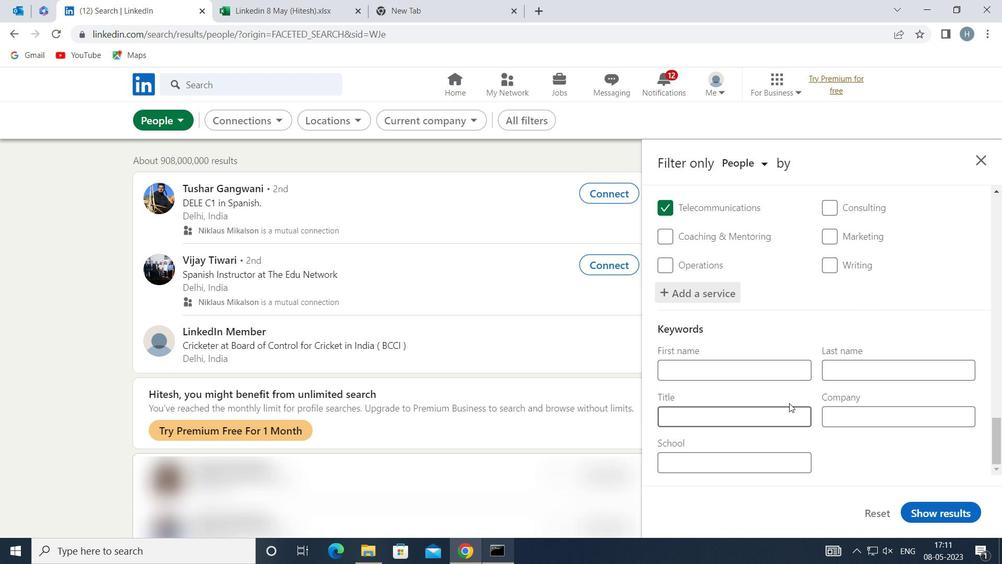 
Action: Mouse pressed left at (789, 410)
Screenshot: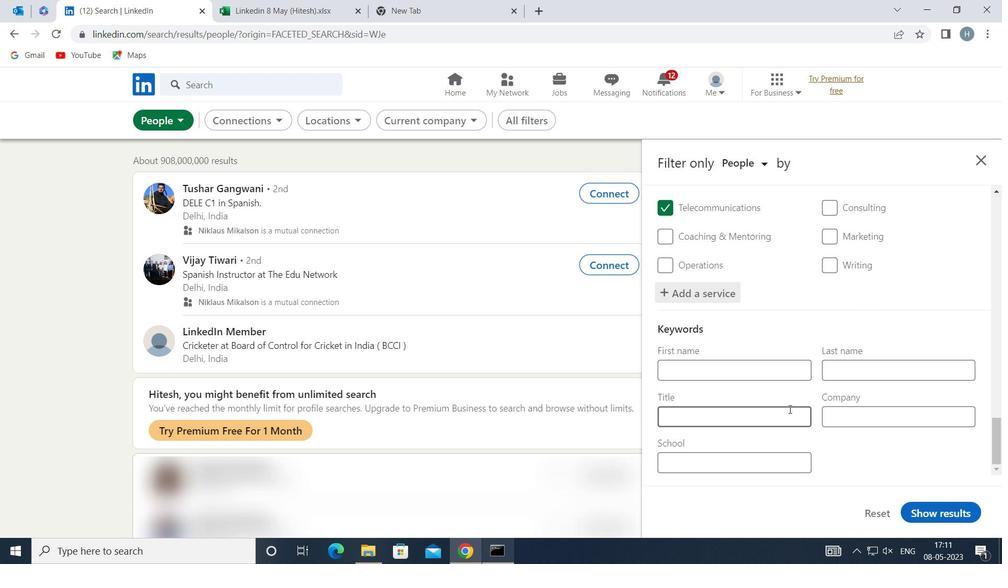 
Action: Key pressed <Key.shift><Key.shift><Key.shift><Key.shift><Key.shift><Key.shift>SOFTWARE<Key.space><Key.shift>NINJANEER
Screenshot: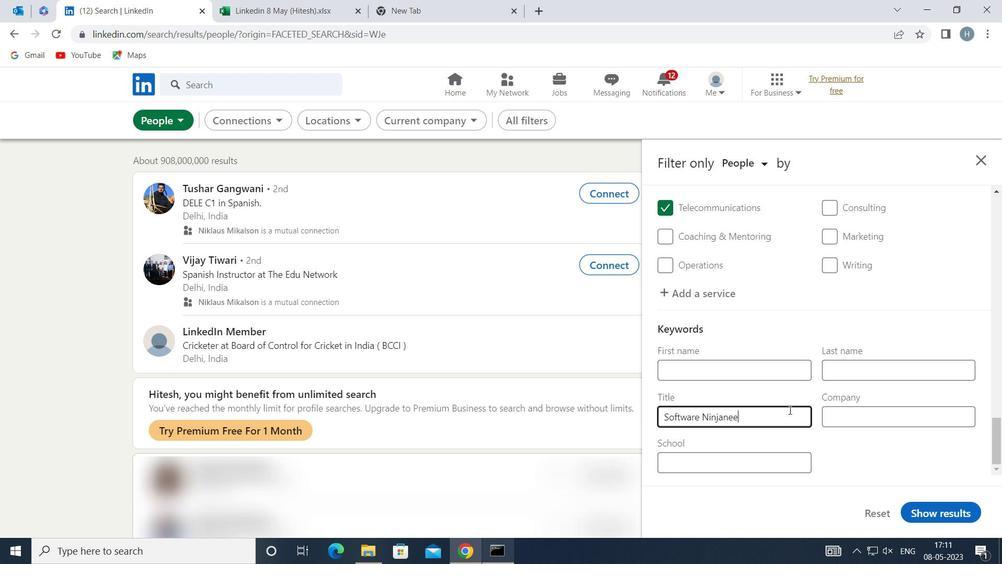 
Action: Mouse moved to (789, 434)
Screenshot: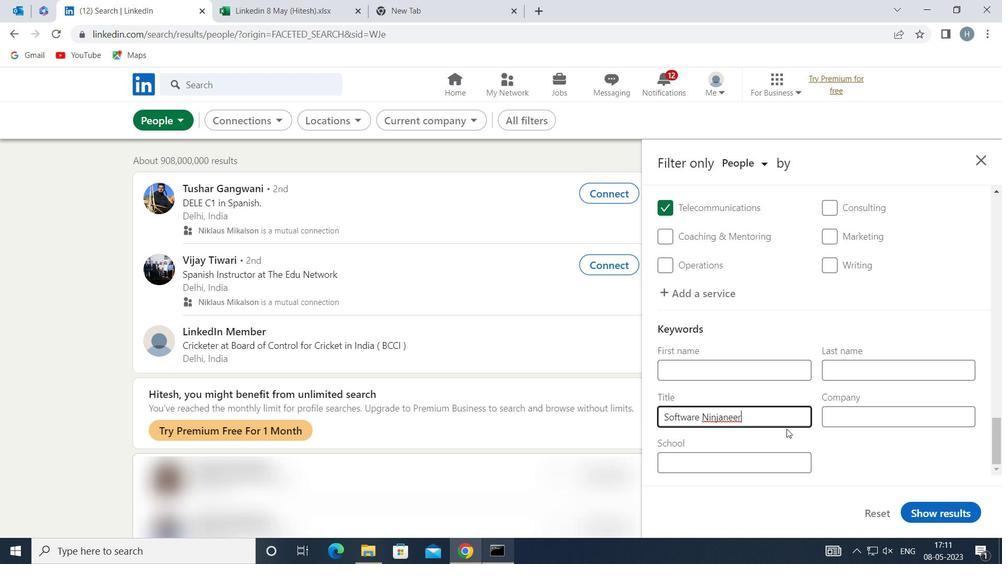 
Action: Mouse pressed left at (789, 434)
Screenshot: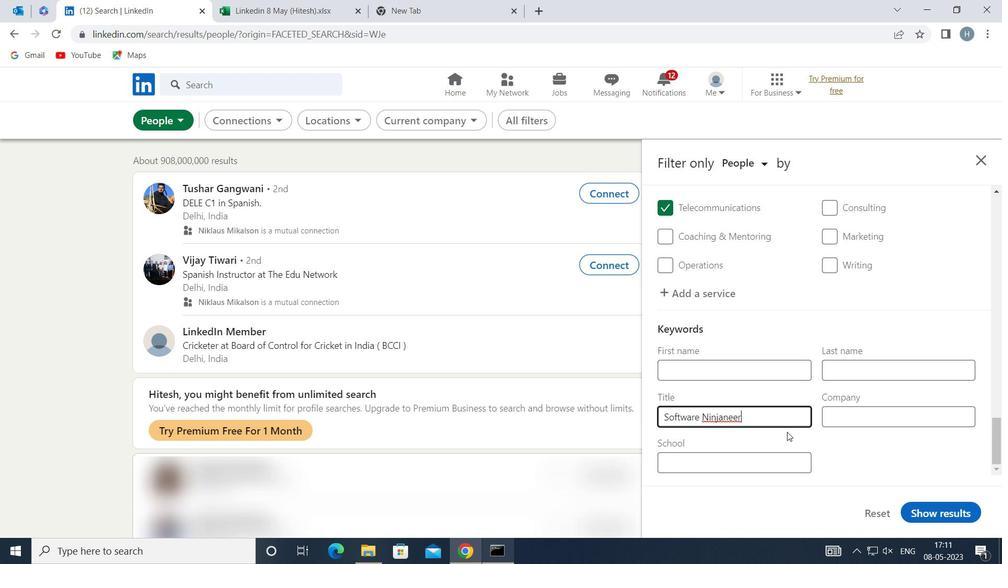 
Action: Mouse moved to (957, 510)
Screenshot: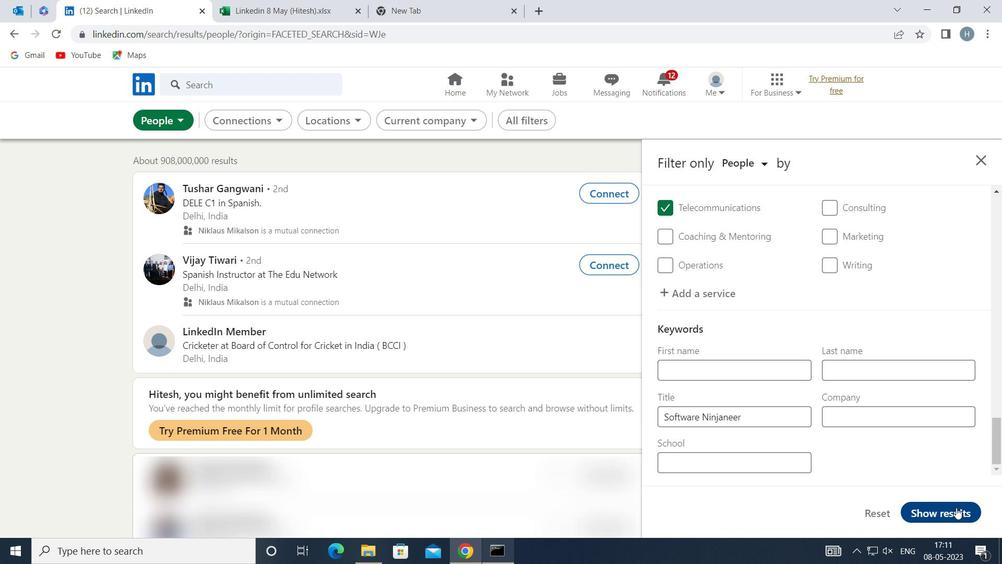 
Action: Mouse pressed left at (957, 510)
Screenshot: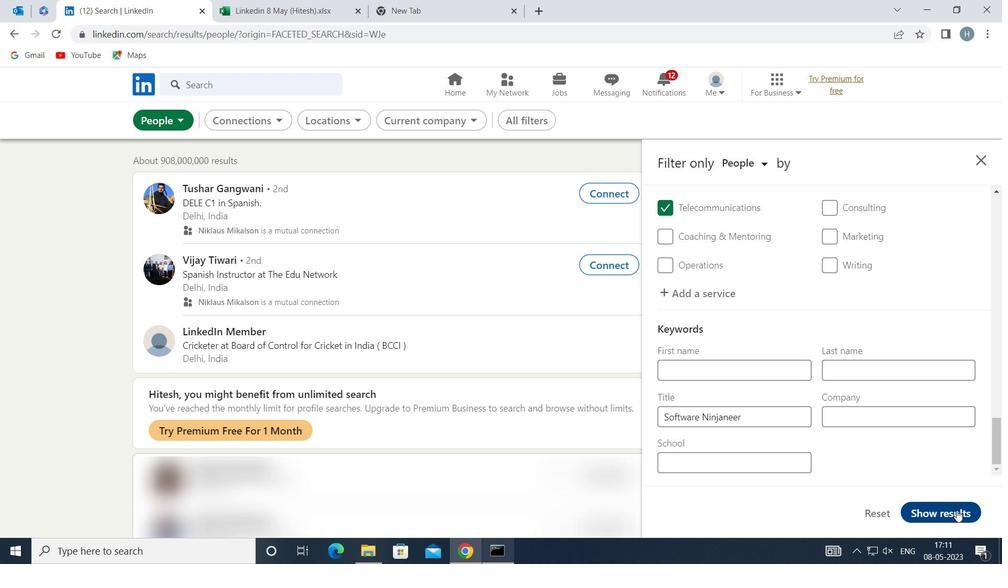 
Action: Mouse moved to (625, 236)
Screenshot: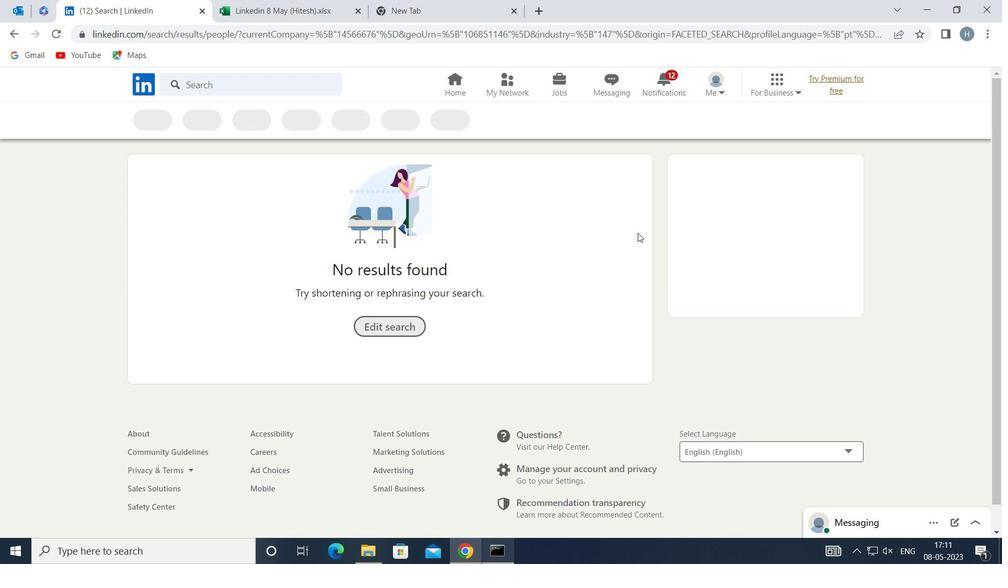 
